 Task: Find connections with filter location Natitingou with filter topic #Healthcarewith filter profile language French with filter current company Marine Insight with filter school Kallam Harinatha Reddy Institute of Technology with filter industry Semiconductor Manufacturing with filter service category Video Animation with filter keywords title Office Manager
Action: Mouse moved to (275, 324)
Screenshot: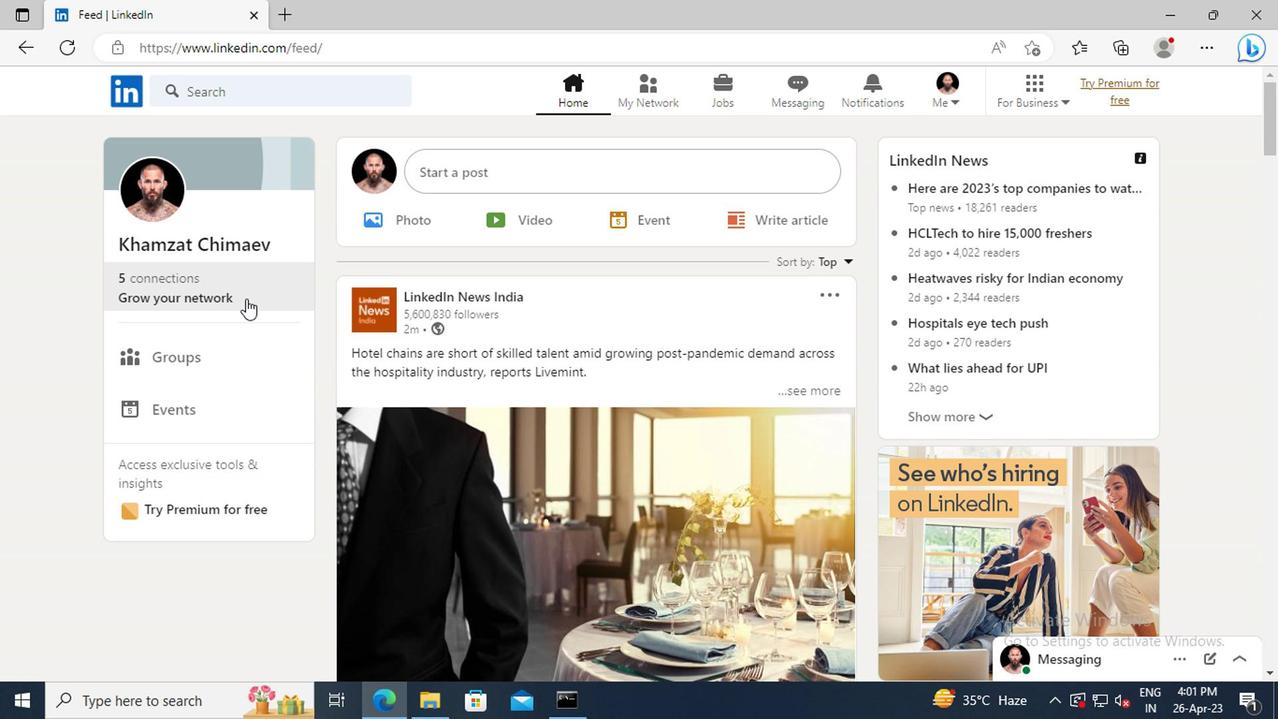 
Action: Mouse pressed left at (275, 324)
Screenshot: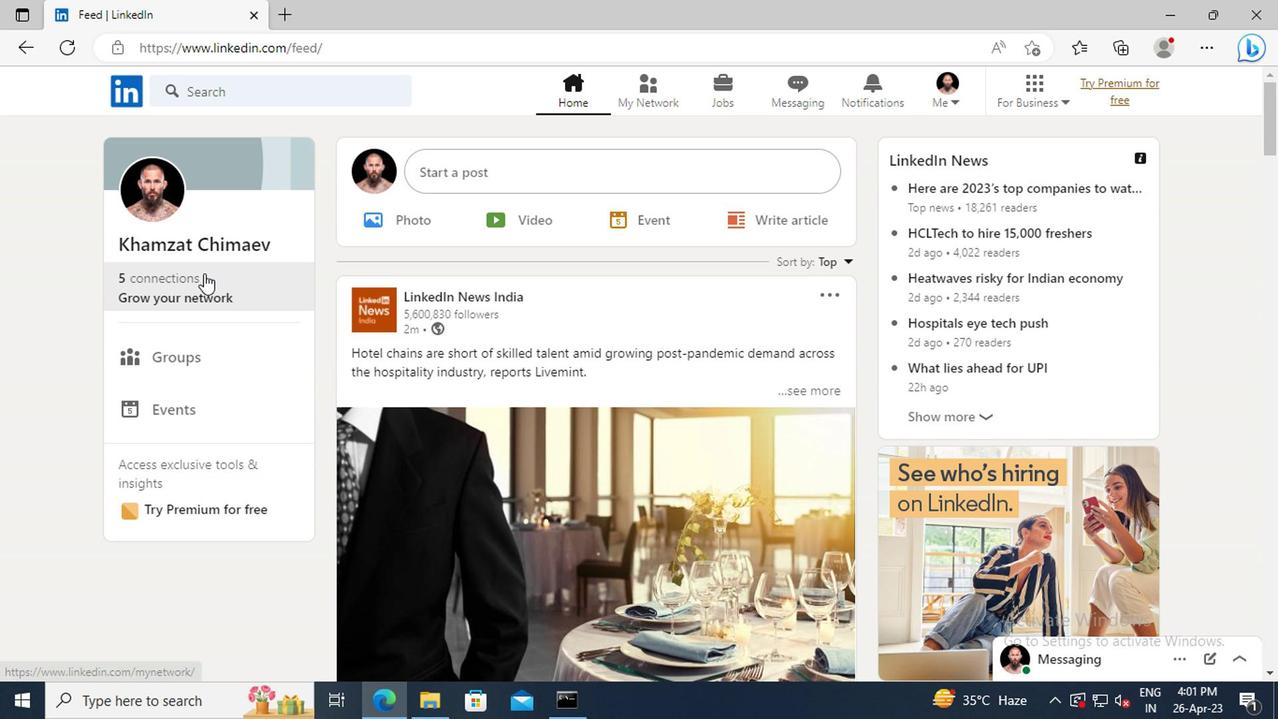
Action: Mouse moved to (283, 267)
Screenshot: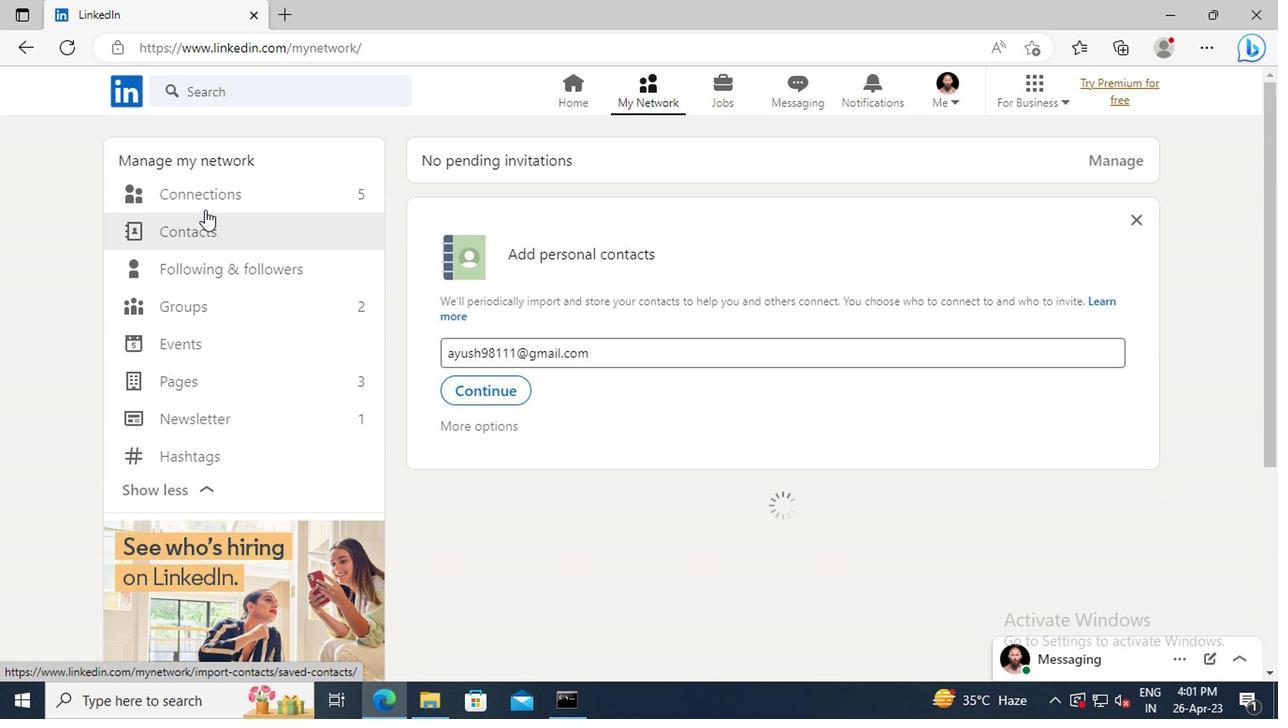 
Action: Mouse pressed left at (283, 267)
Screenshot: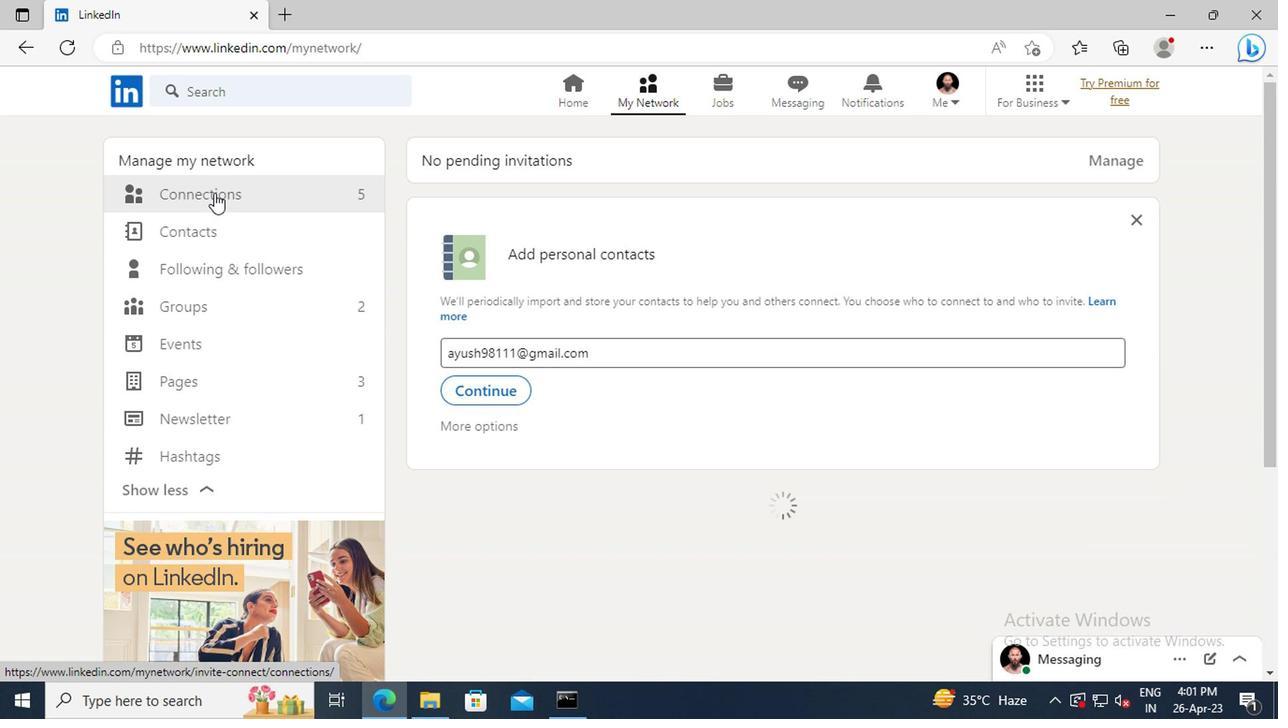 
Action: Mouse moved to (691, 267)
Screenshot: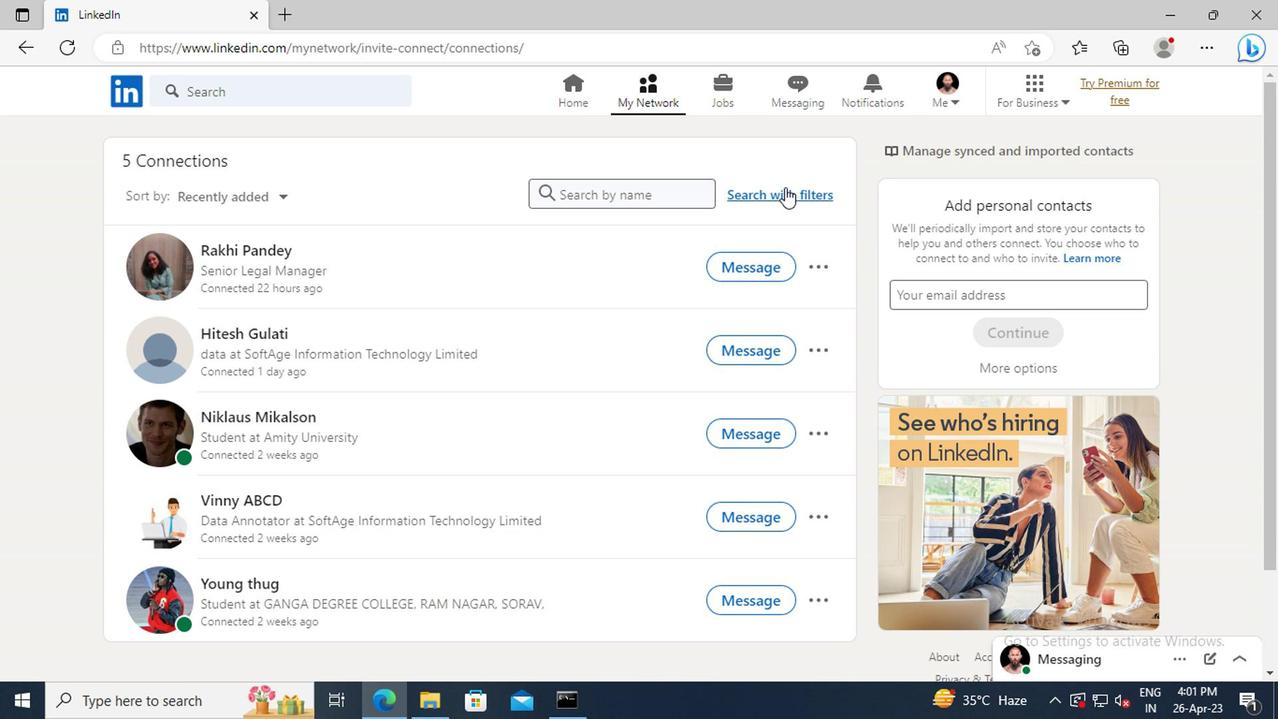 
Action: Mouse pressed left at (691, 267)
Screenshot: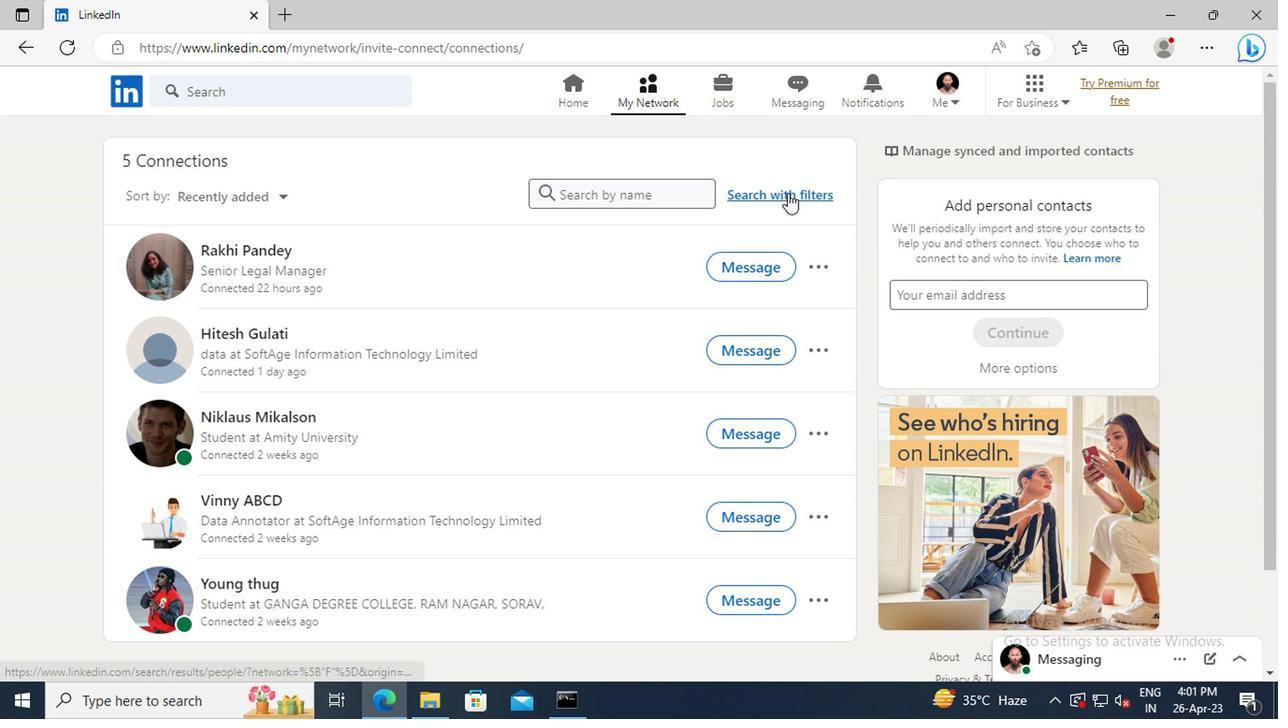 
Action: Mouse moved to (635, 231)
Screenshot: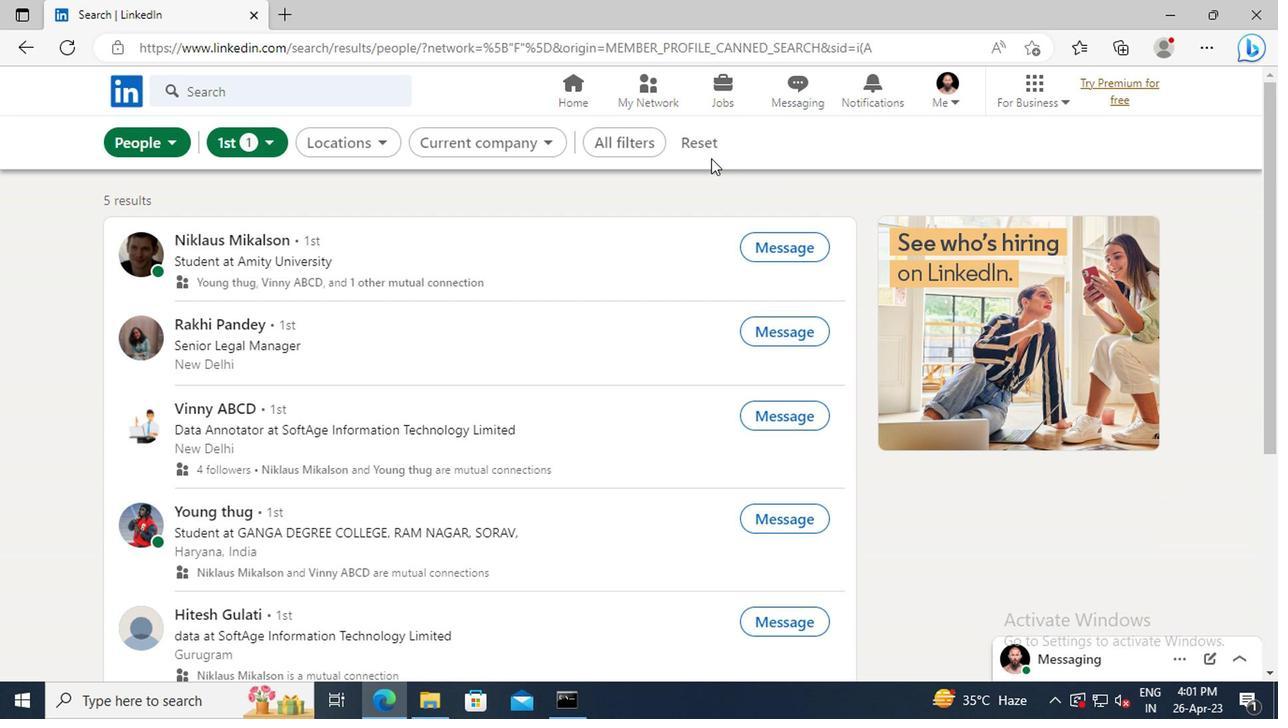 
Action: Mouse pressed left at (635, 231)
Screenshot: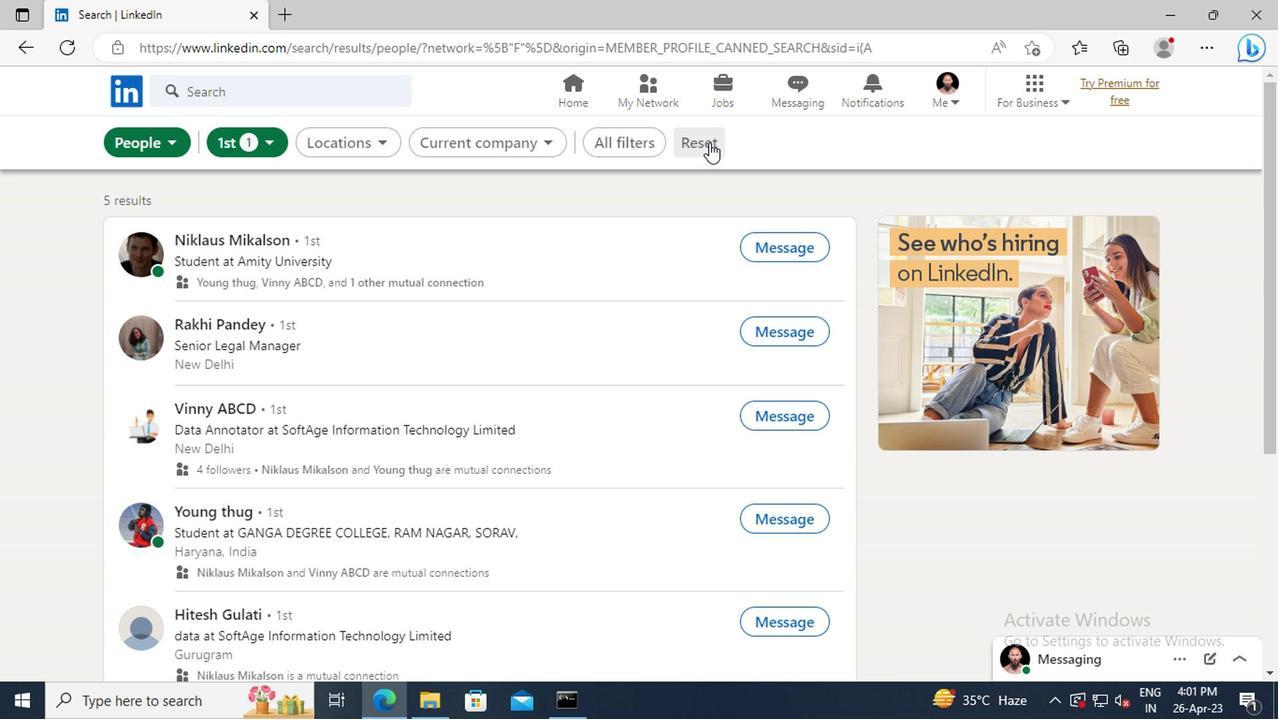 
Action: Mouse moved to (604, 233)
Screenshot: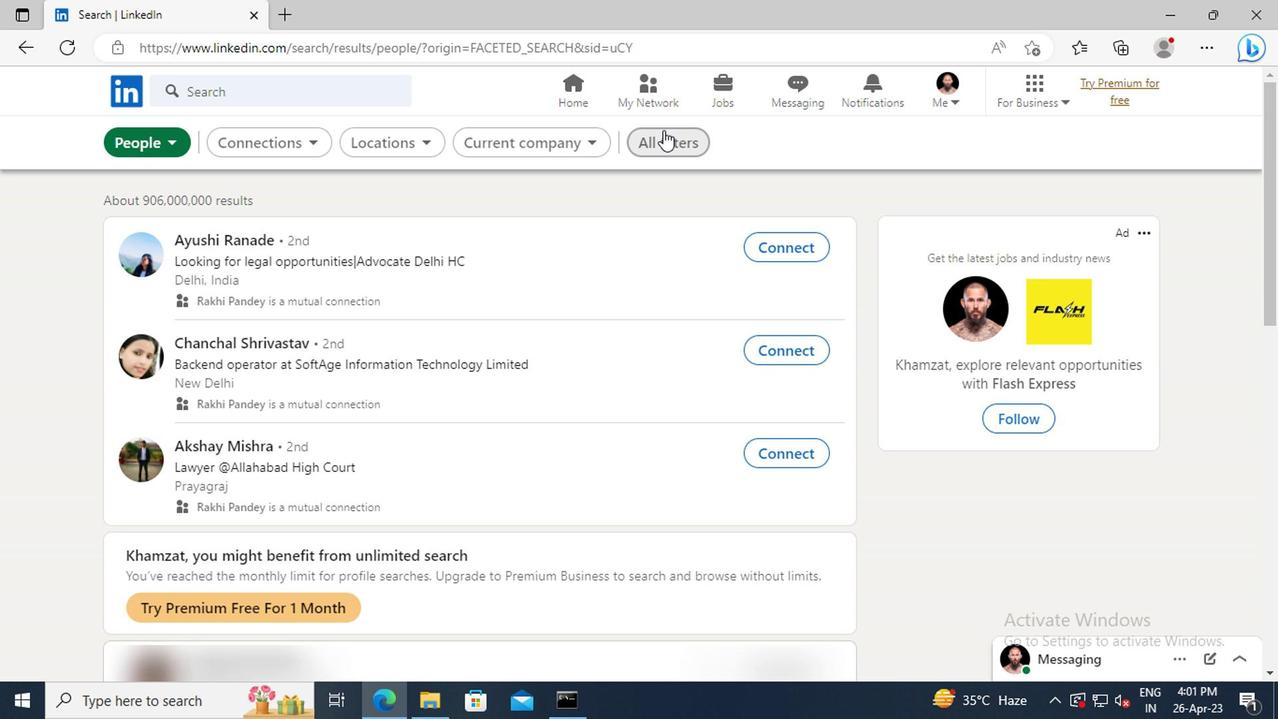 
Action: Mouse pressed left at (604, 233)
Screenshot: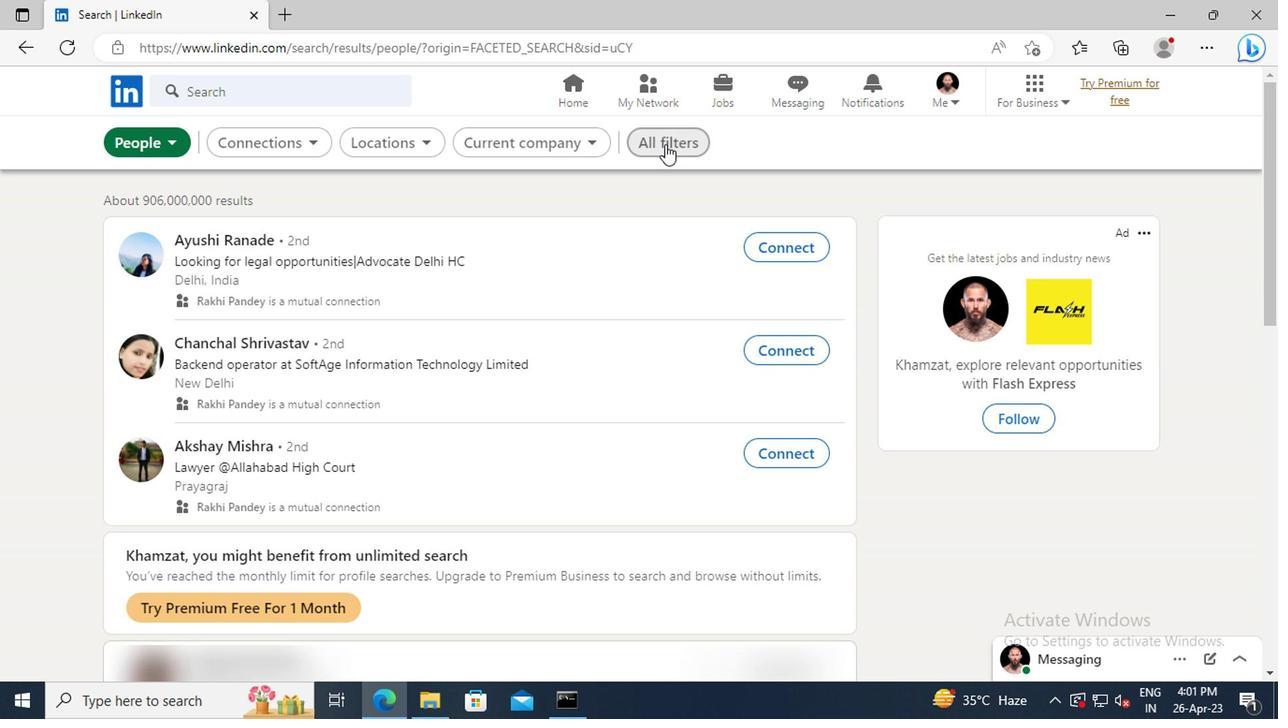 
Action: Mouse moved to (849, 372)
Screenshot: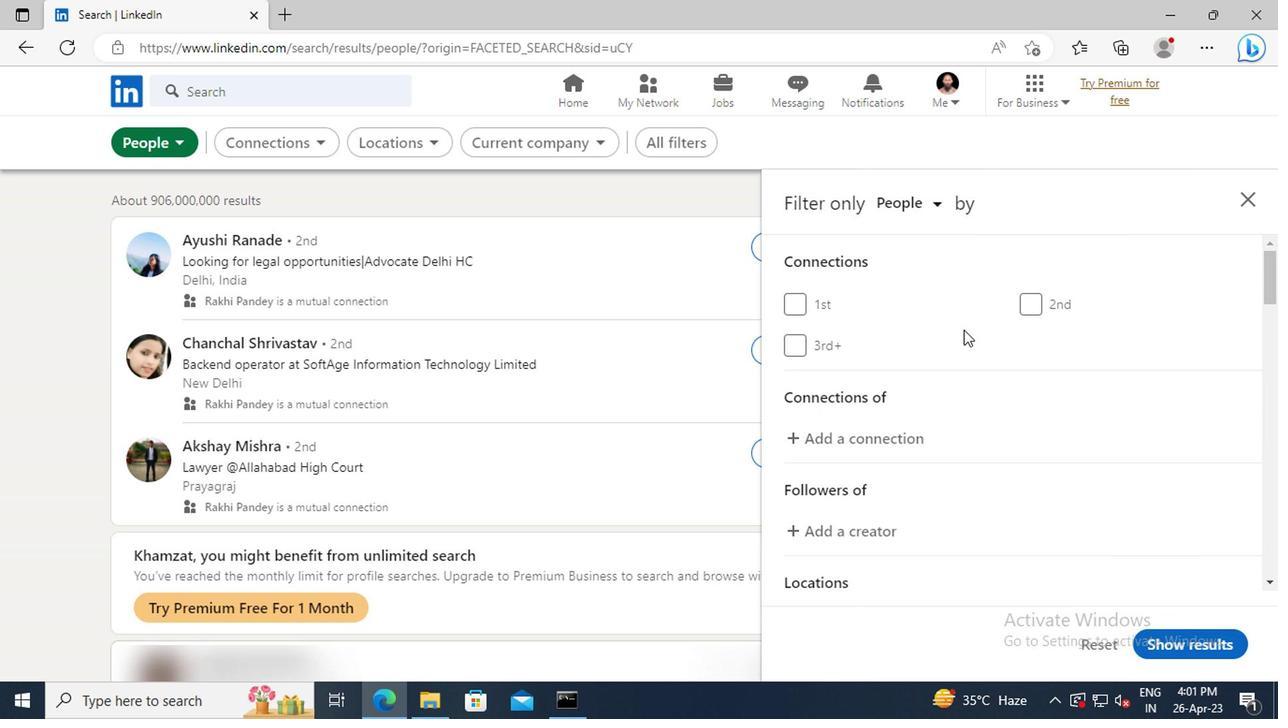 
Action: Mouse scrolled (849, 372) with delta (0, 0)
Screenshot: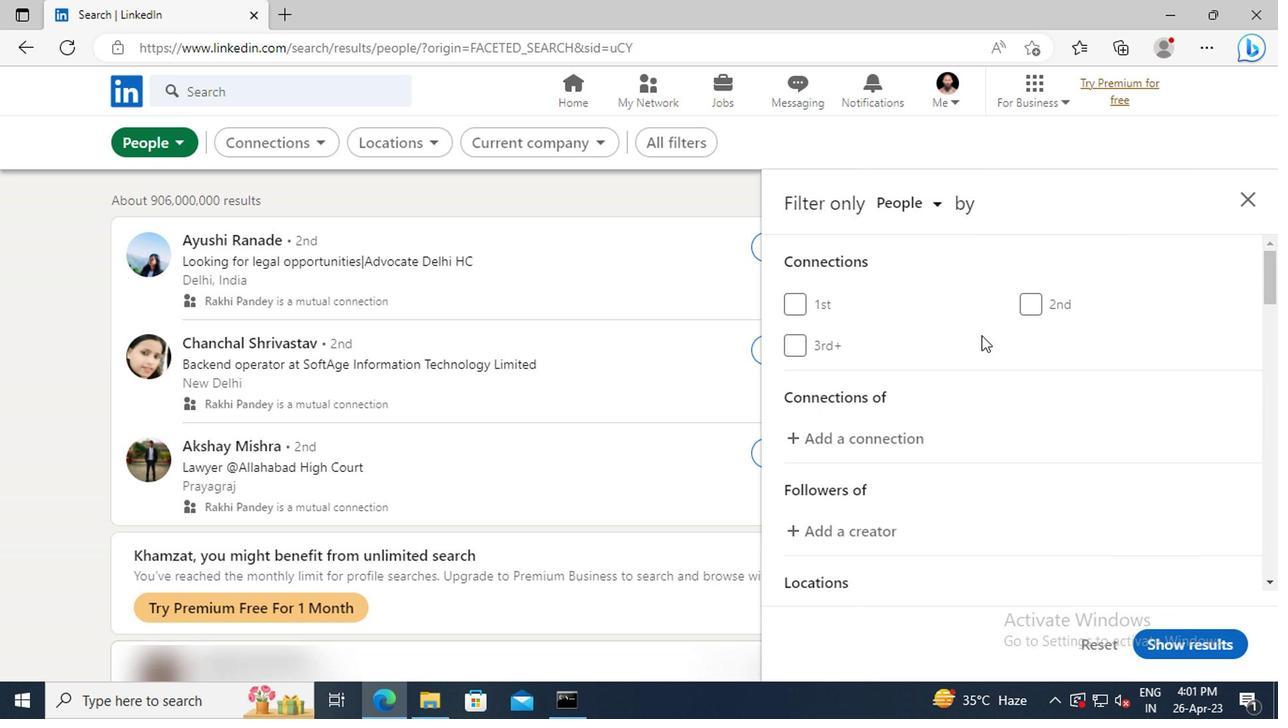 
Action: Mouse scrolled (849, 372) with delta (0, 0)
Screenshot: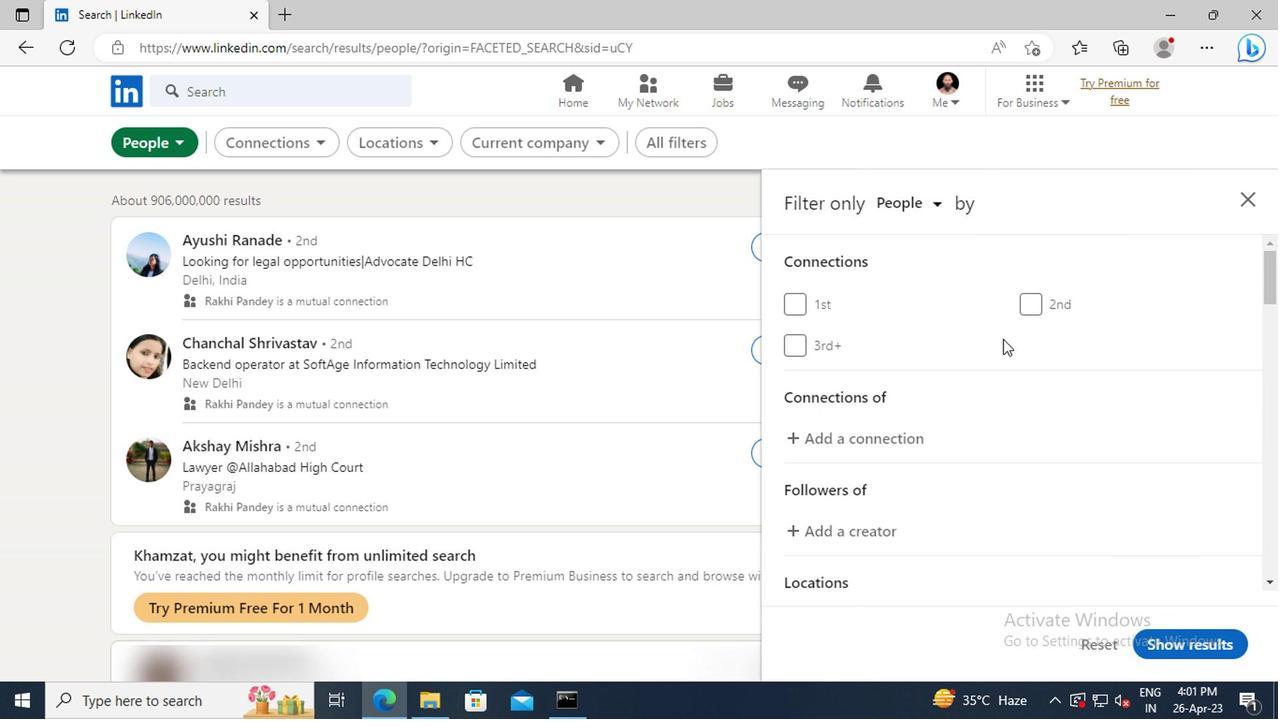 
Action: Mouse scrolled (849, 372) with delta (0, 0)
Screenshot: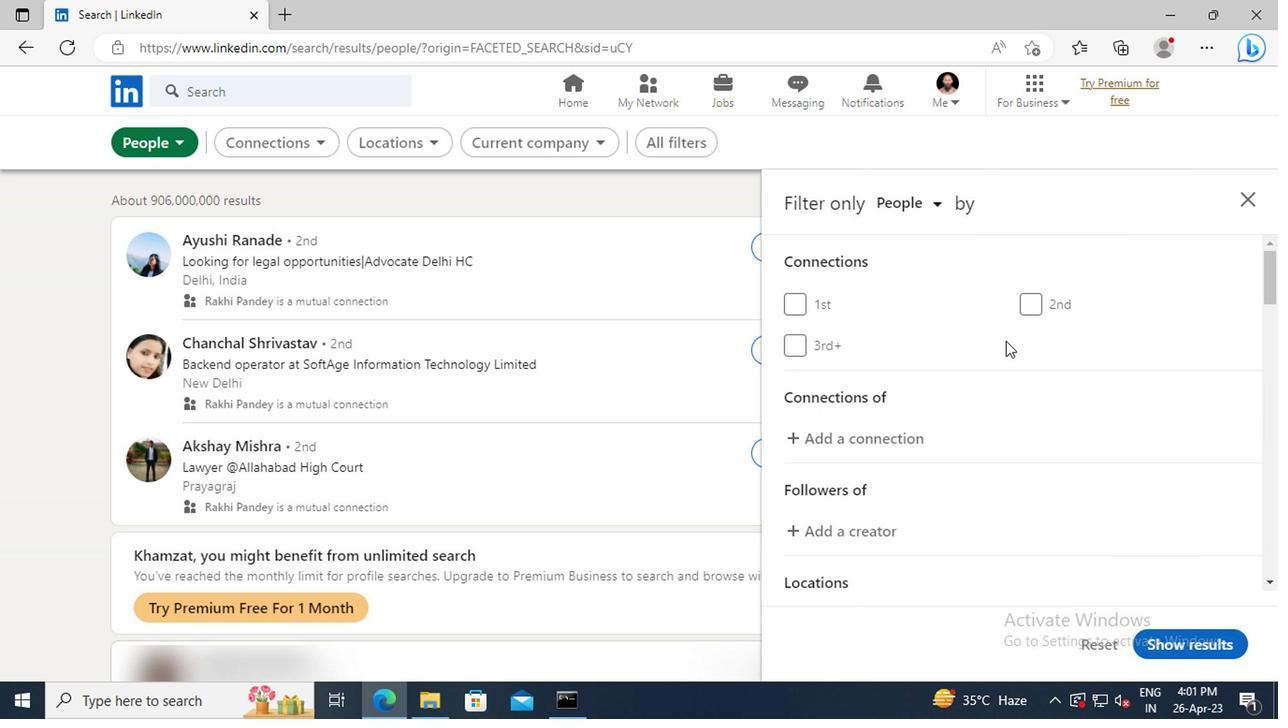 
Action: Mouse scrolled (849, 372) with delta (0, 0)
Screenshot: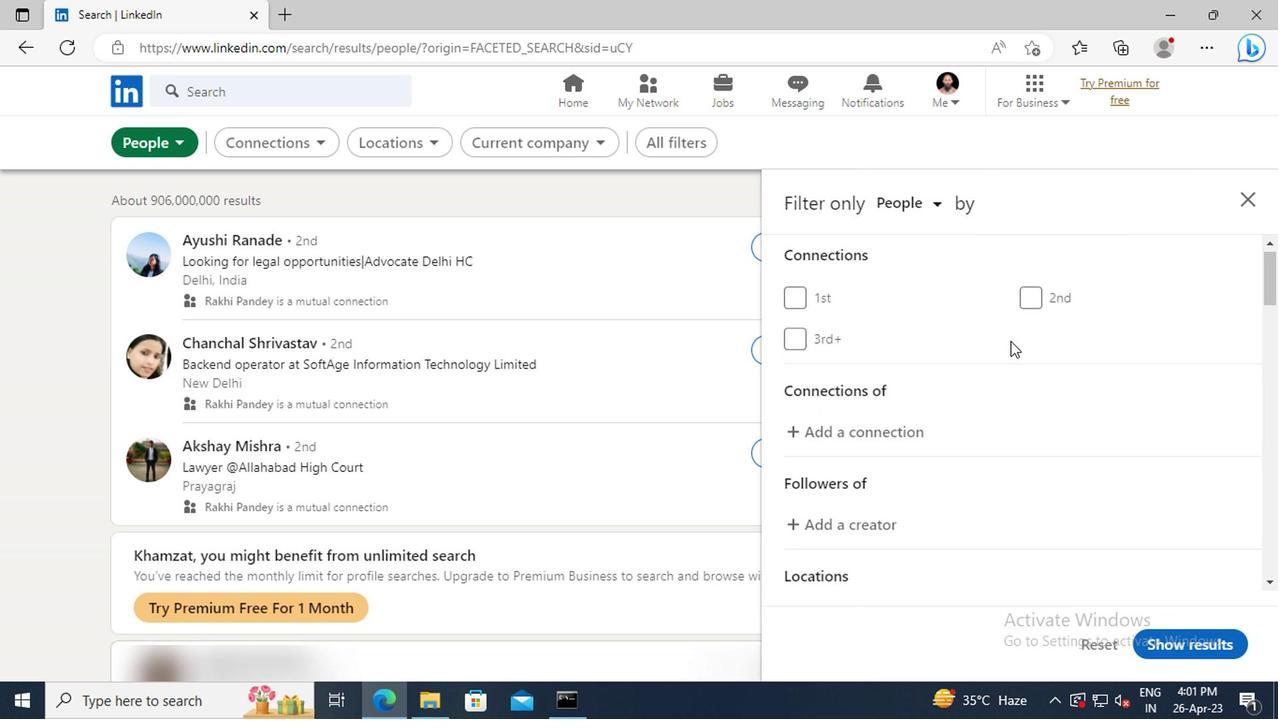 
Action: Mouse moved to (850, 373)
Screenshot: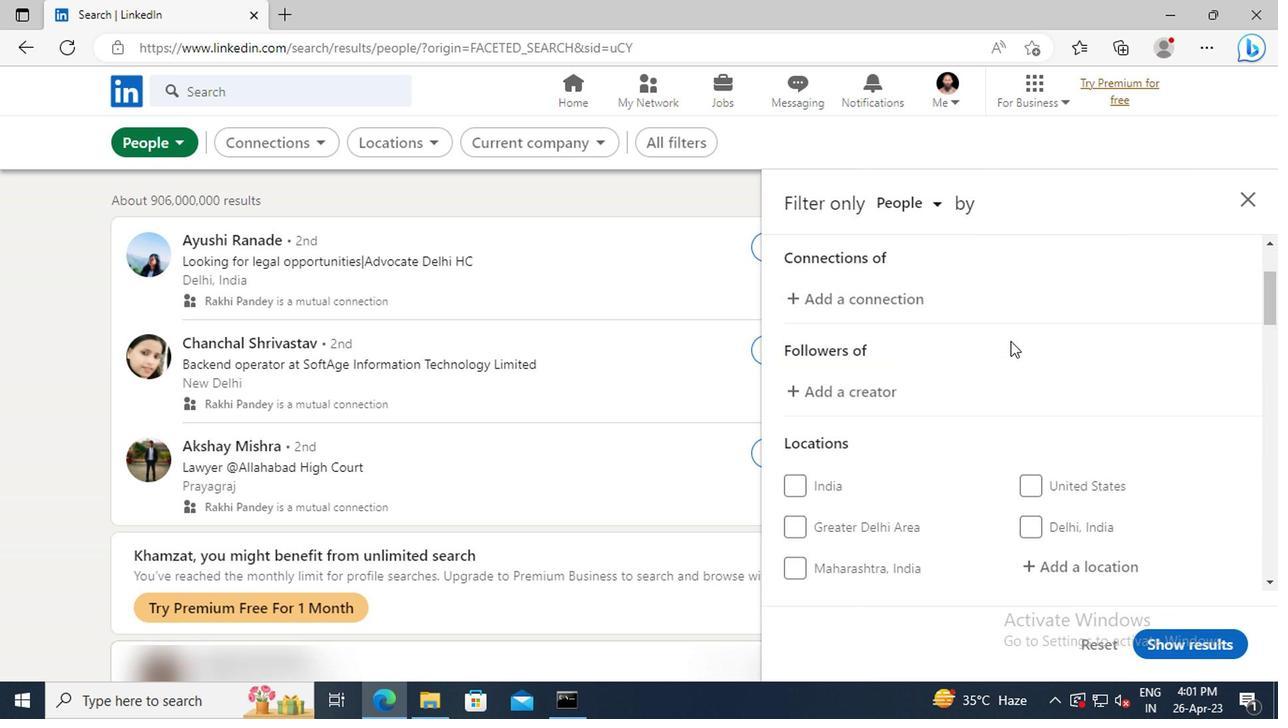 
Action: Mouse scrolled (850, 372) with delta (0, 0)
Screenshot: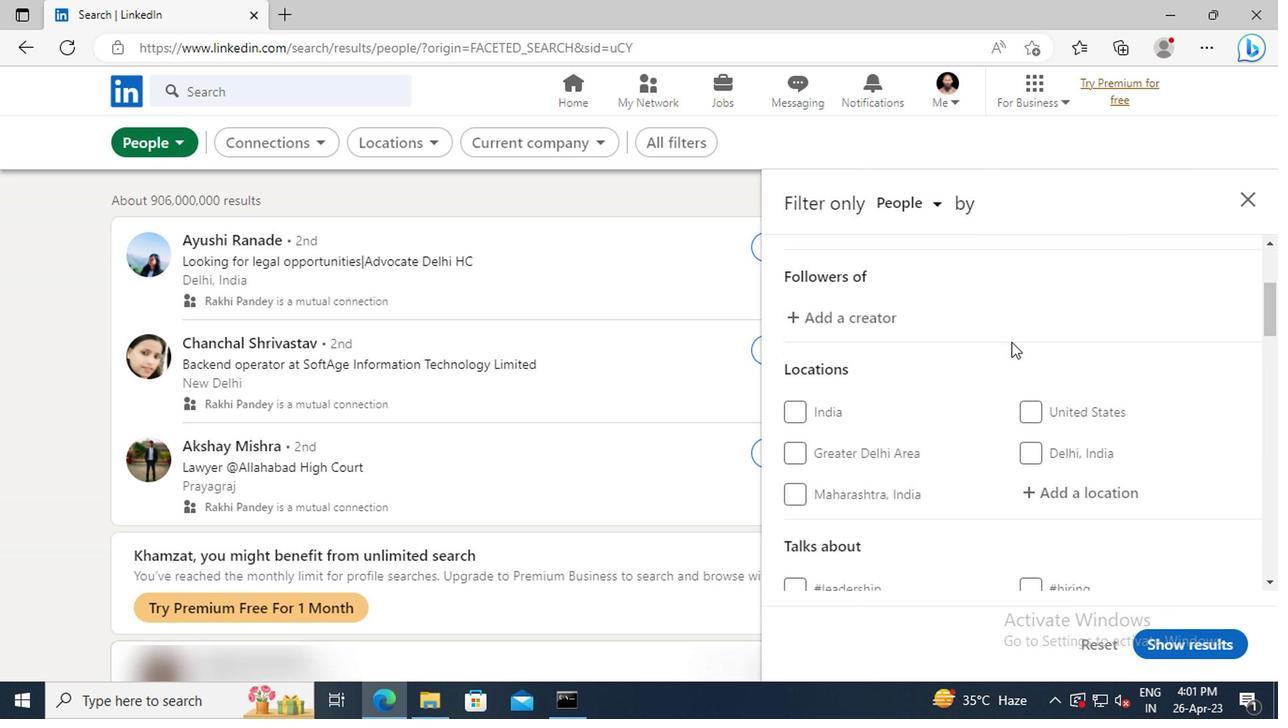 
Action: Mouse moved to (883, 437)
Screenshot: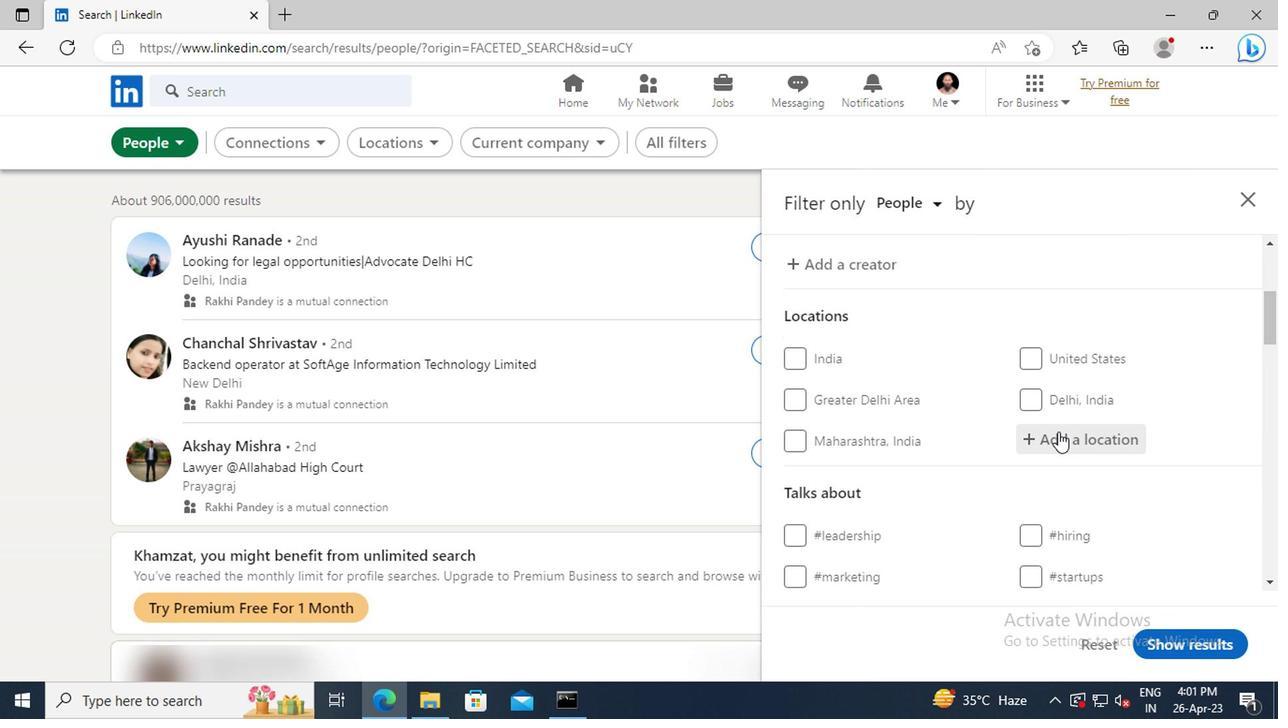 
Action: Mouse pressed left at (883, 437)
Screenshot: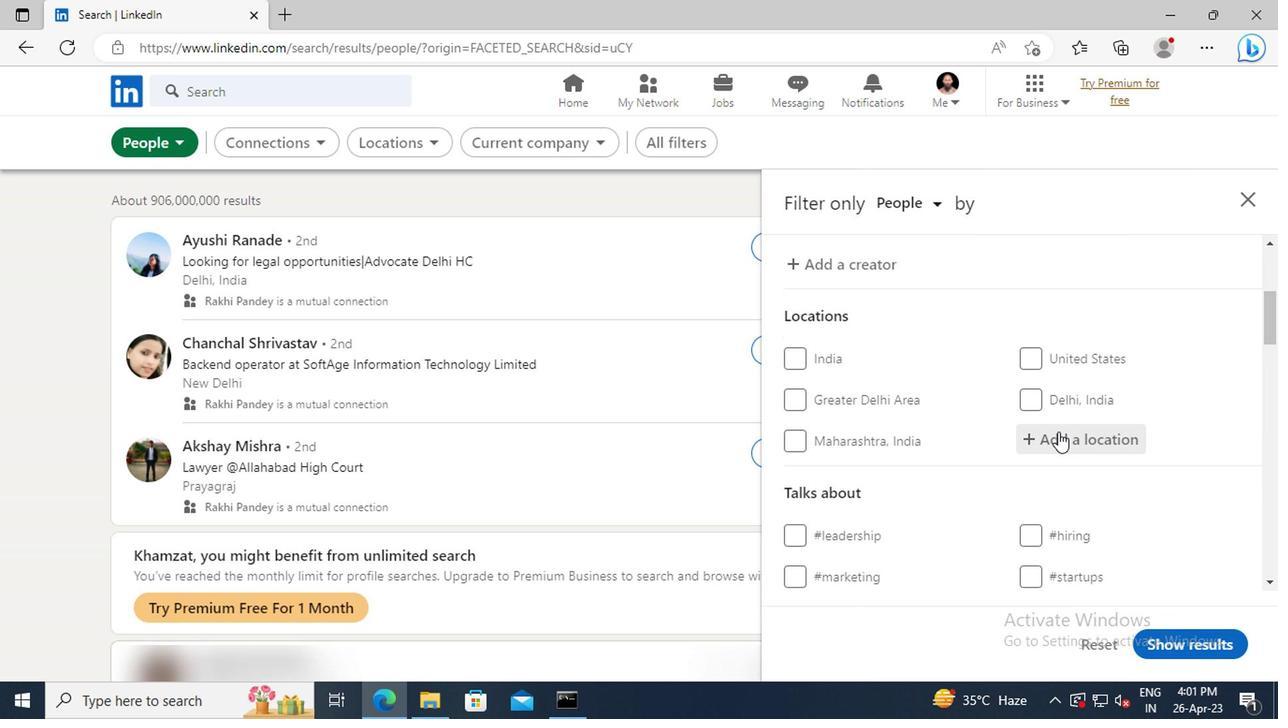 
Action: Key pressed <Key.shift>NATITINGOU<Key.enter>
Screenshot: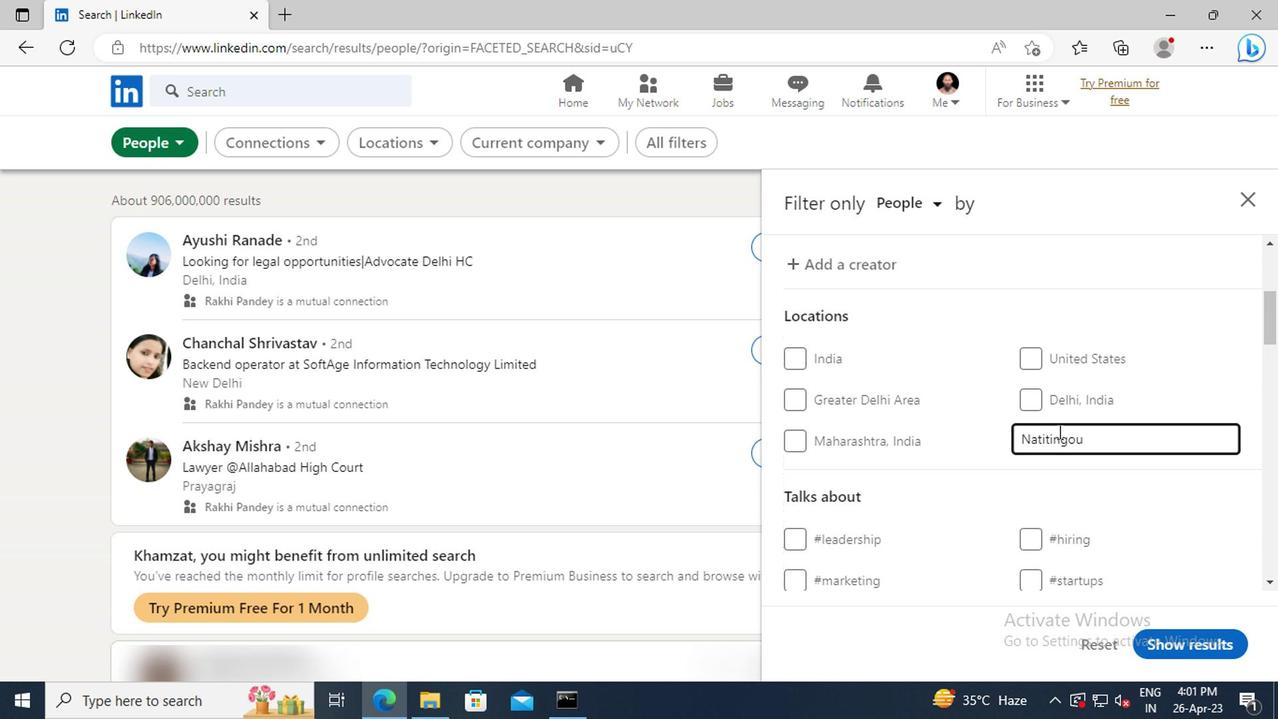 
Action: Mouse scrolled (883, 436) with delta (0, 0)
Screenshot: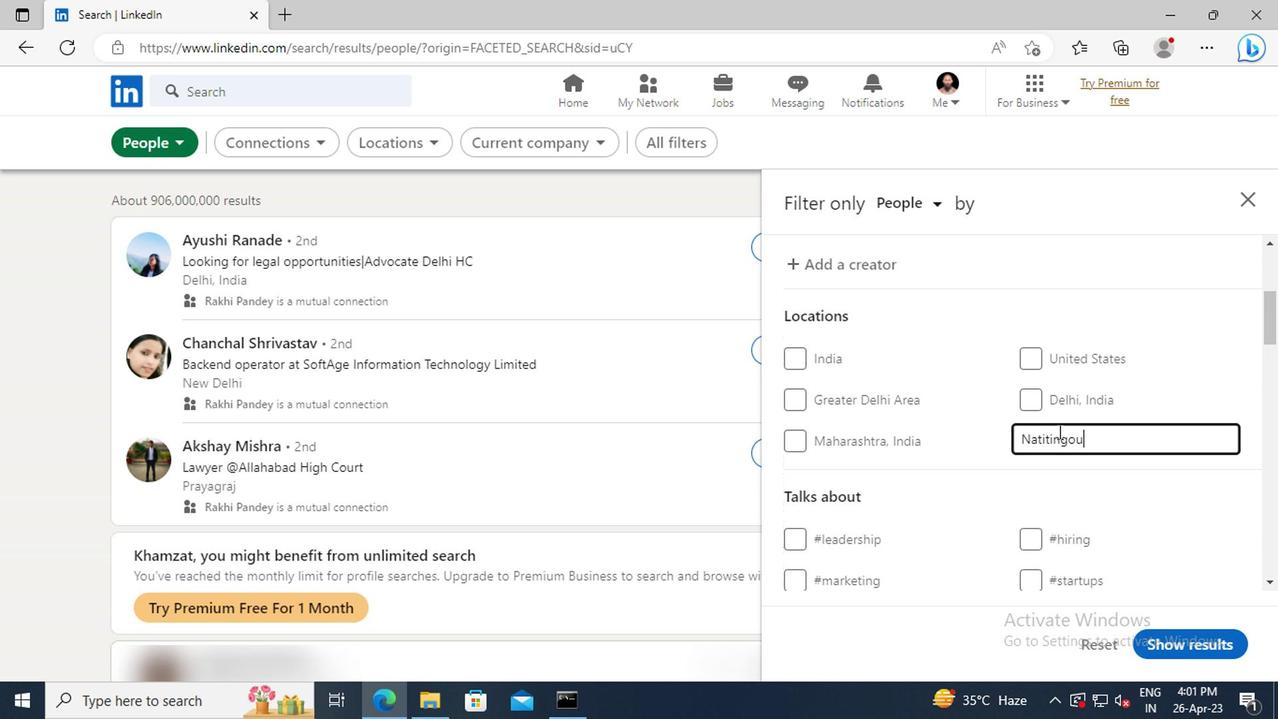 
Action: Mouse scrolled (883, 436) with delta (0, 0)
Screenshot: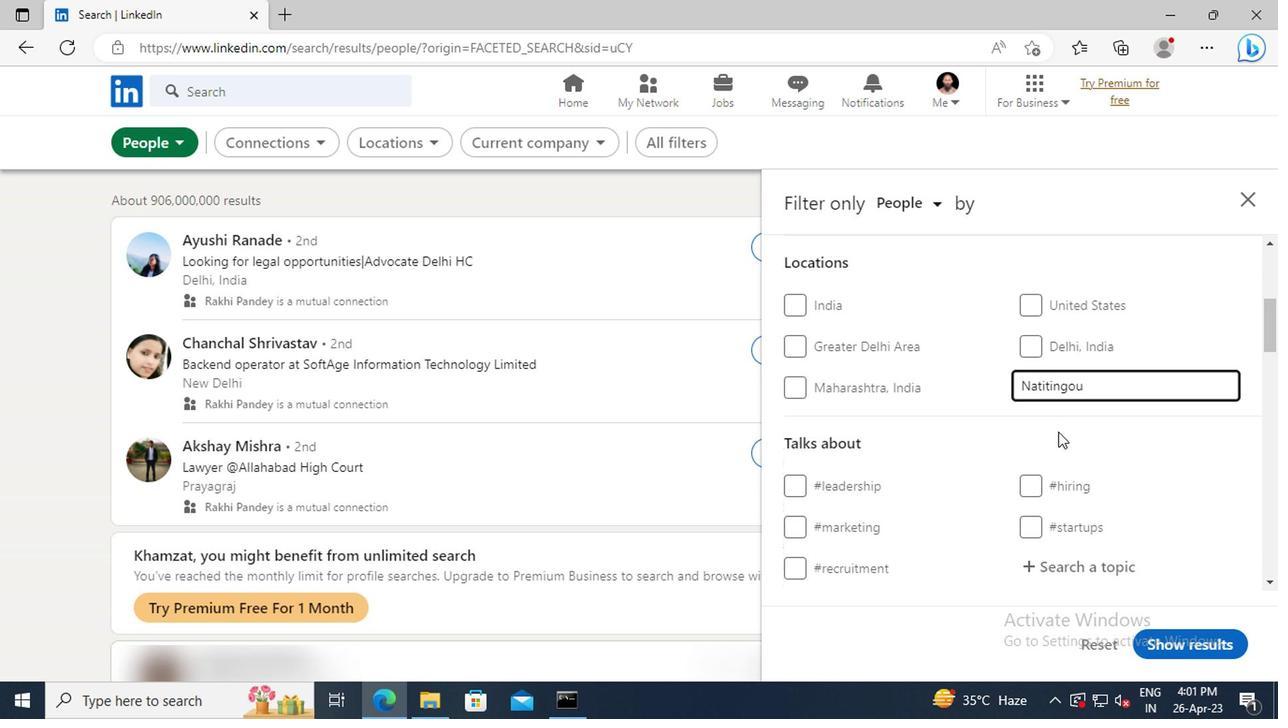 
Action: Mouse scrolled (883, 436) with delta (0, 0)
Screenshot: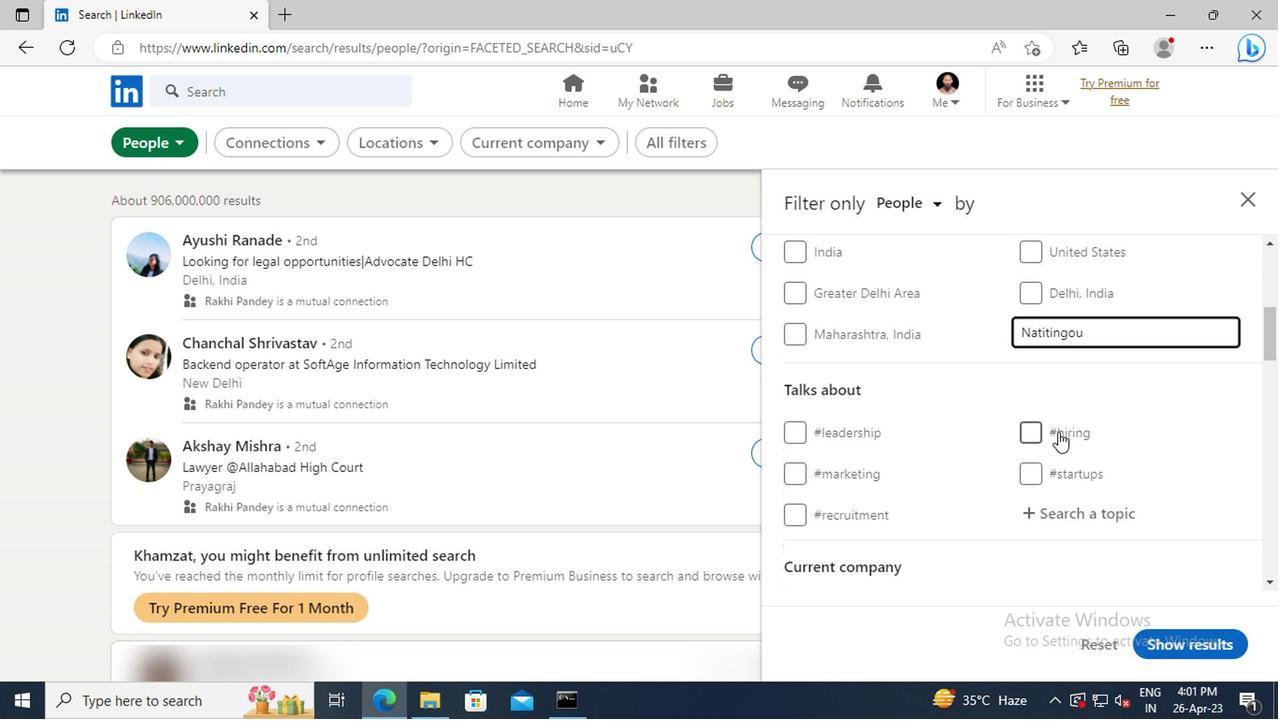 
Action: Mouse moved to (889, 455)
Screenshot: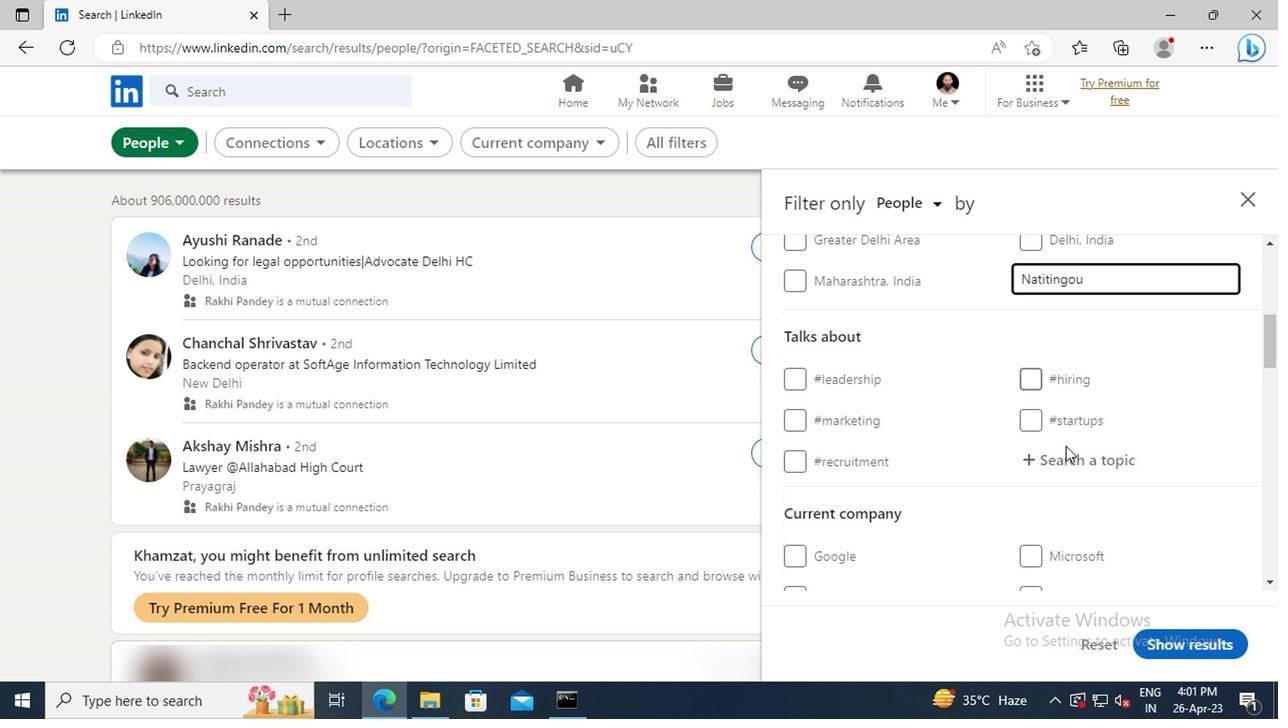 
Action: Mouse pressed left at (889, 455)
Screenshot: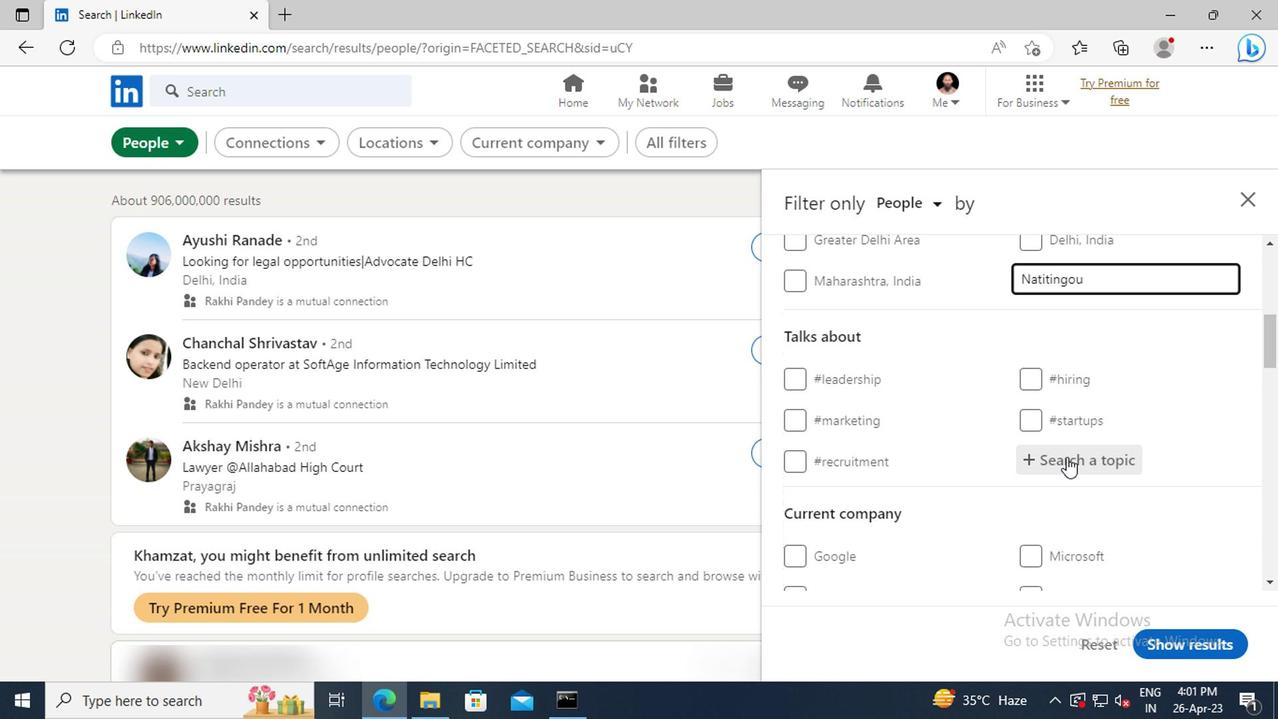 
Action: Key pressed <Key.shift>#HEALTHCAREWITH<Key.enter>
Screenshot: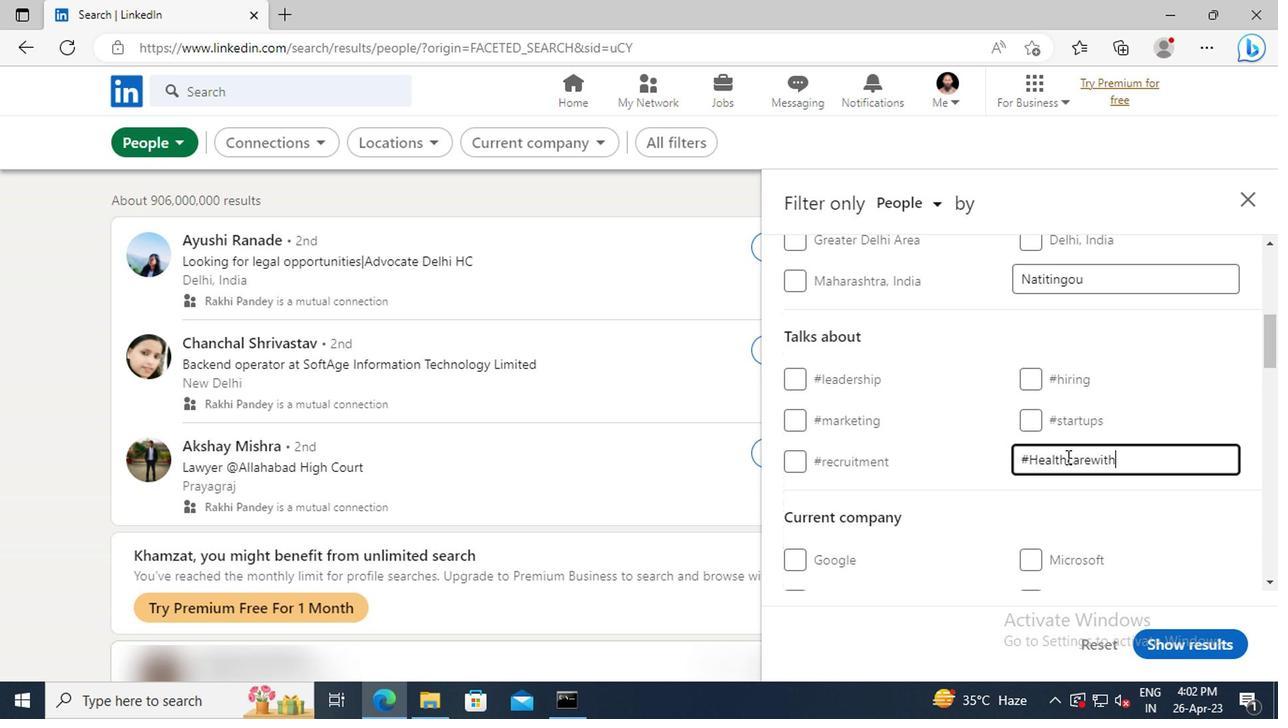 
Action: Mouse moved to (855, 445)
Screenshot: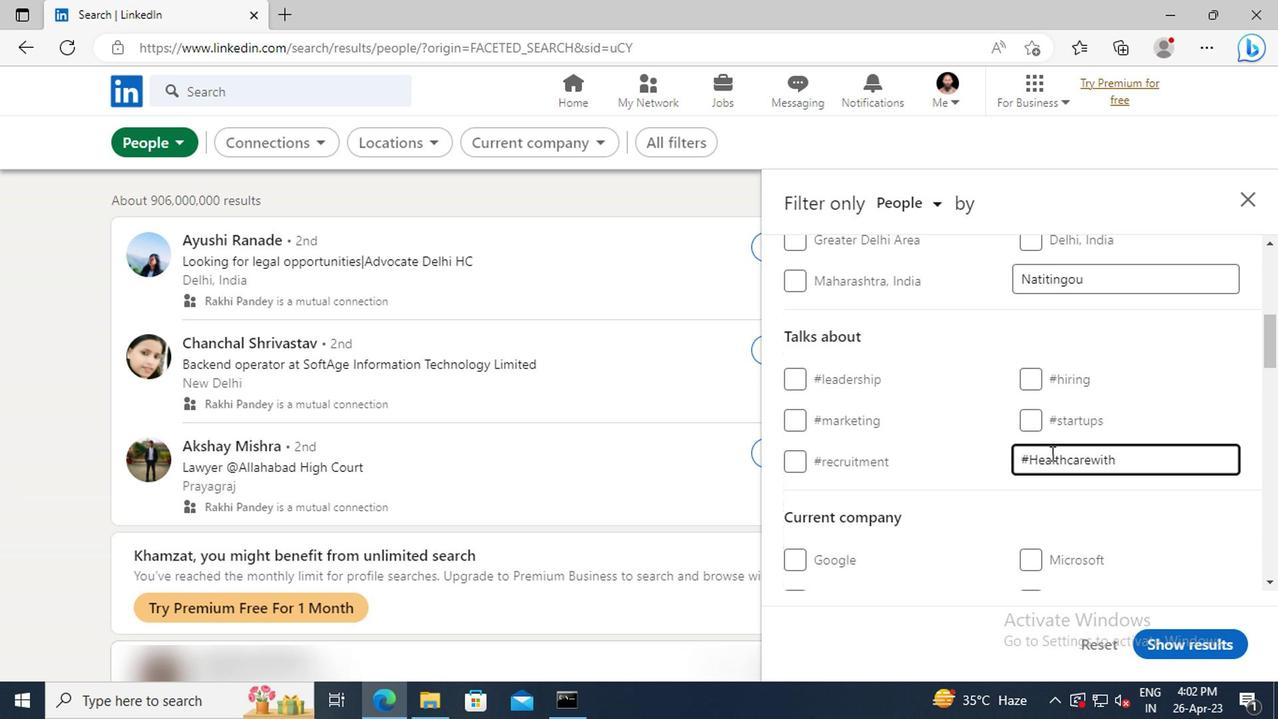 
Action: Mouse scrolled (855, 444) with delta (0, 0)
Screenshot: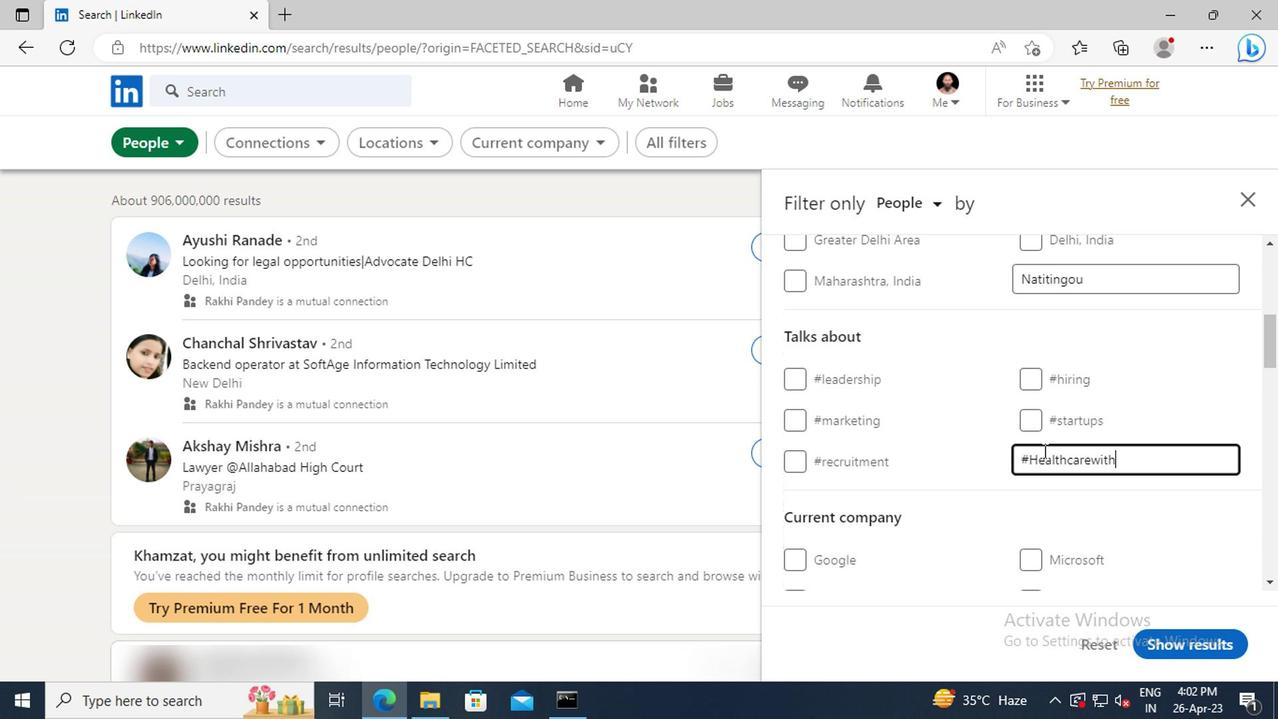 
Action: Mouse scrolled (855, 444) with delta (0, 0)
Screenshot: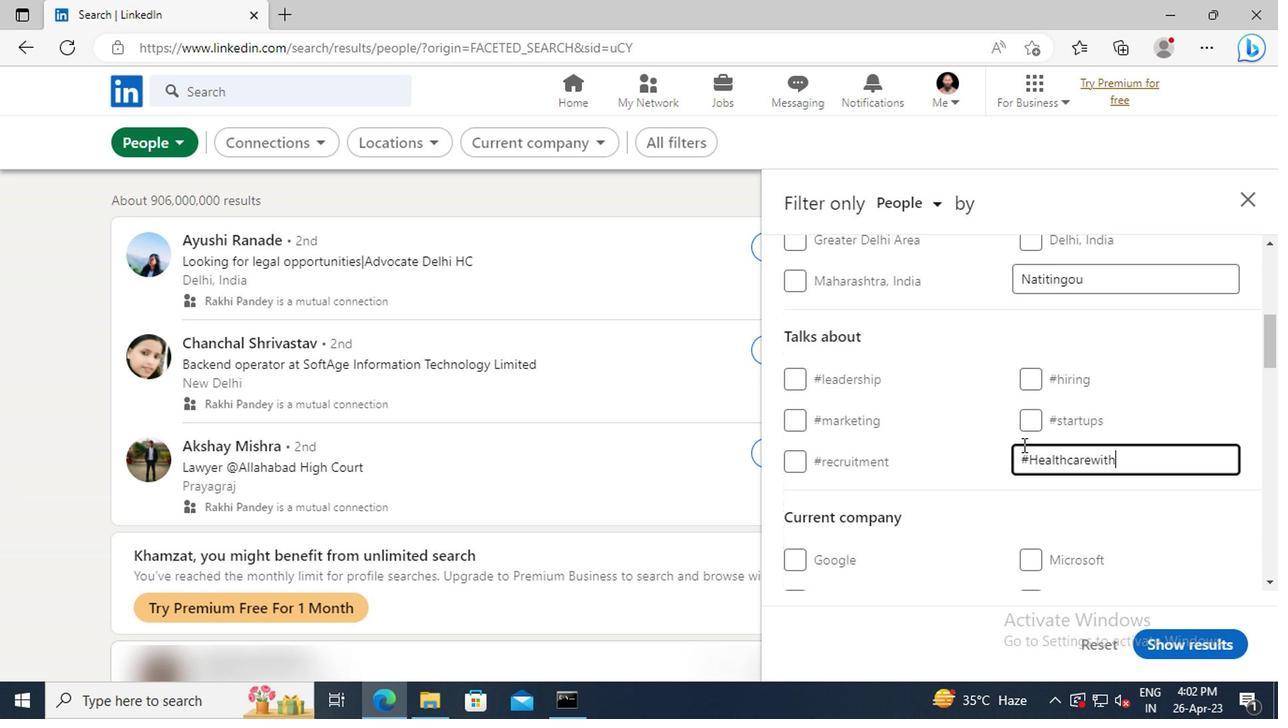 
Action: Mouse scrolled (855, 444) with delta (0, 0)
Screenshot: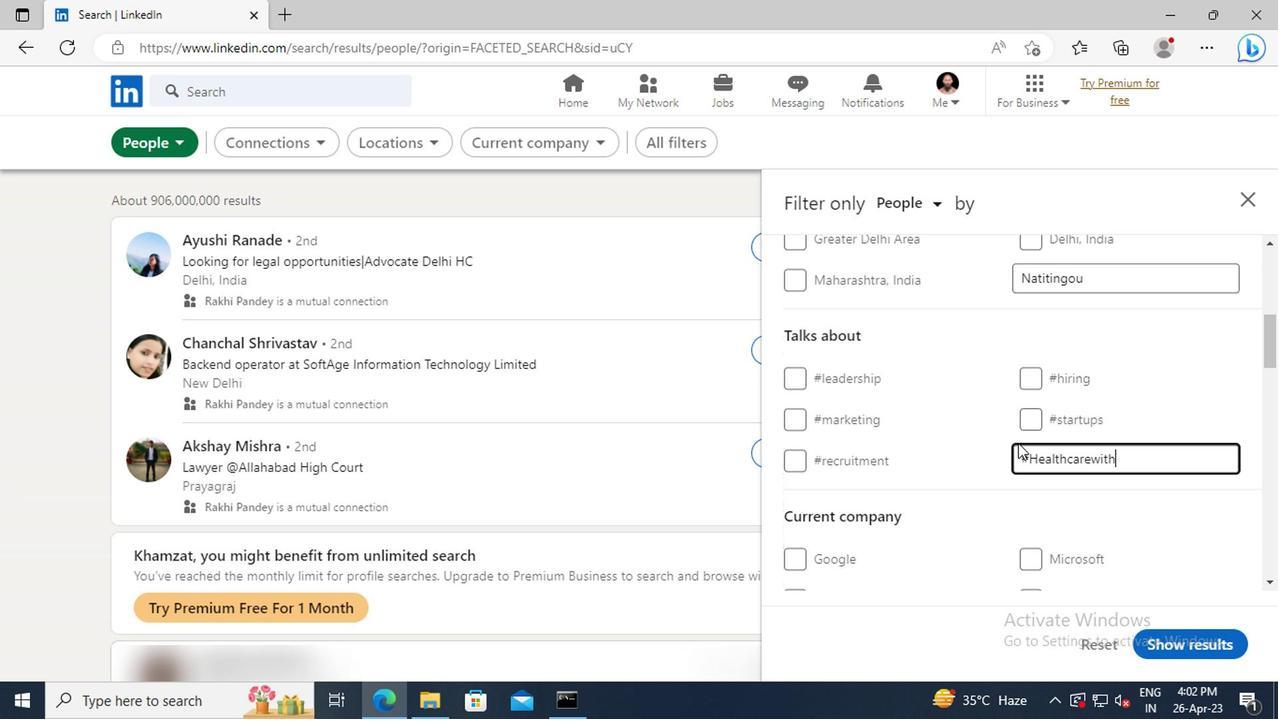 
Action: Mouse scrolled (855, 444) with delta (0, 0)
Screenshot: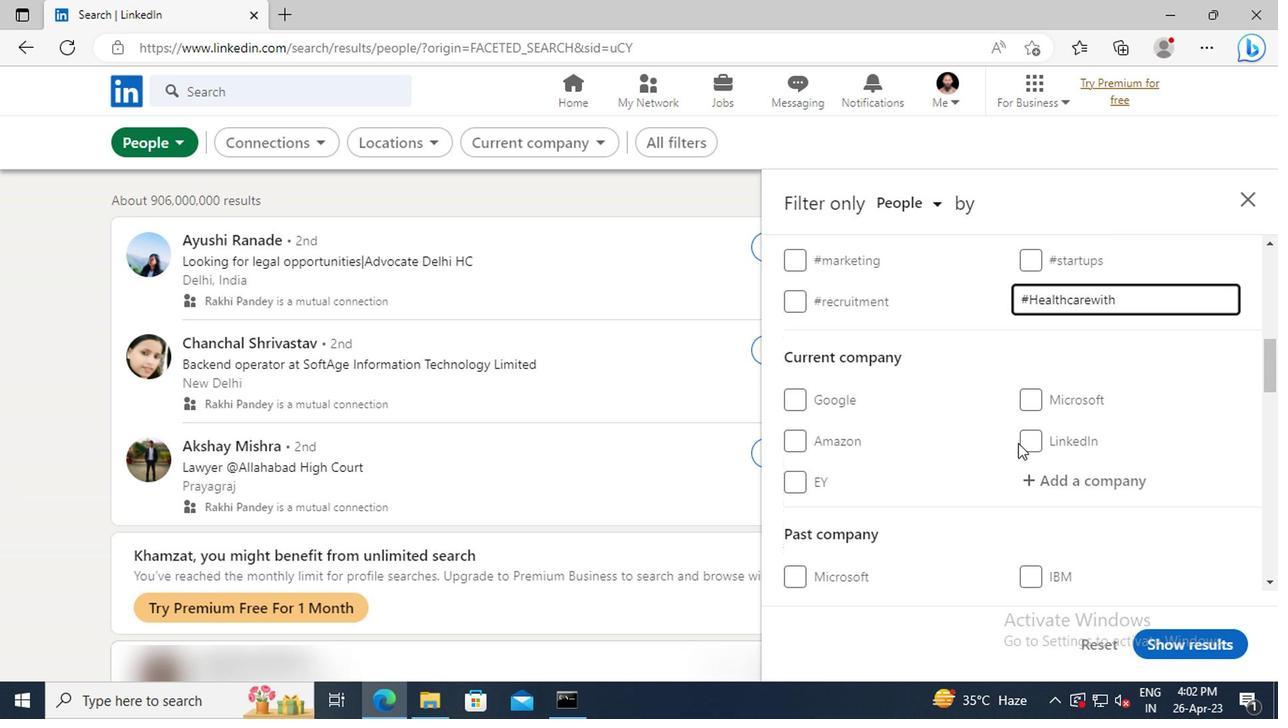 
Action: Mouse scrolled (855, 444) with delta (0, 0)
Screenshot: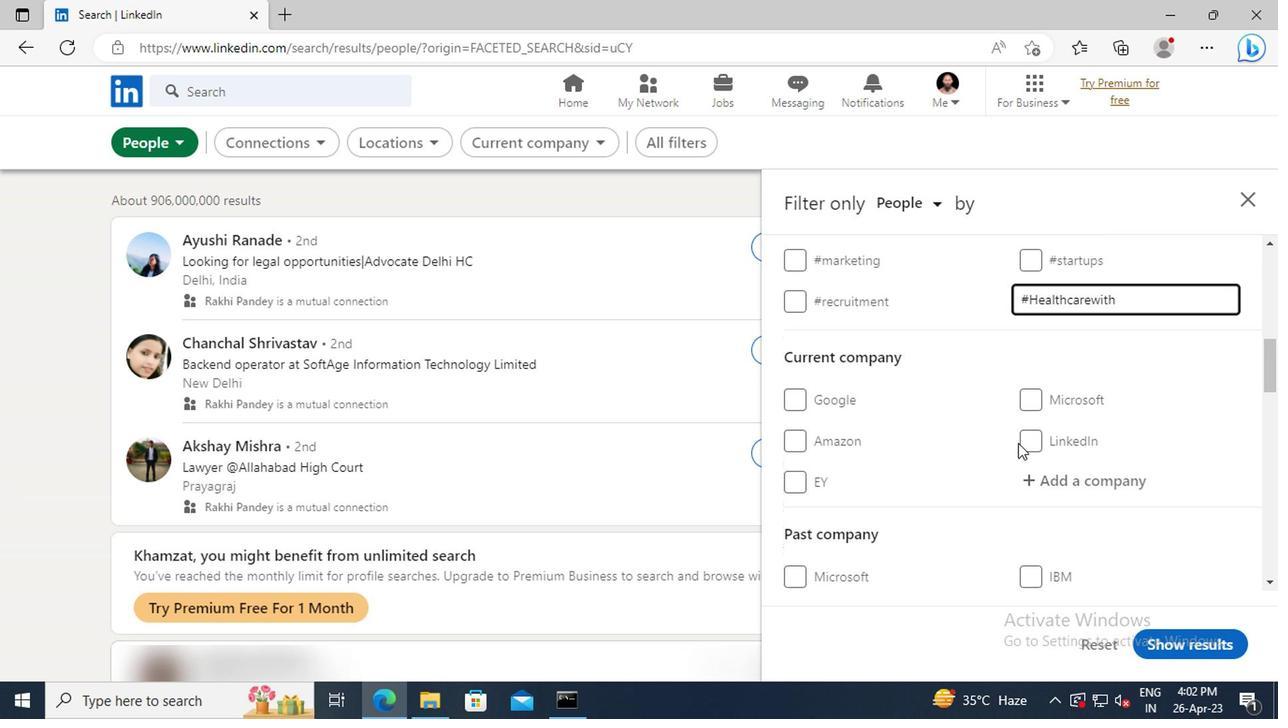 
Action: Mouse scrolled (855, 444) with delta (0, 0)
Screenshot: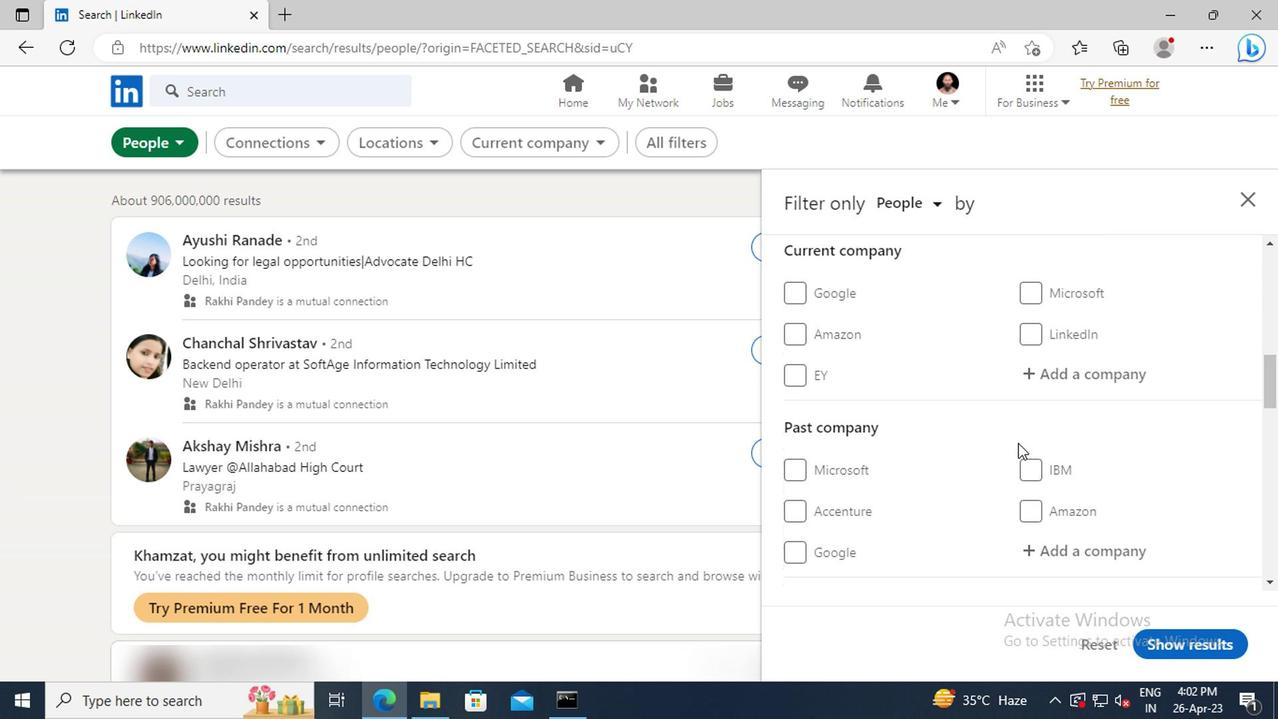 
Action: Mouse scrolled (855, 444) with delta (0, 0)
Screenshot: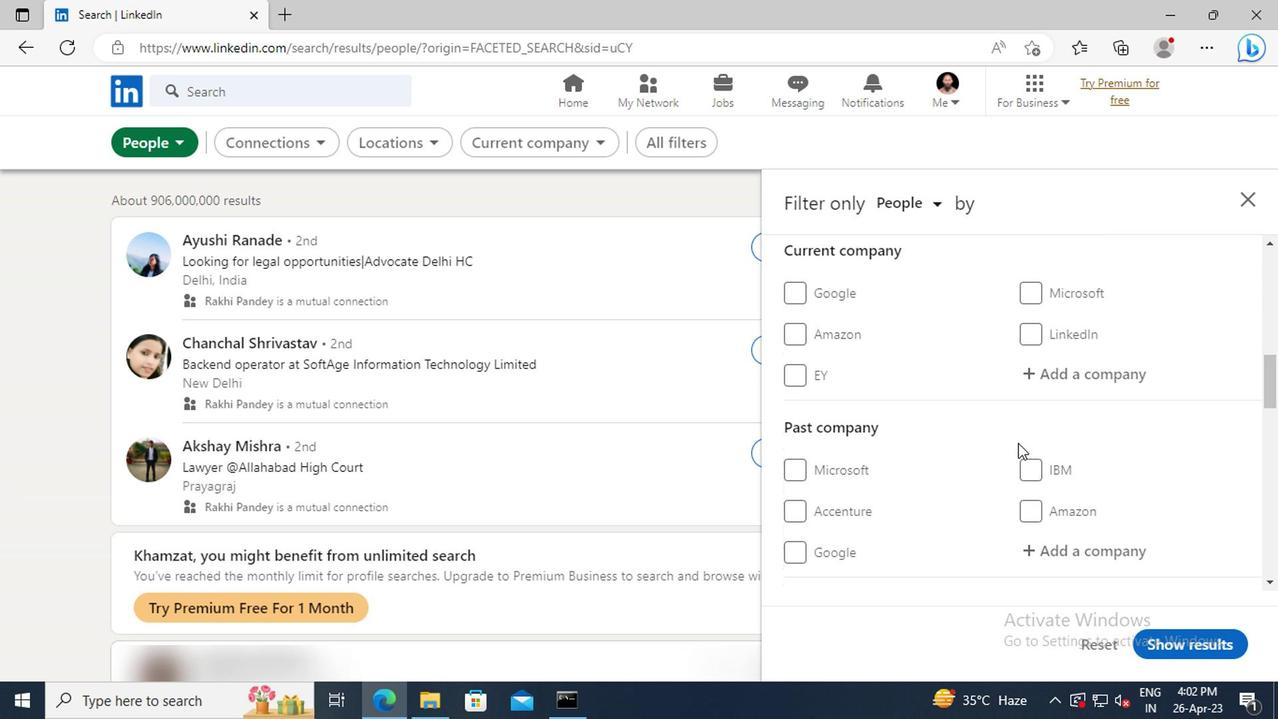
Action: Mouse scrolled (855, 444) with delta (0, 0)
Screenshot: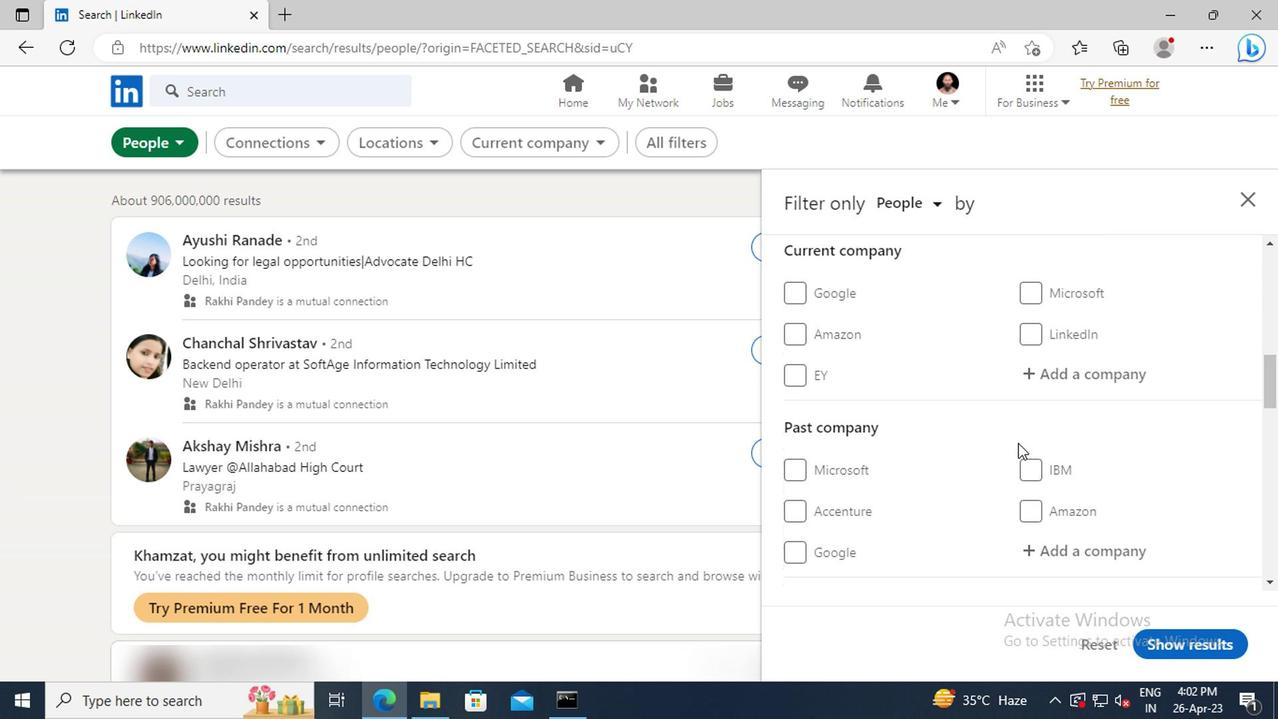 
Action: Mouse scrolled (855, 444) with delta (0, 0)
Screenshot: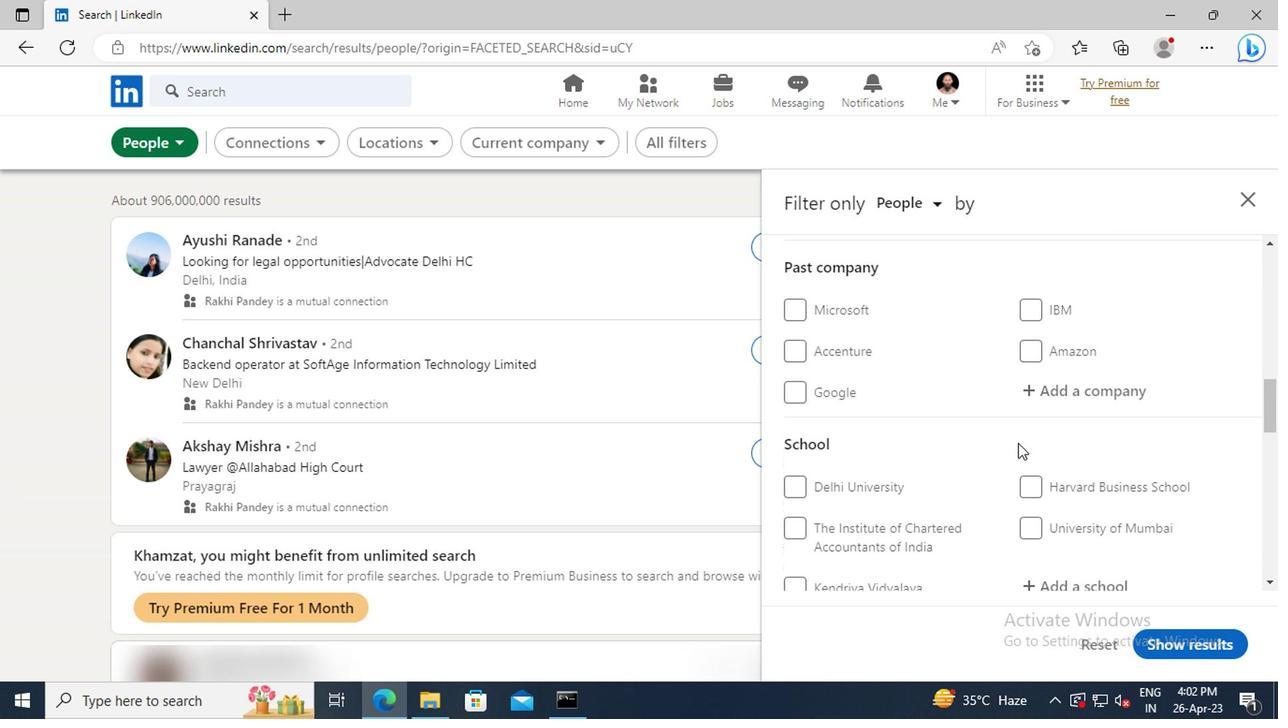 
Action: Mouse scrolled (855, 444) with delta (0, 0)
Screenshot: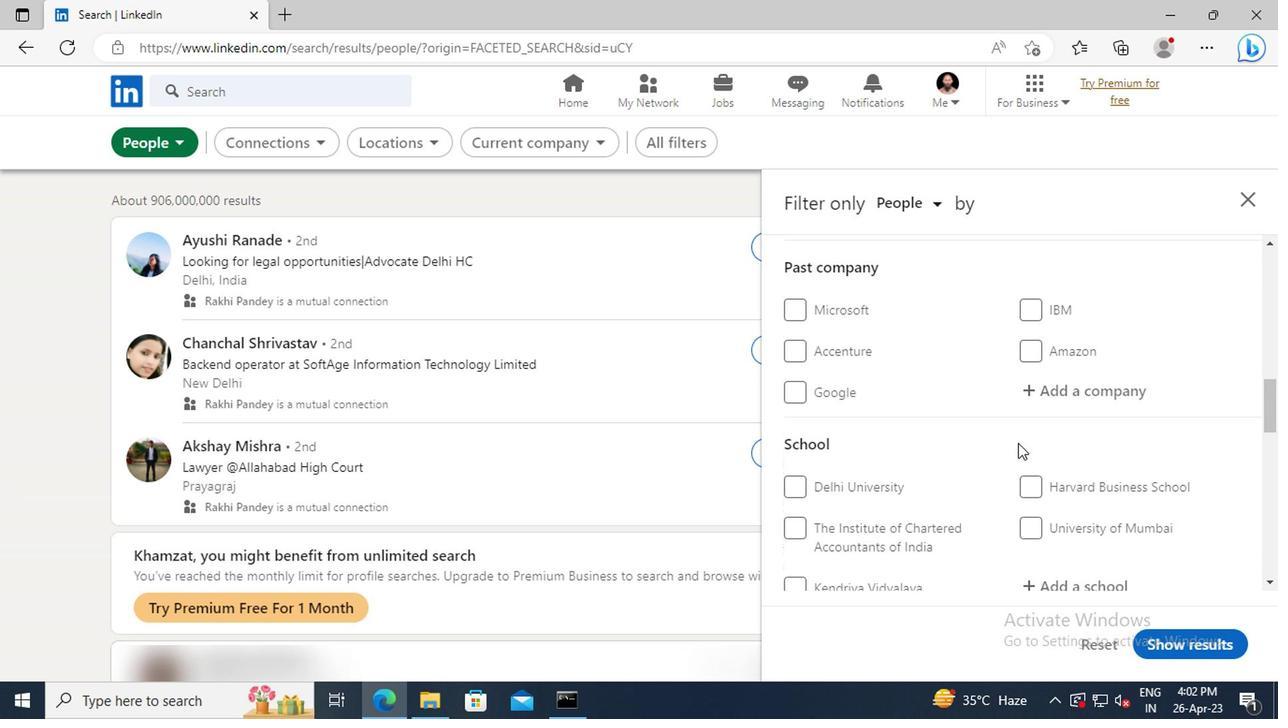 
Action: Mouse scrolled (855, 444) with delta (0, 0)
Screenshot: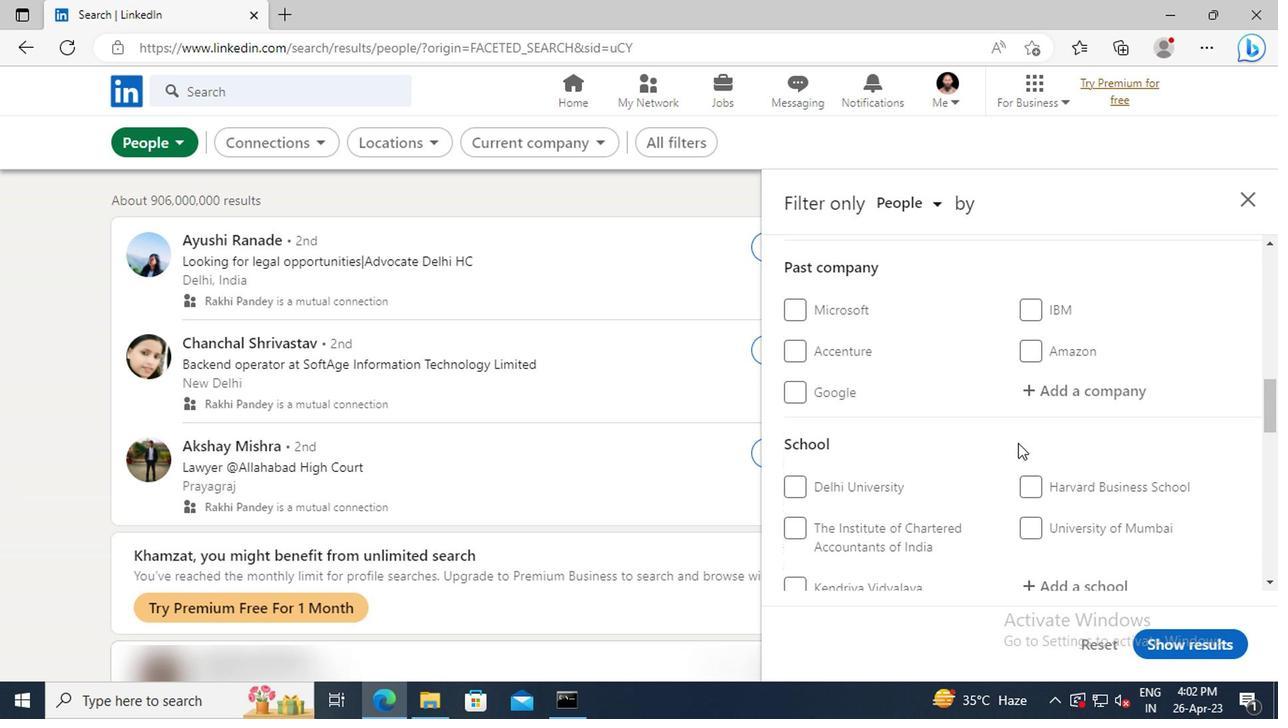 
Action: Mouse scrolled (855, 444) with delta (0, 0)
Screenshot: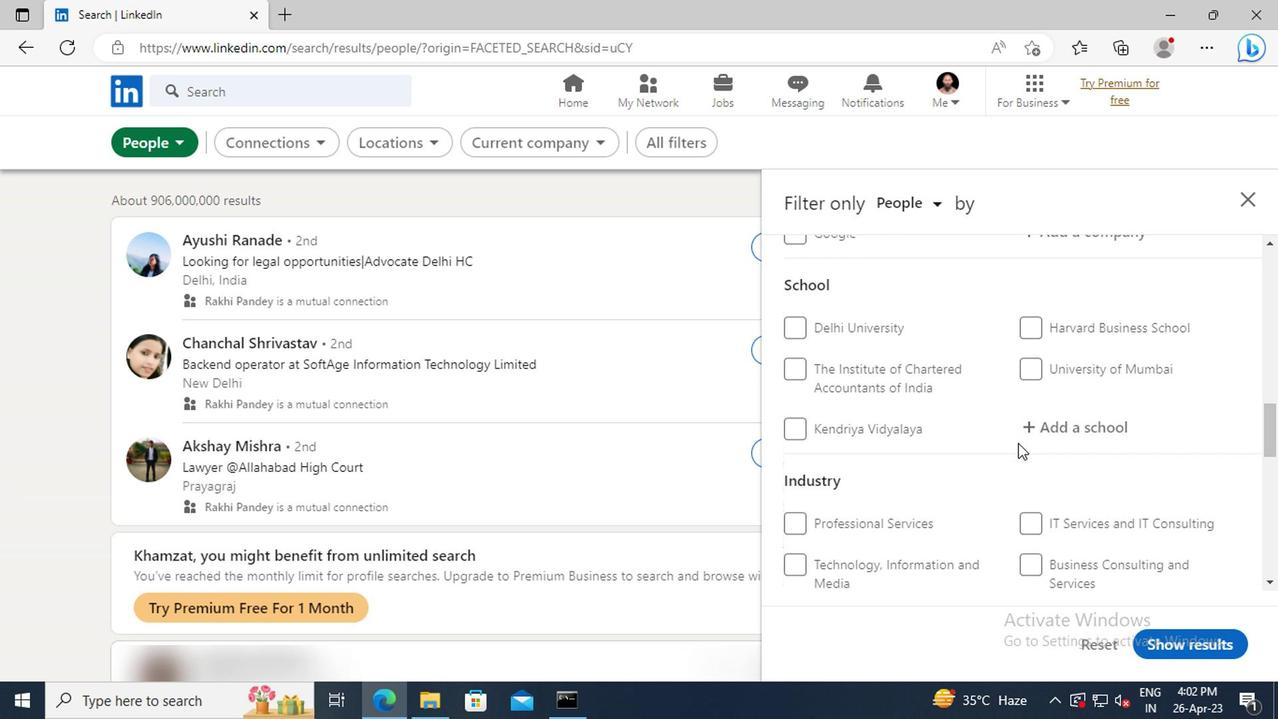 
Action: Mouse scrolled (855, 444) with delta (0, 0)
Screenshot: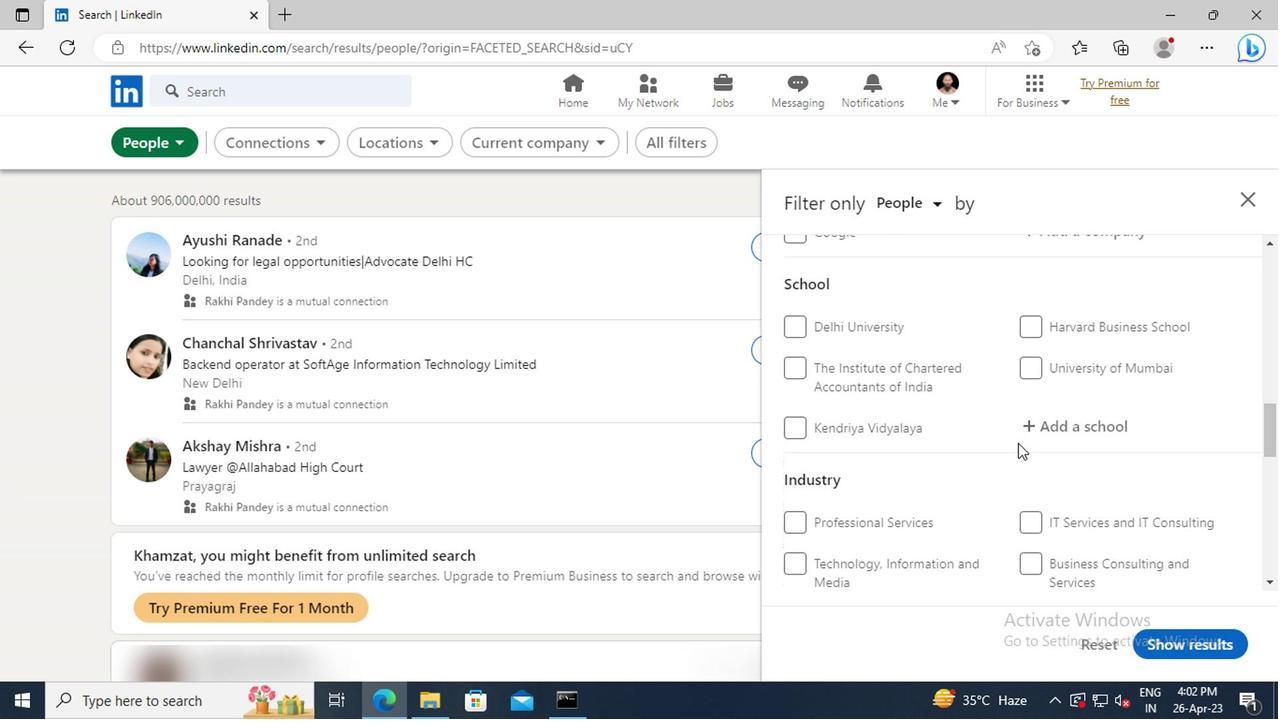 
Action: Mouse scrolled (855, 444) with delta (0, 0)
Screenshot: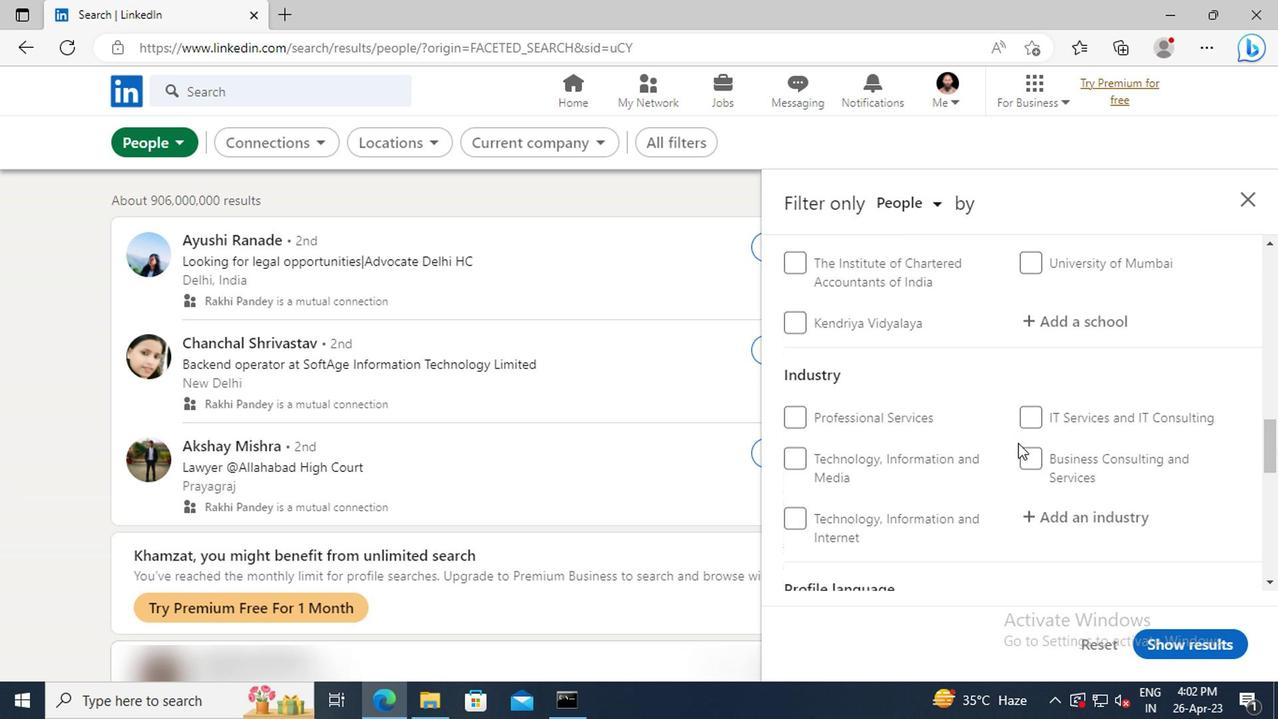 
Action: Mouse scrolled (855, 444) with delta (0, 0)
Screenshot: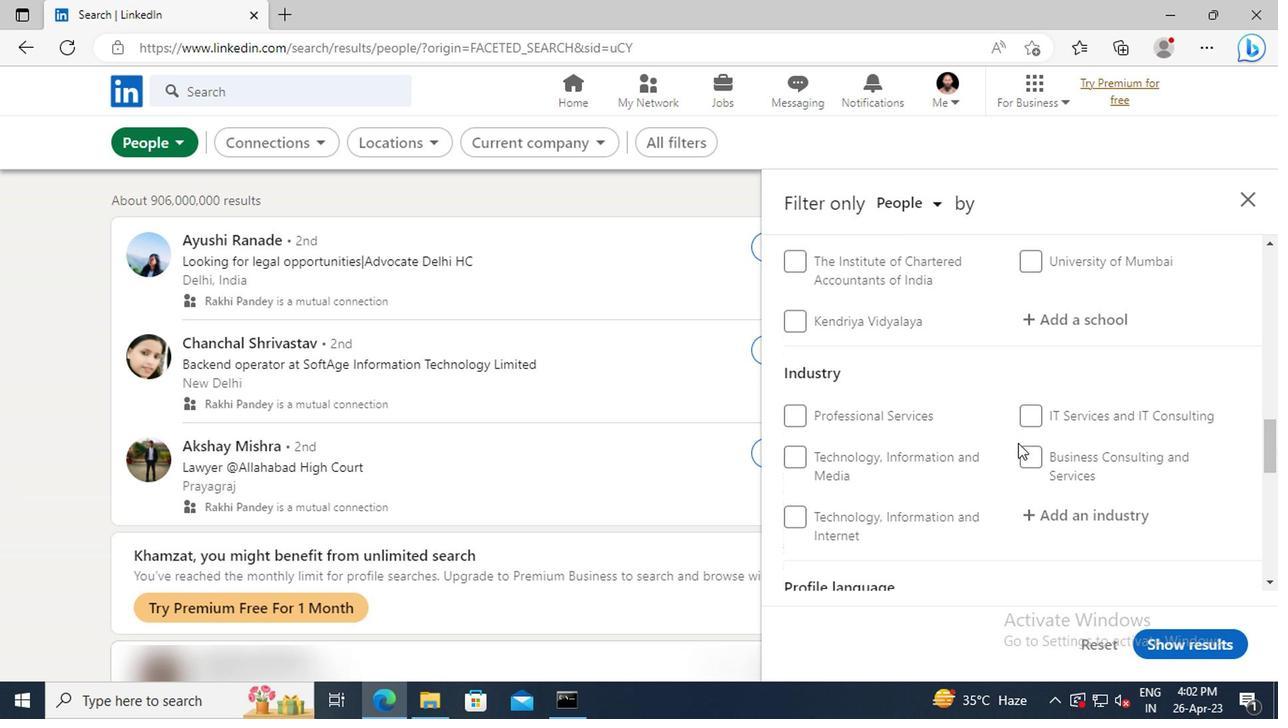 
Action: Mouse scrolled (855, 444) with delta (0, 0)
Screenshot: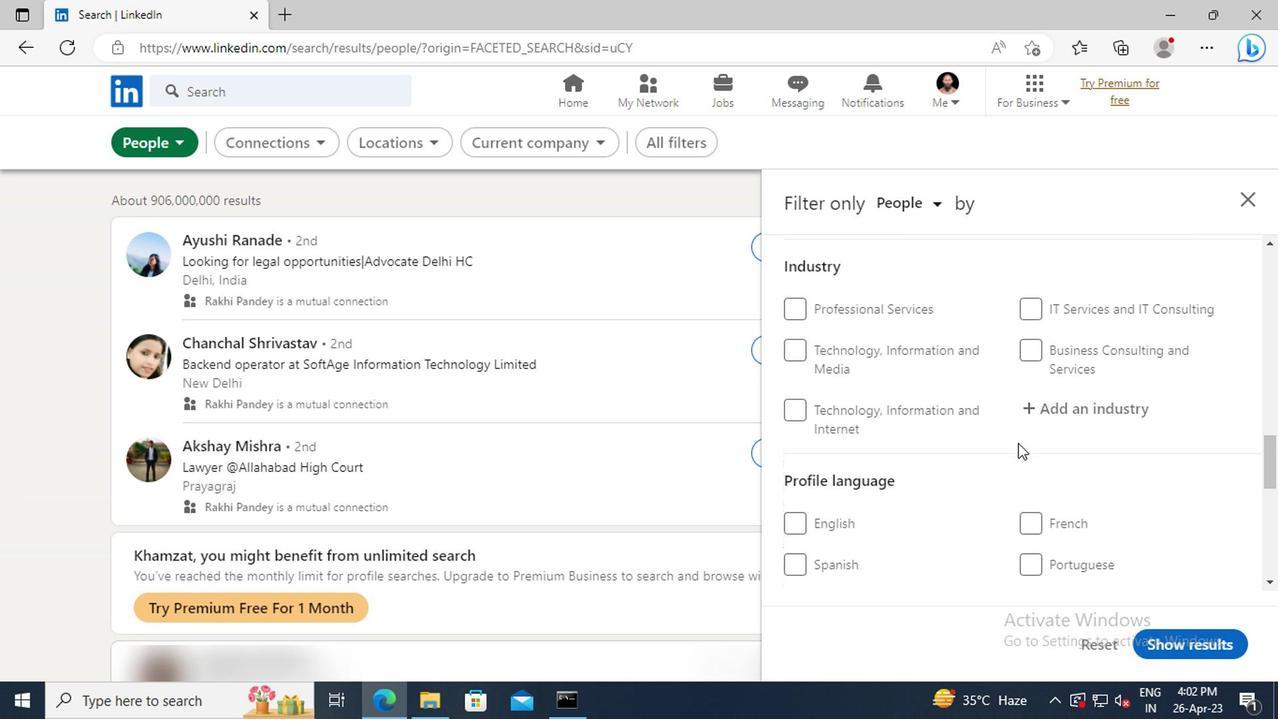 
Action: Mouse moved to (861, 463)
Screenshot: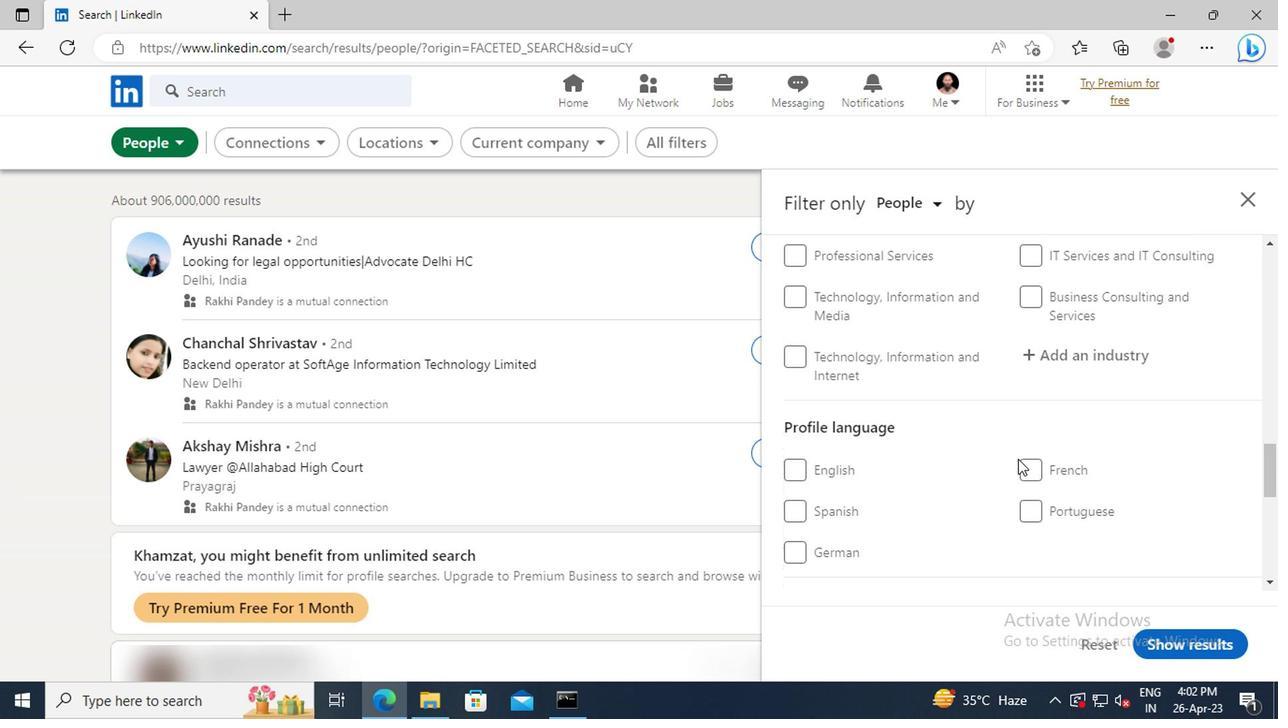 
Action: Mouse pressed left at (861, 463)
Screenshot: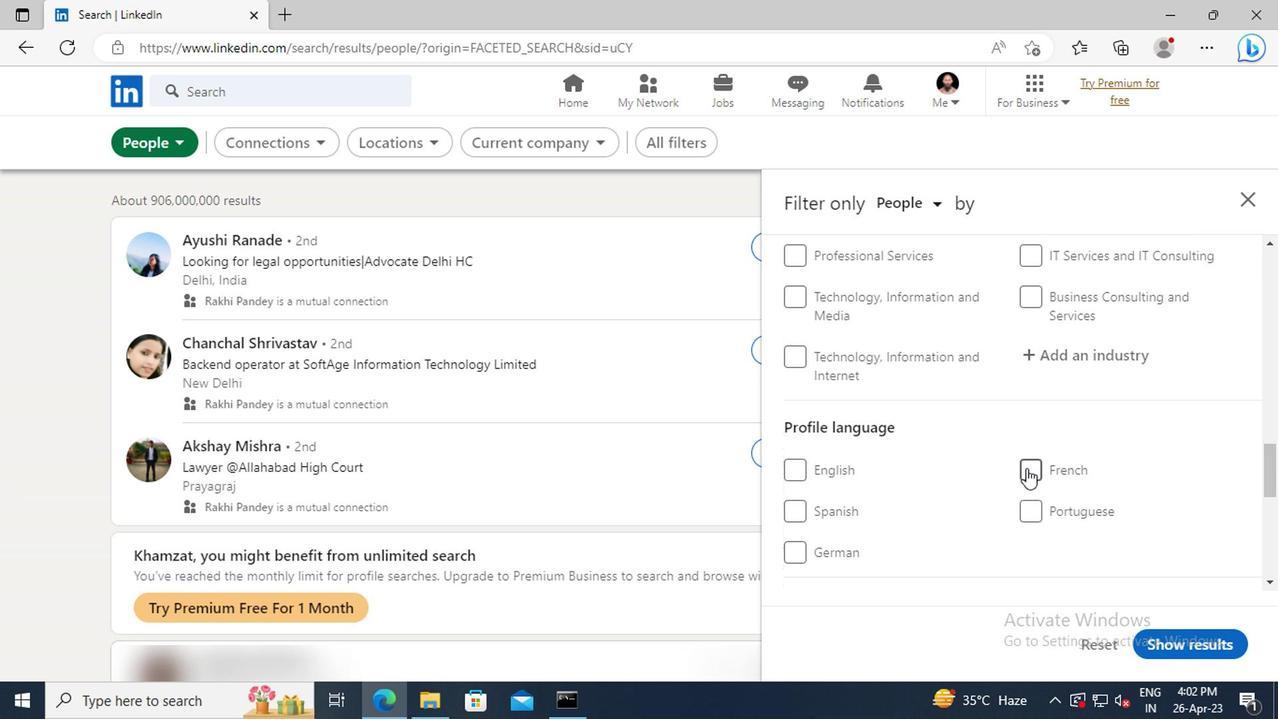 
Action: Mouse moved to (867, 460)
Screenshot: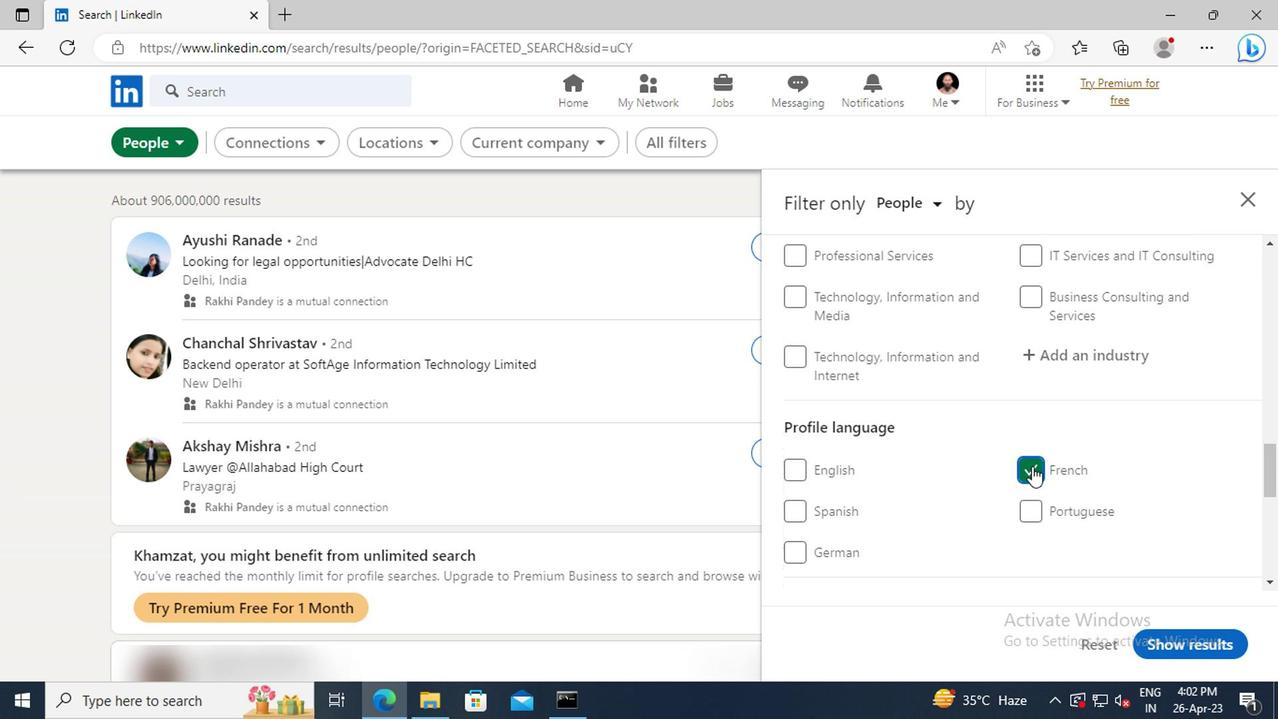 
Action: Mouse scrolled (867, 461) with delta (0, 0)
Screenshot: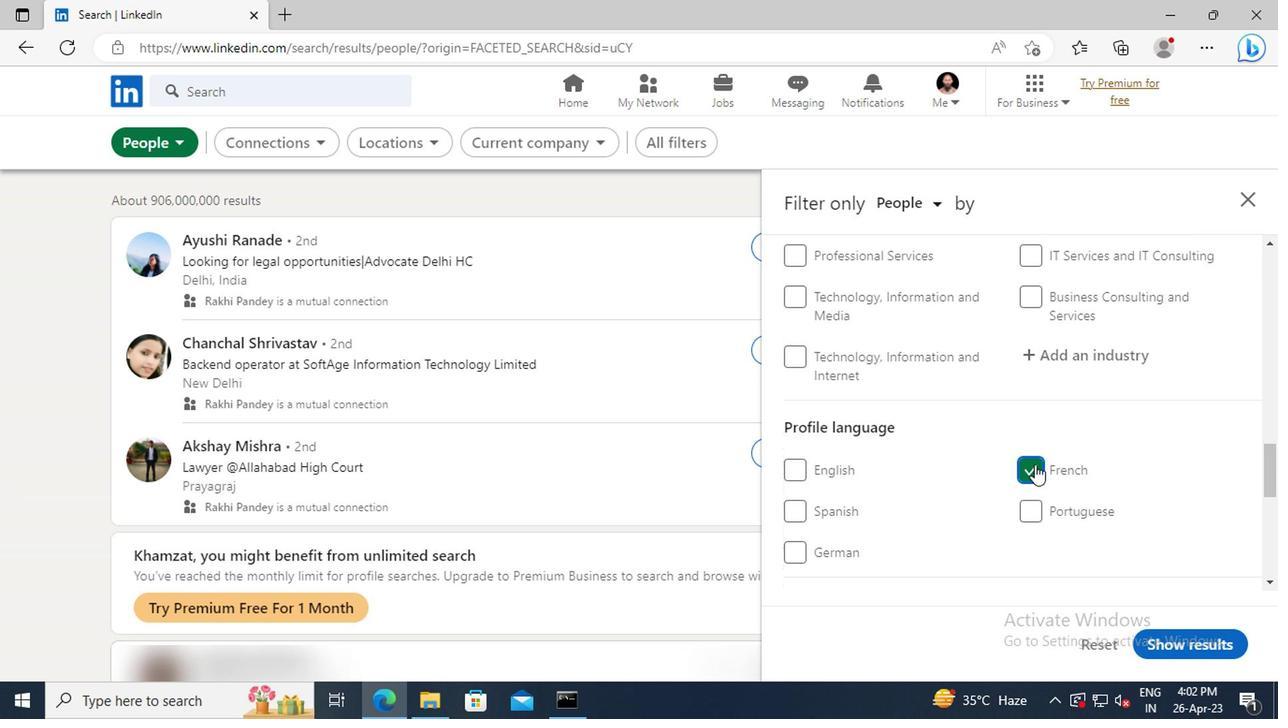 
Action: Mouse scrolled (867, 461) with delta (0, 0)
Screenshot: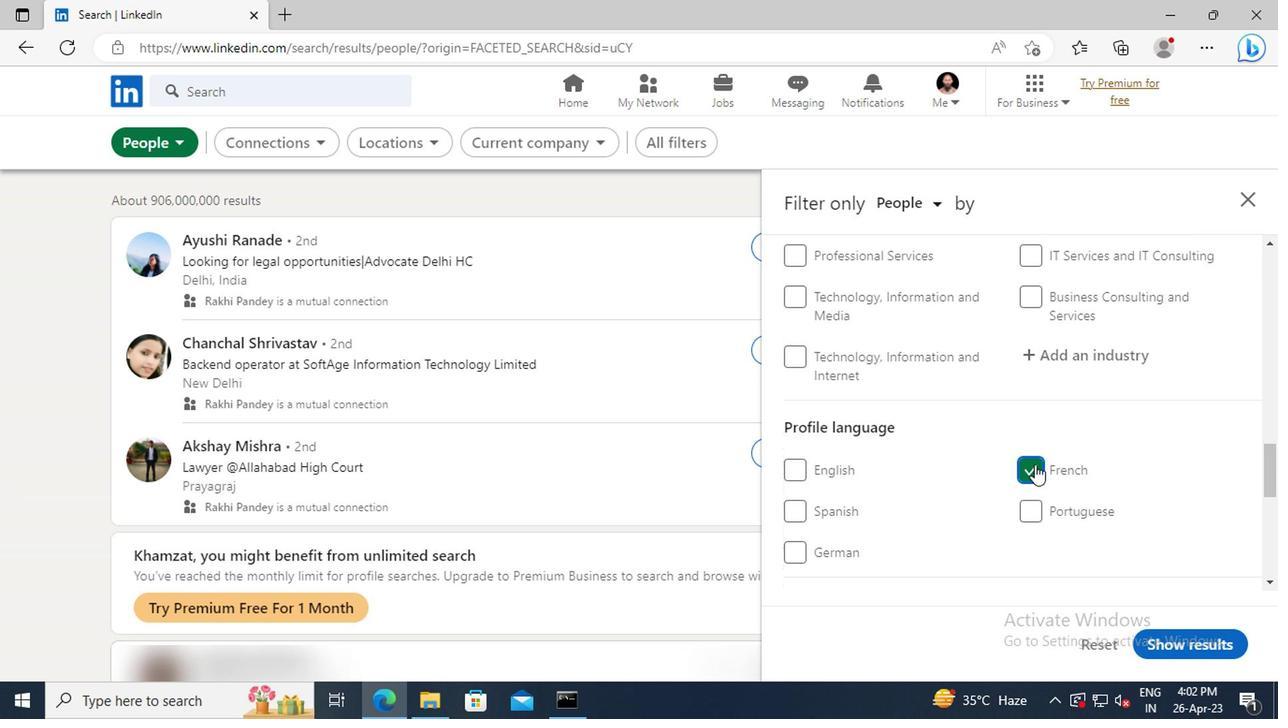 
Action: Mouse moved to (867, 460)
Screenshot: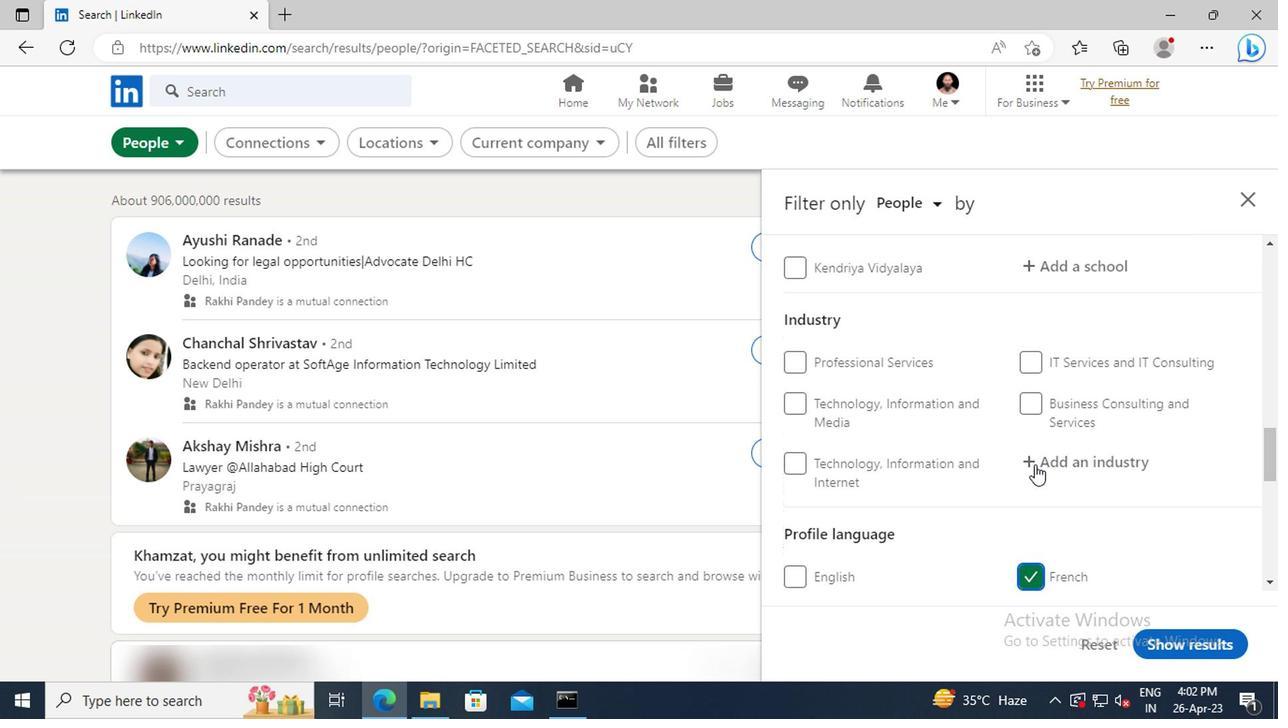 
Action: Mouse scrolled (867, 460) with delta (0, 0)
Screenshot: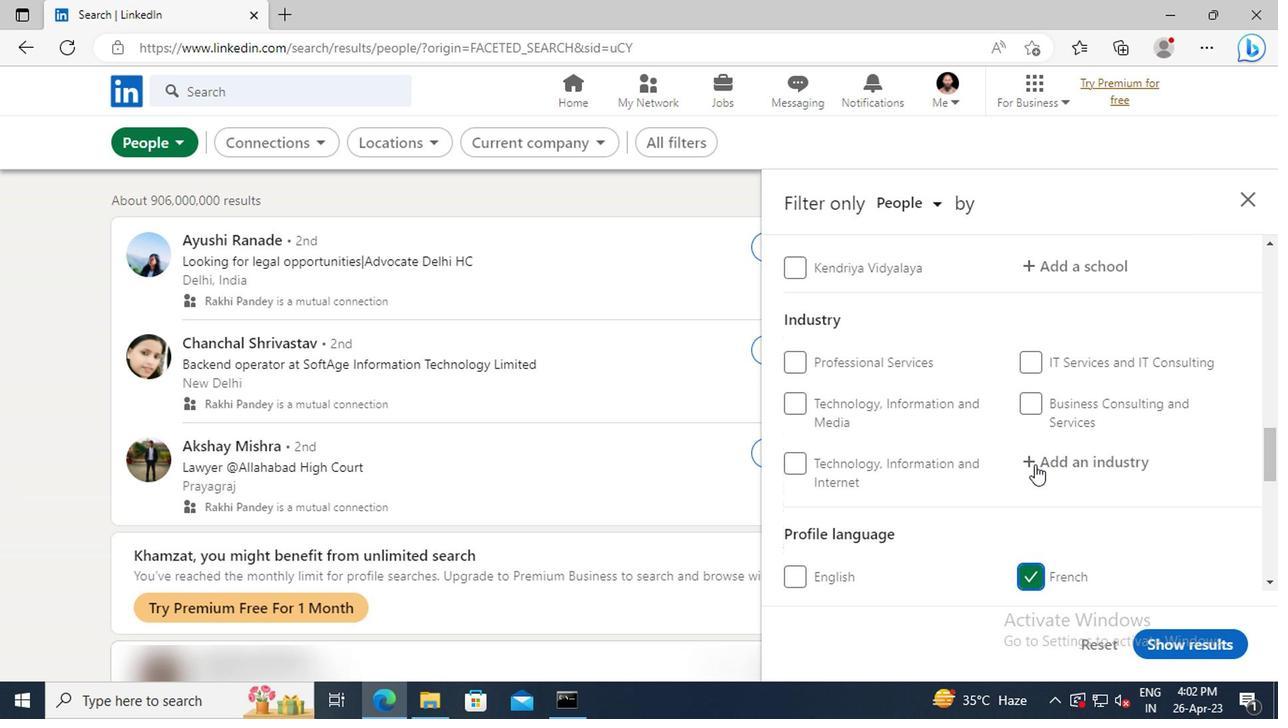 
Action: Mouse scrolled (867, 460) with delta (0, 0)
Screenshot: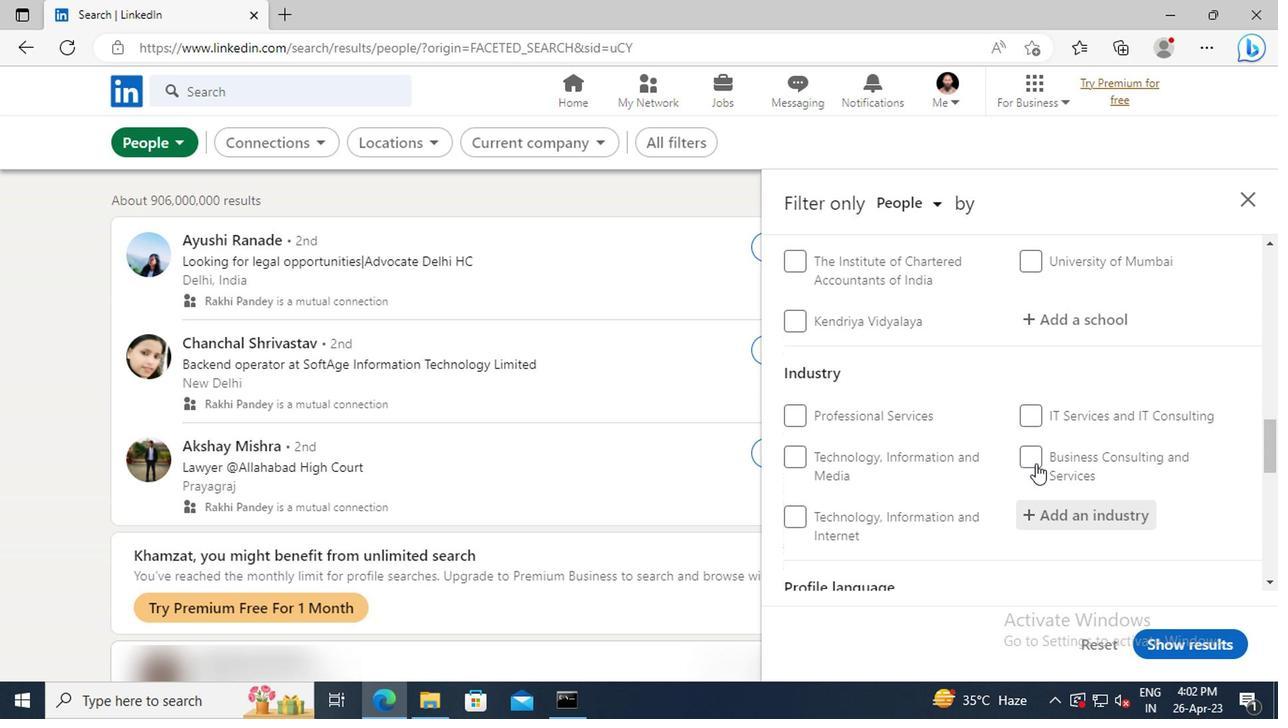 
Action: Mouse scrolled (867, 460) with delta (0, 0)
Screenshot: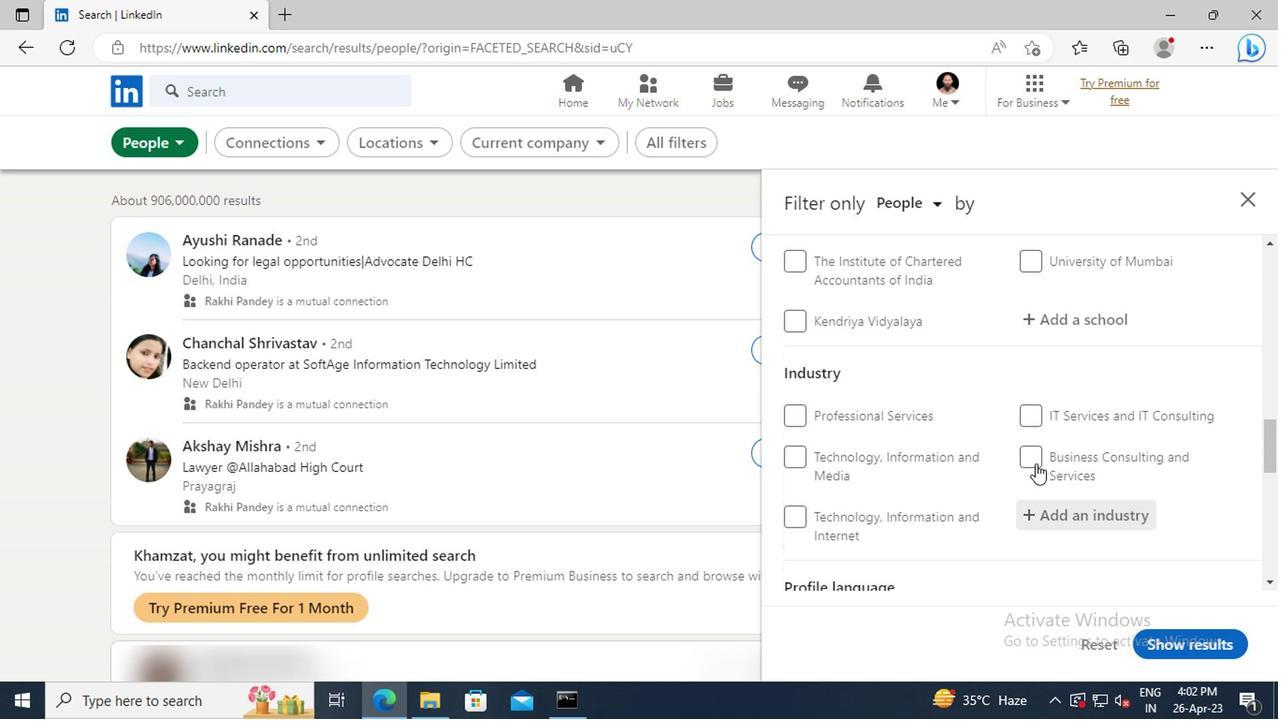 
Action: Mouse scrolled (867, 460) with delta (0, 0)
Screenshot: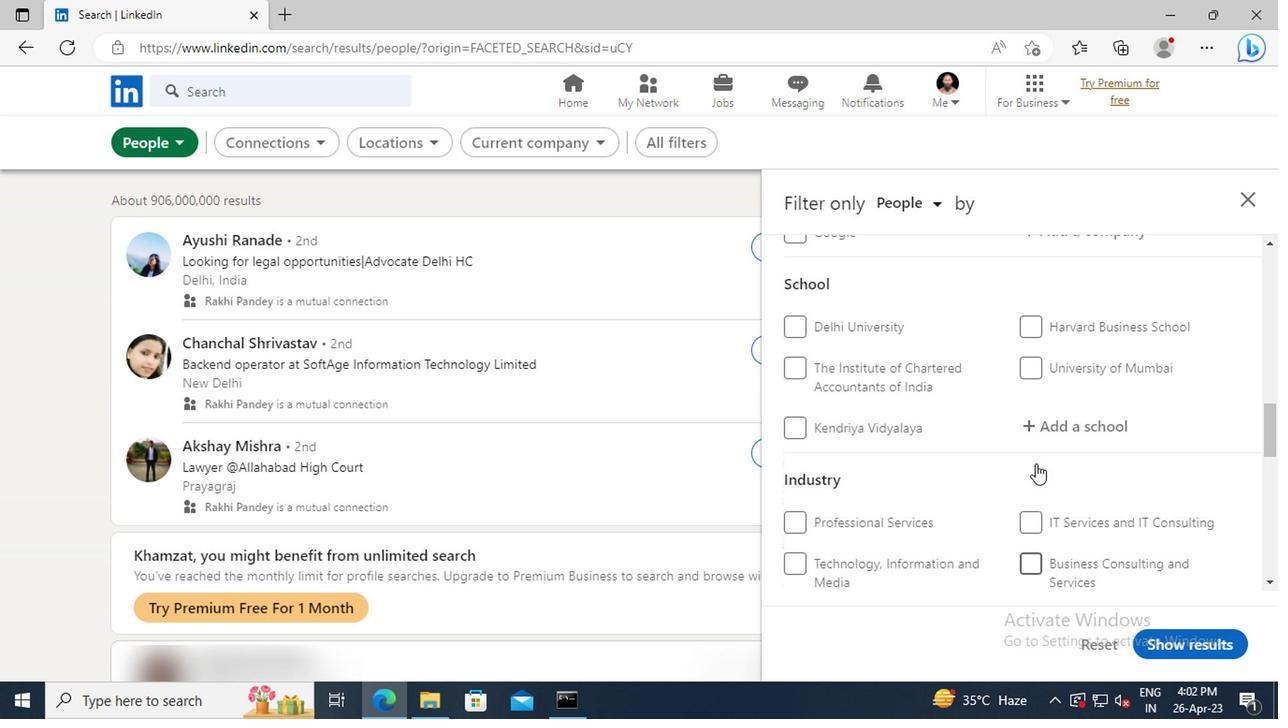 
Action: Mouse scrolled (867, 460) with delta (0, 0)
Screenshot: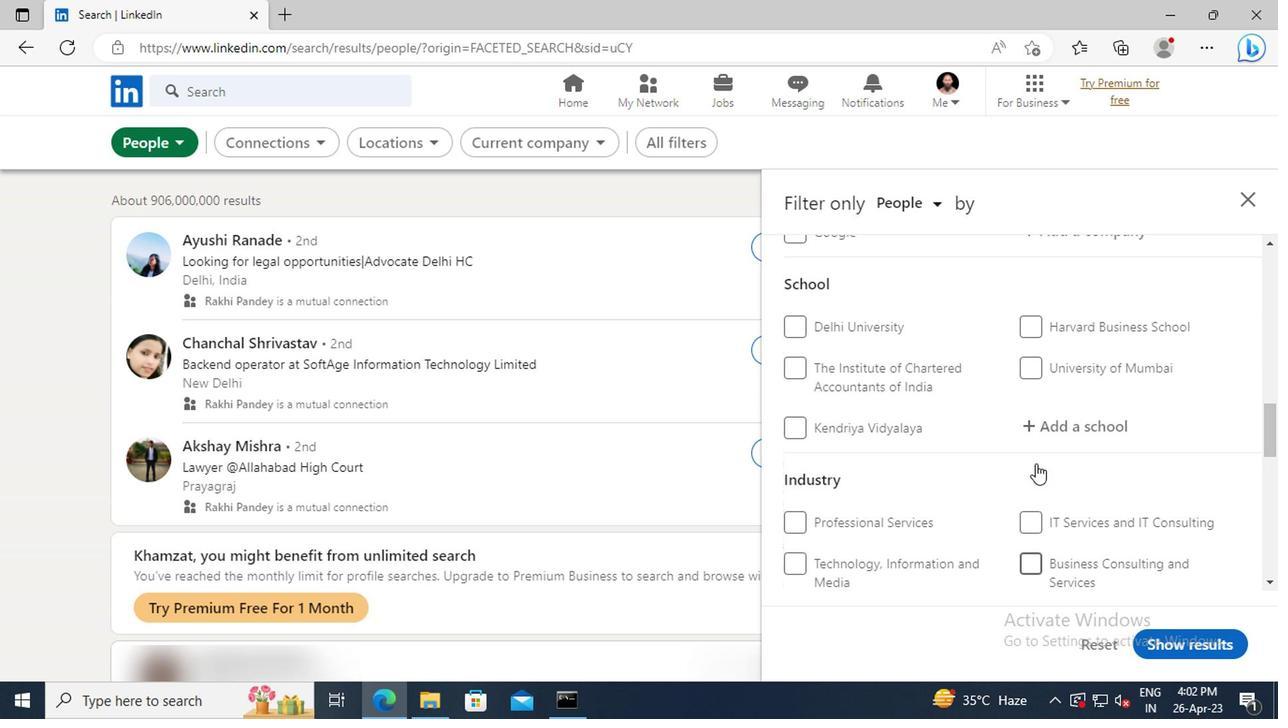 
Action: Mouse scrolled (867, 460) with delta (0, 0)
Screenshot: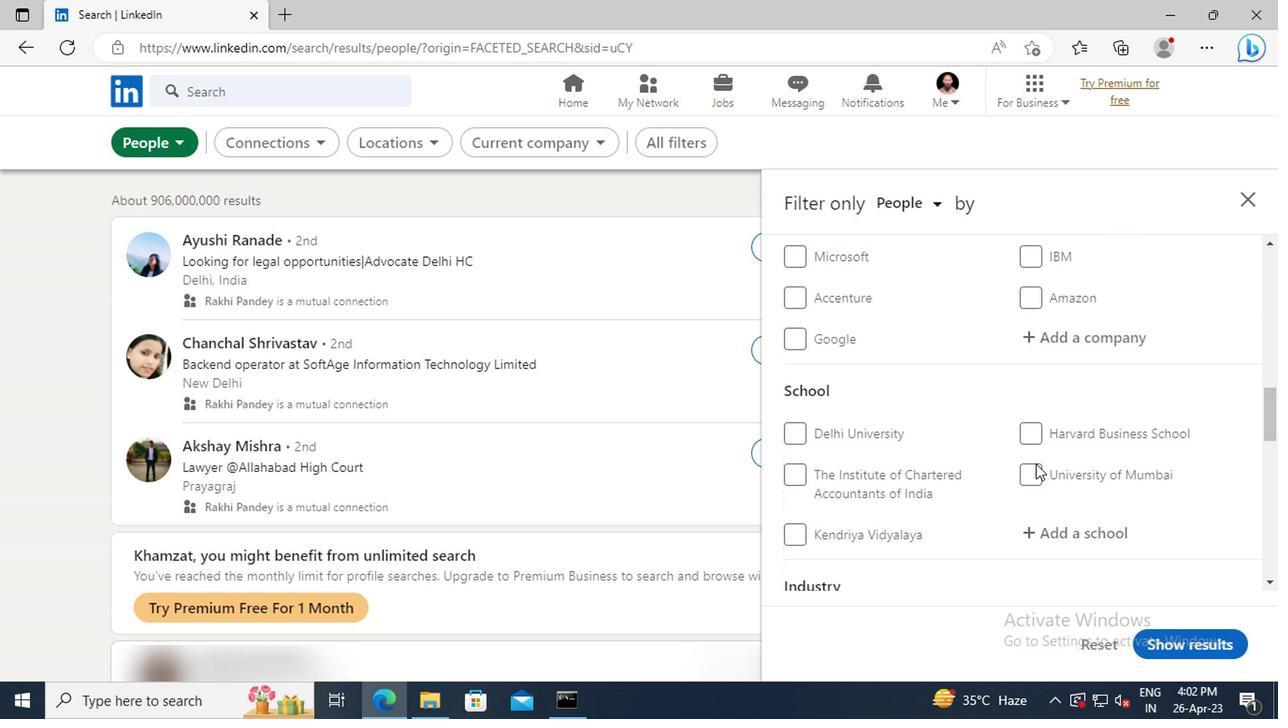 
Action: Mouse scrolled (867, 460) with delta (0, 0)
Screenshot: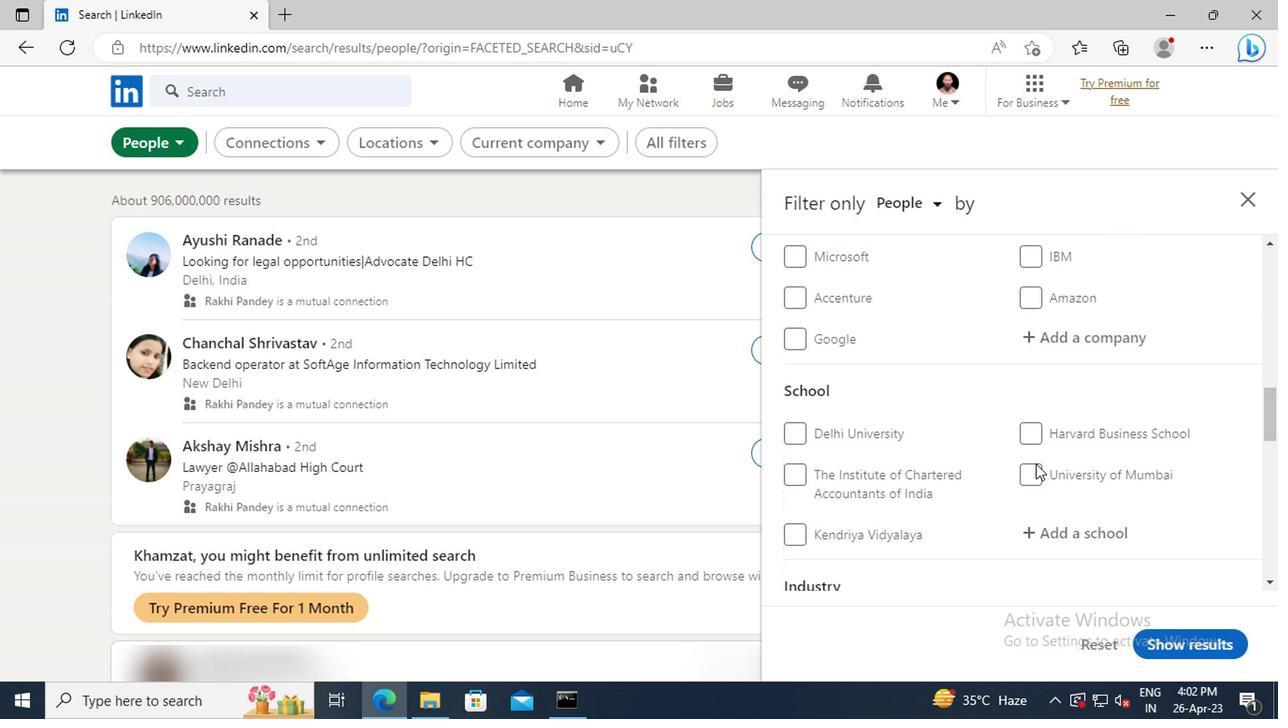 
Action: Mouse scrolled (867, 460) with delta (0, 0)
Screenshot: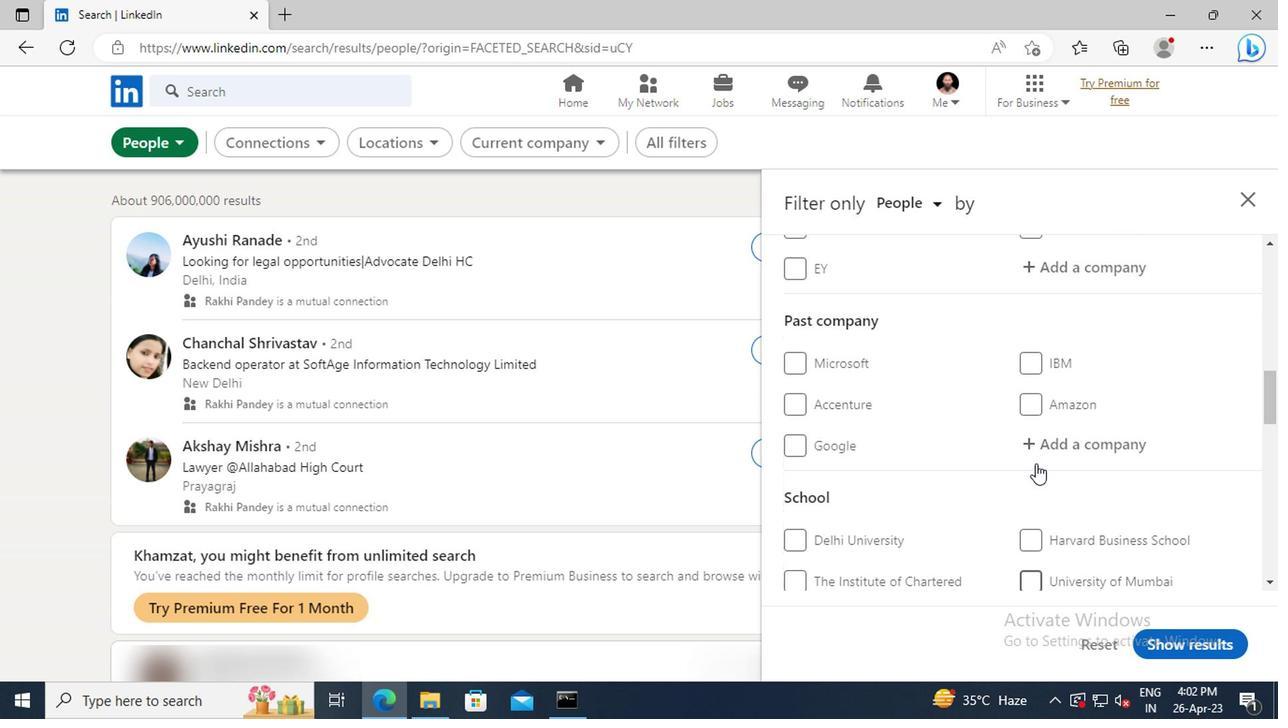 
Action: Mouse scrolled (867, 460) with delta (0, 0)
Screenshot: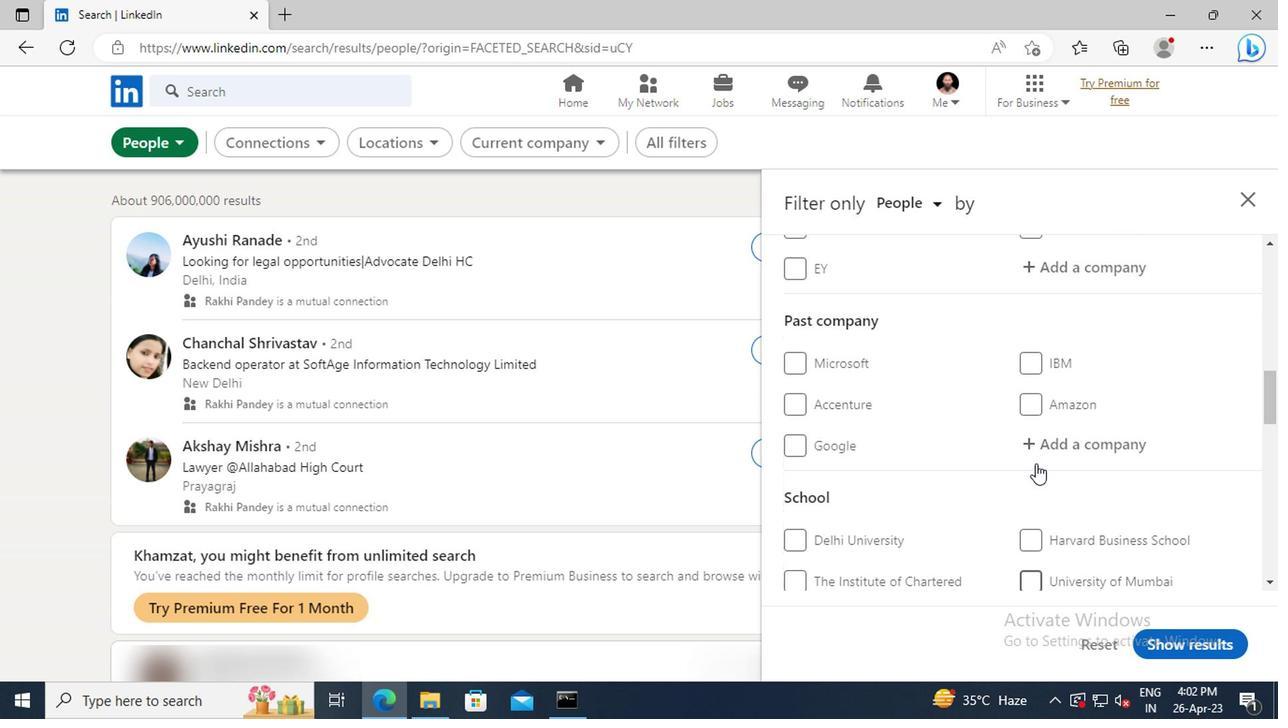 
Action: Mouse scrolled (867, 460) with delta (0, 0)
Screenshot: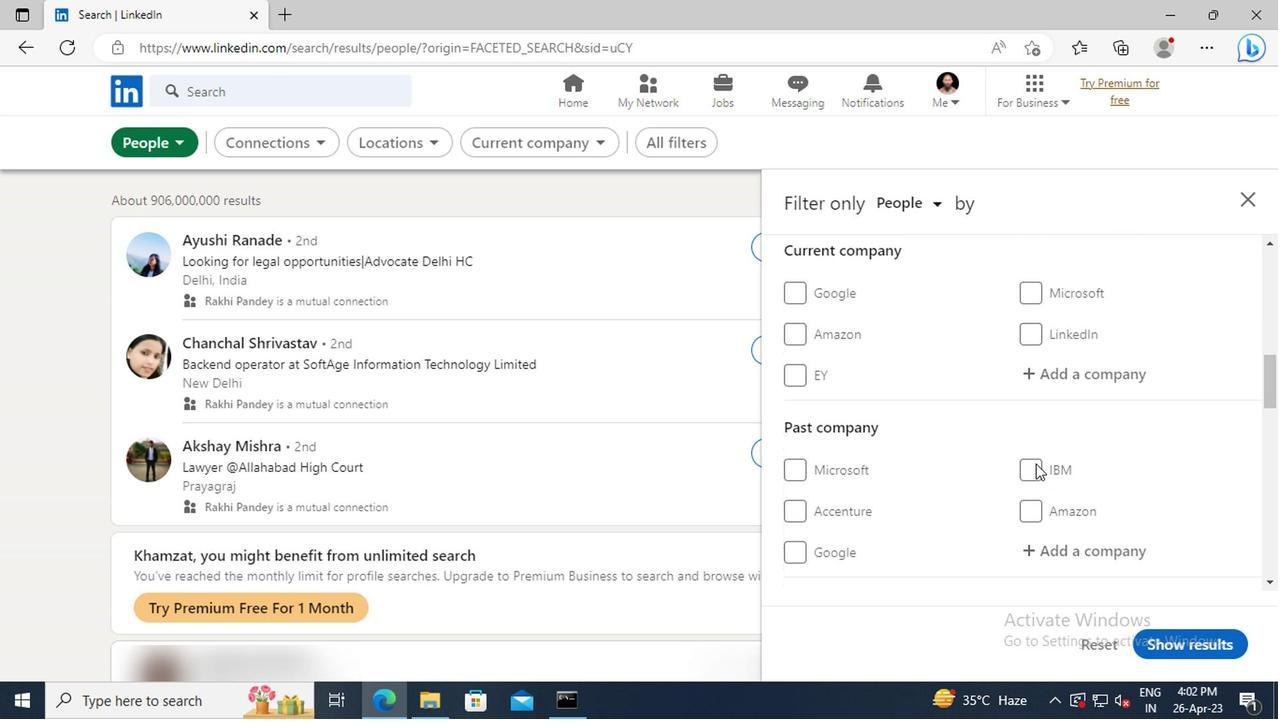 
Action: Mouse scrolled (867, 460) with delta (0, 0)
Screenshot: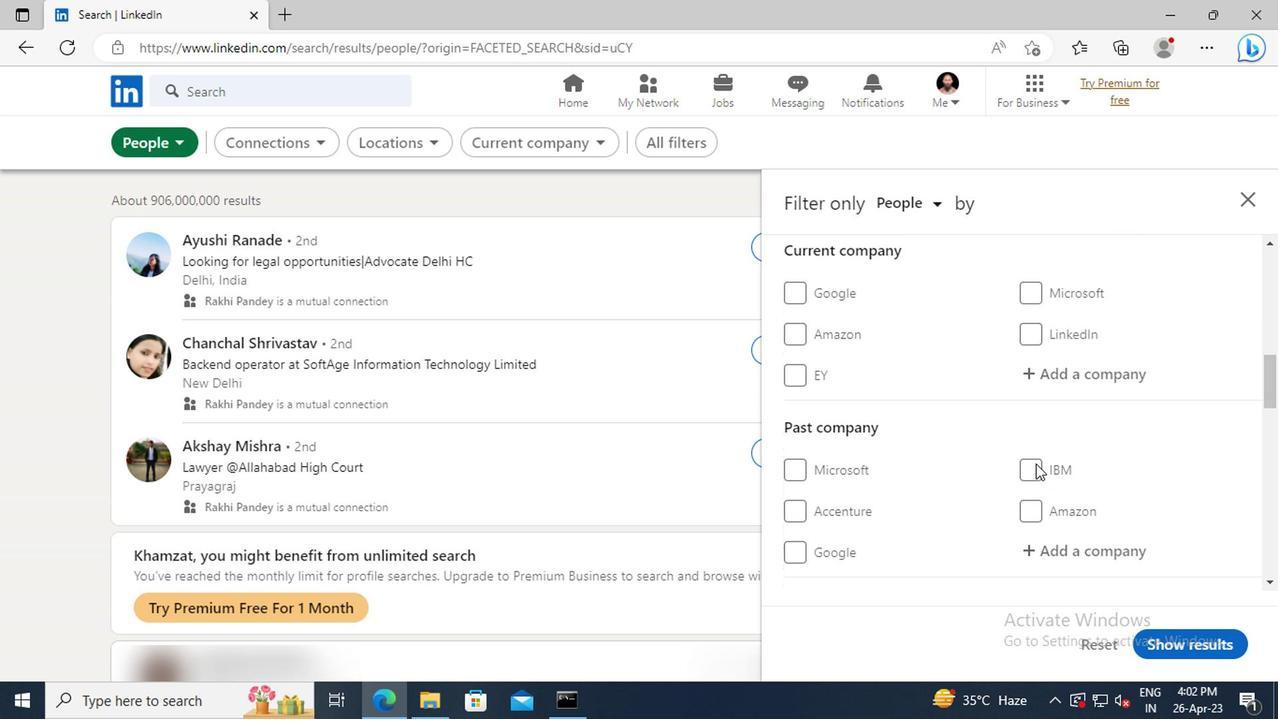 
Action: Mouse moved to (873, 470)
Screenshot: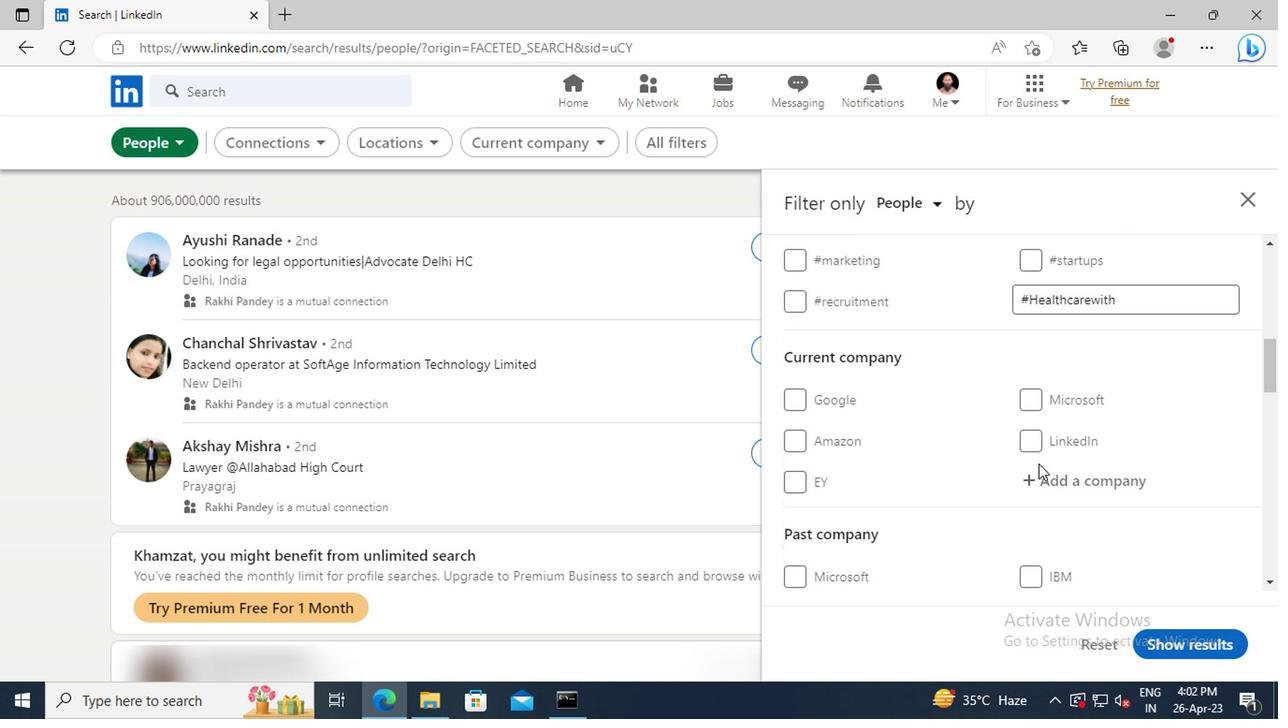 
Action: Mouse pressed left at (873, 470)
Screenshot: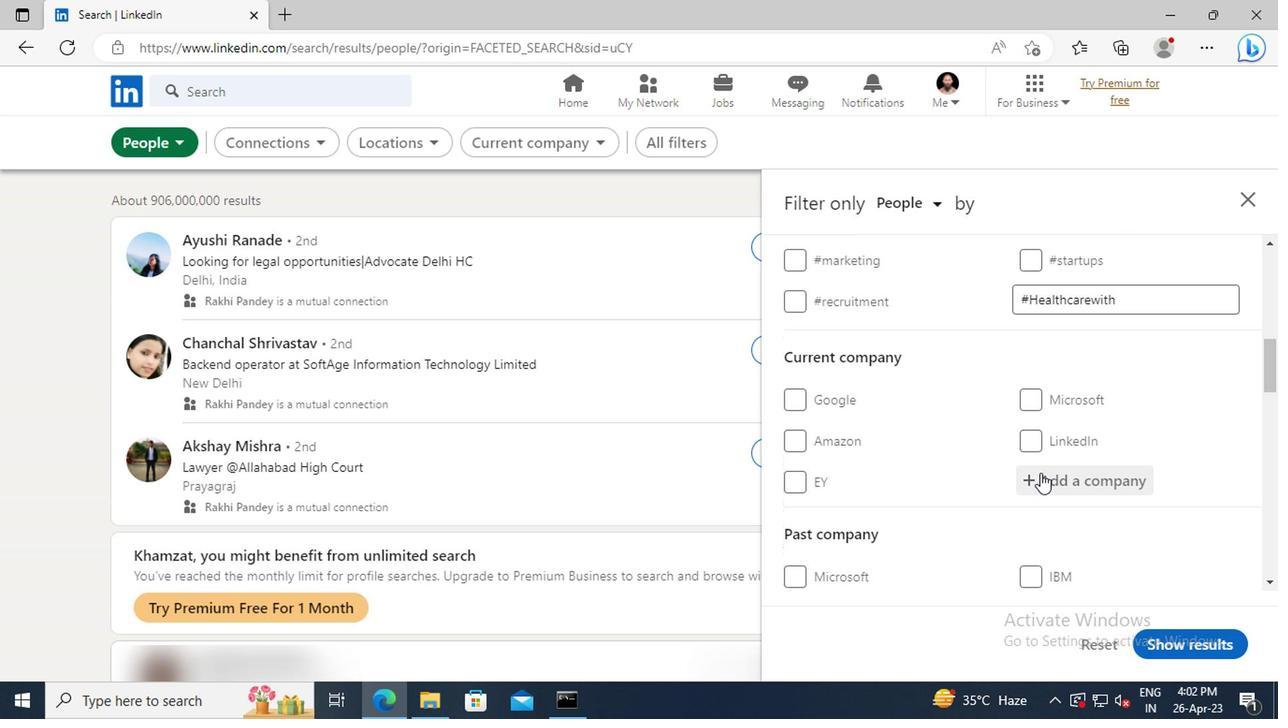 
Action: Mouse moved to (873, 470)
Screenshot: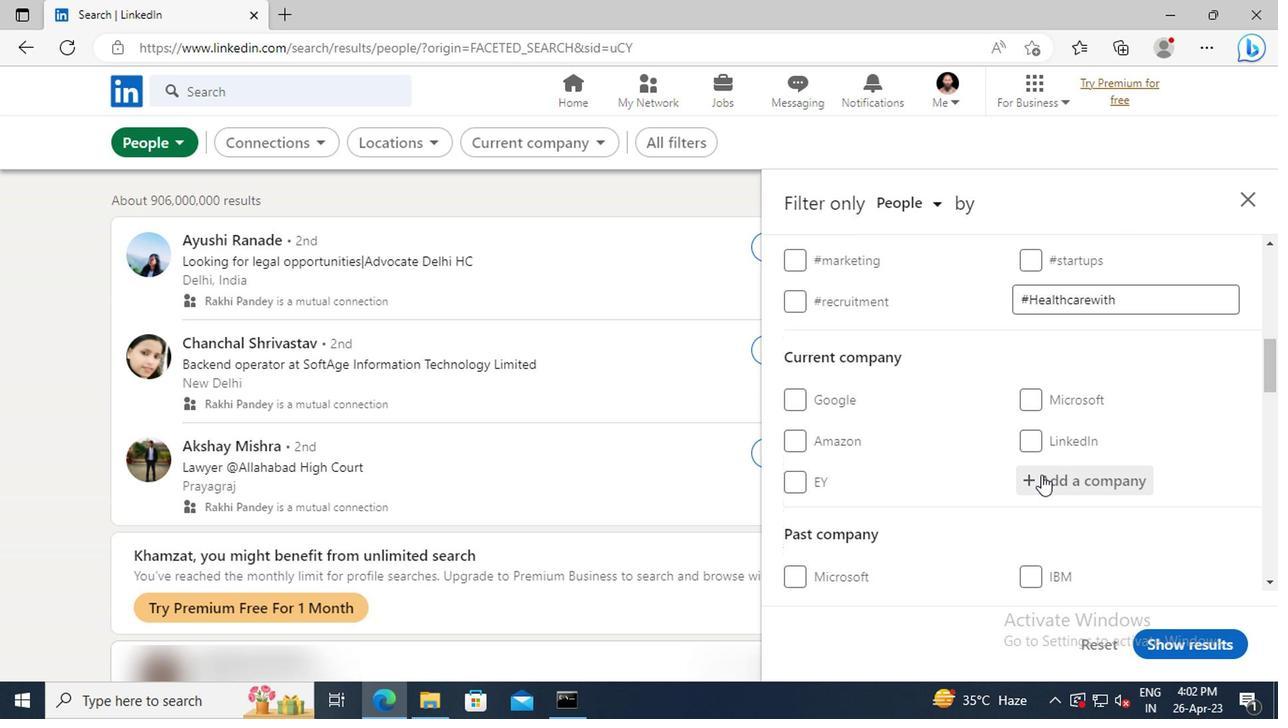 
Action: Key pressed <Key.shift>MARINE<Key.space><Key.shift>INSIGHT
Screenshot: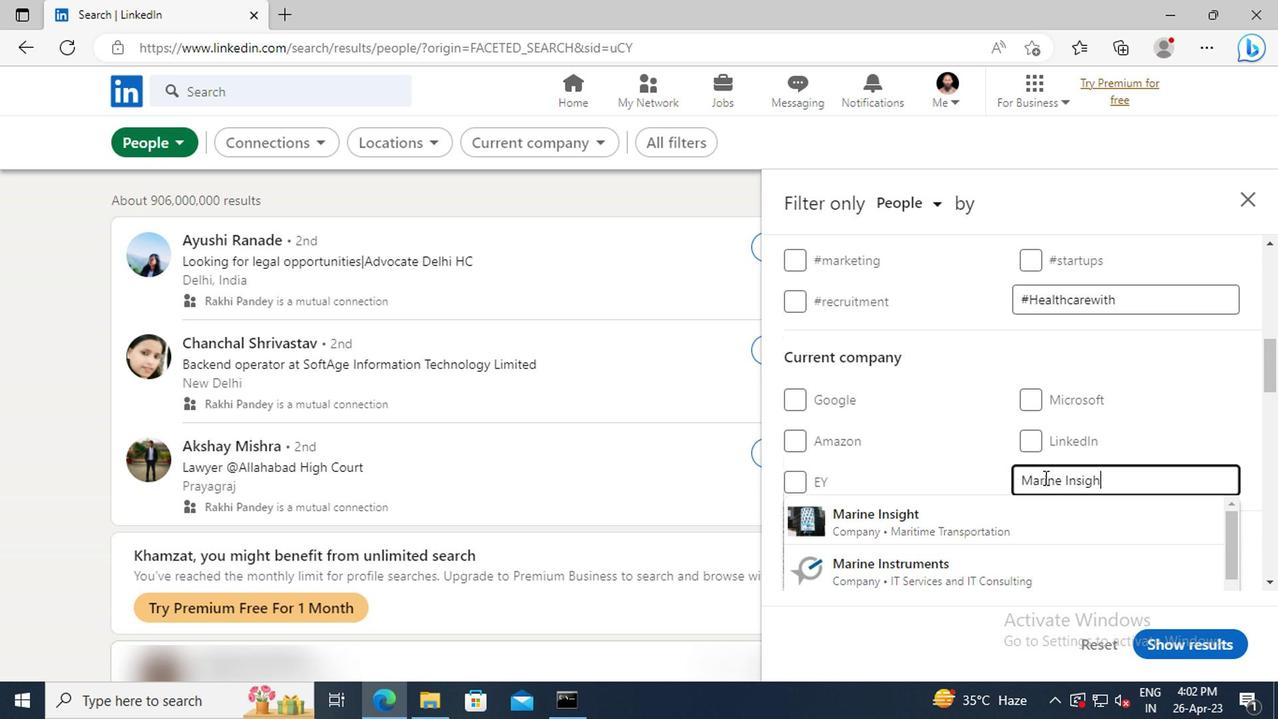 
Action: Mouse moved to (873, 501)
Screenshot: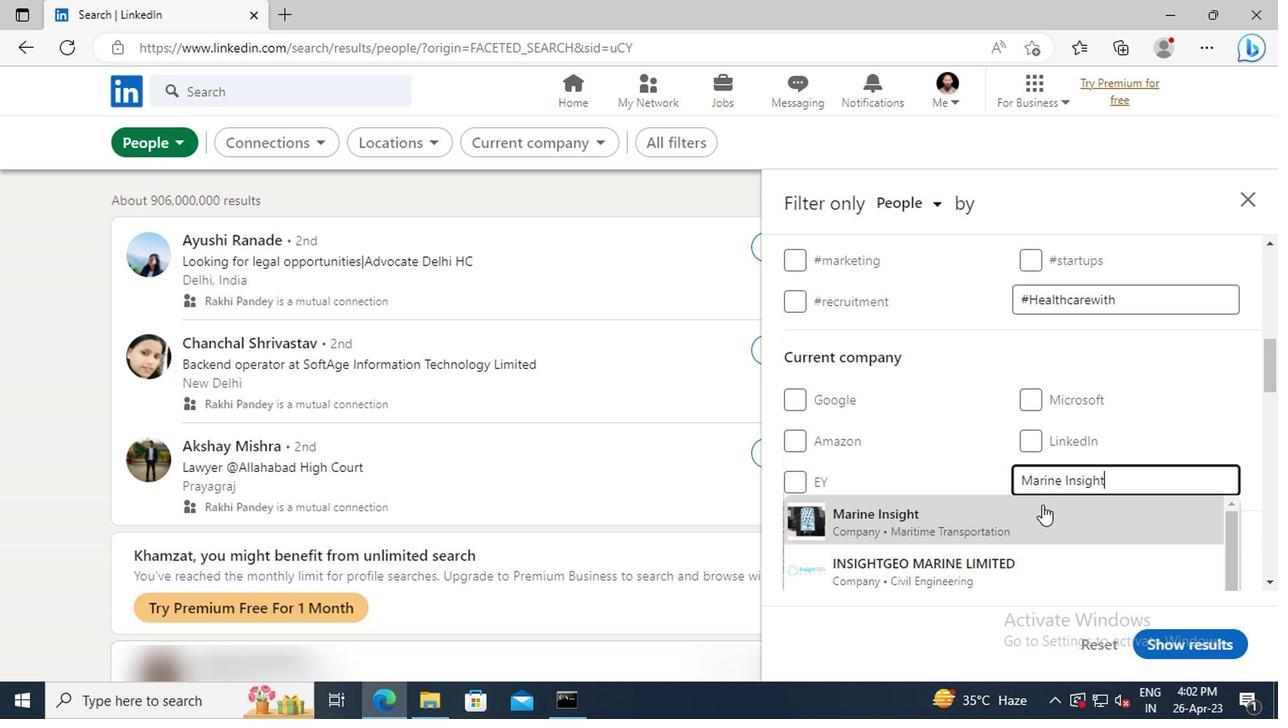 
Action: Mouse pressed left at (873, 501)
Screenshot: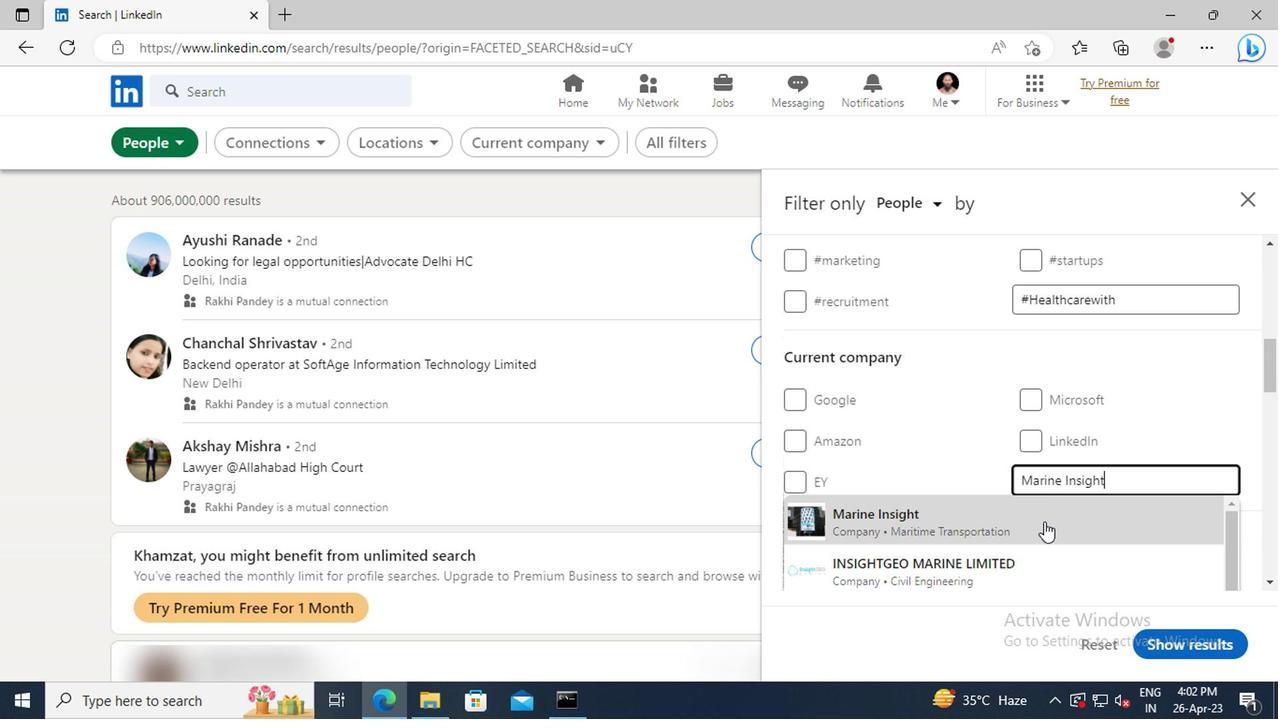 
Action: Mouse moved to (871, 392)
Screenshot: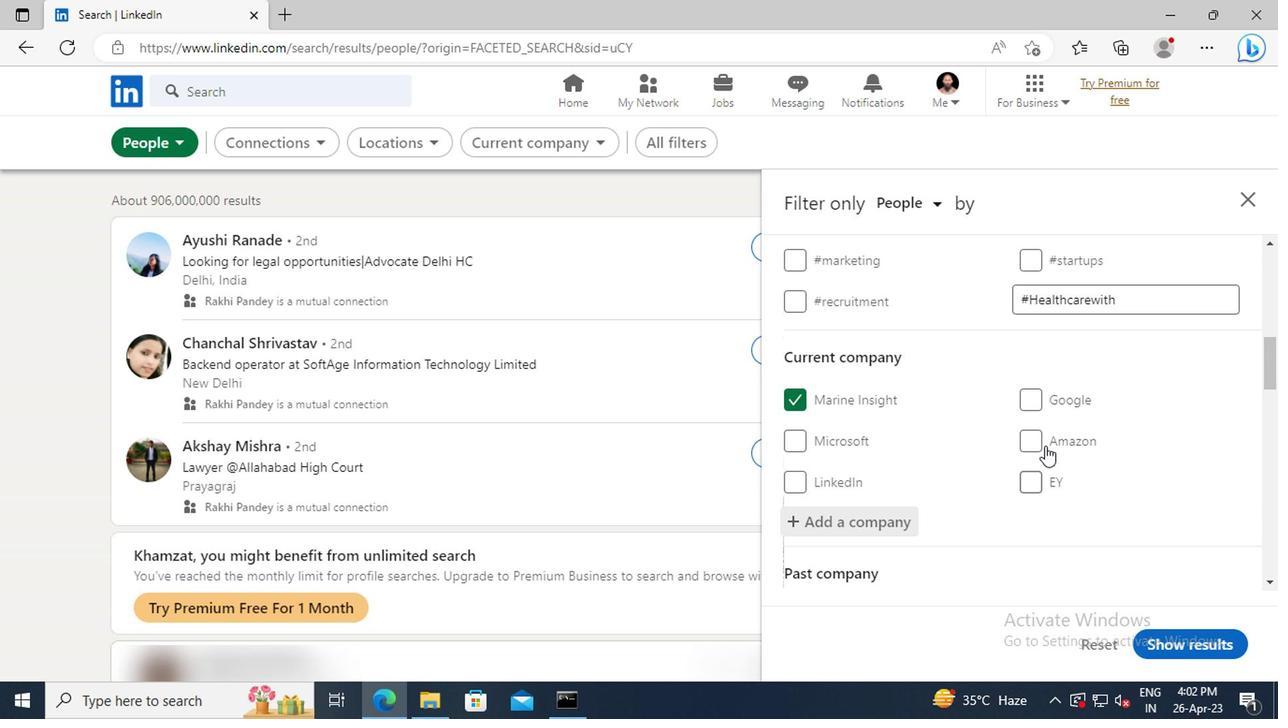 
Action: Mouse scrolled (871, 392) with delta (0, 0)
Screenshot: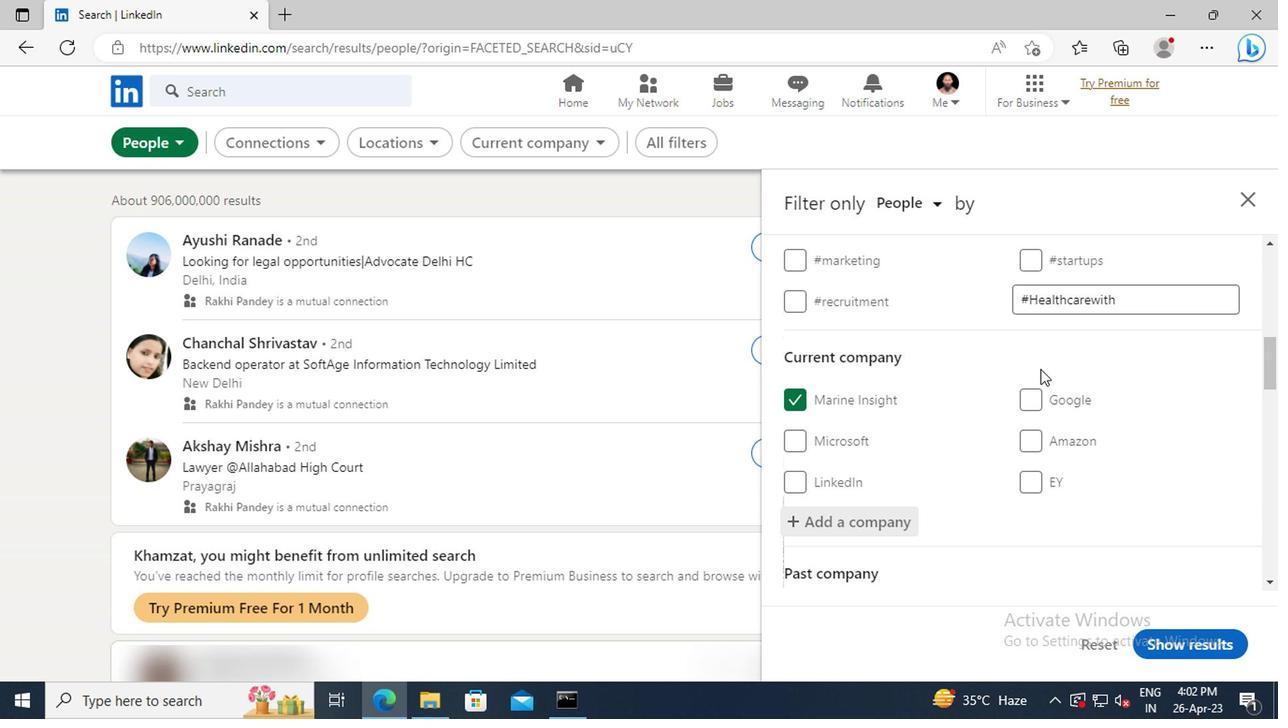 
Action: Mouse scrolled (871, 392) with delta (0, 0)
Screenshot: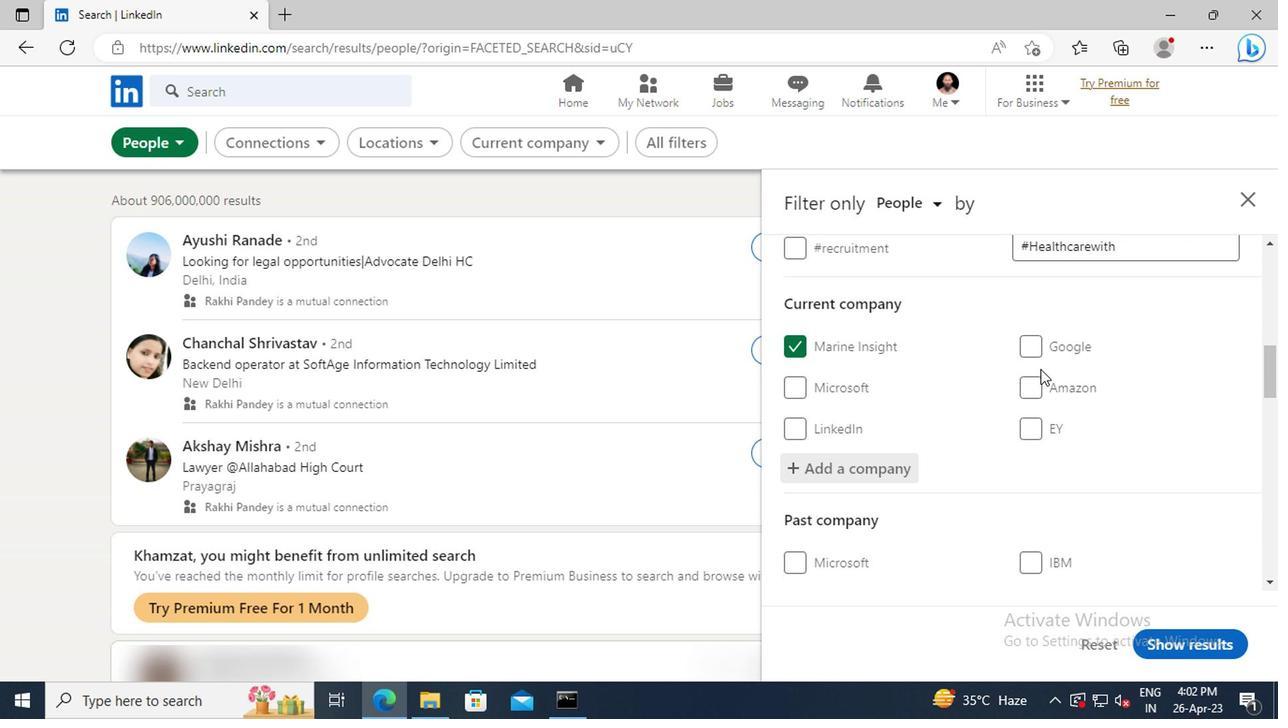 
Action: Mouse scrolled (871, 392) with delta (0, 0)
Screenshot: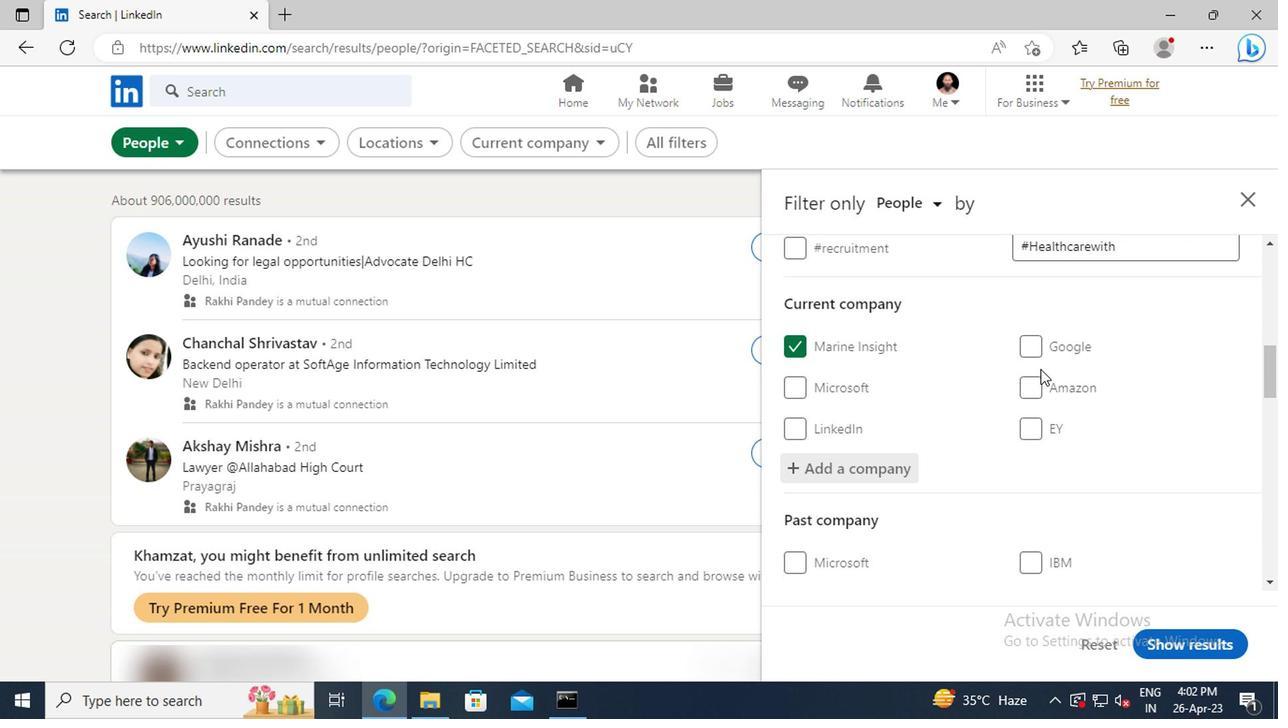 
Action: Mouse scrolled (871, 392) with delta (0, 0)
Screenshot: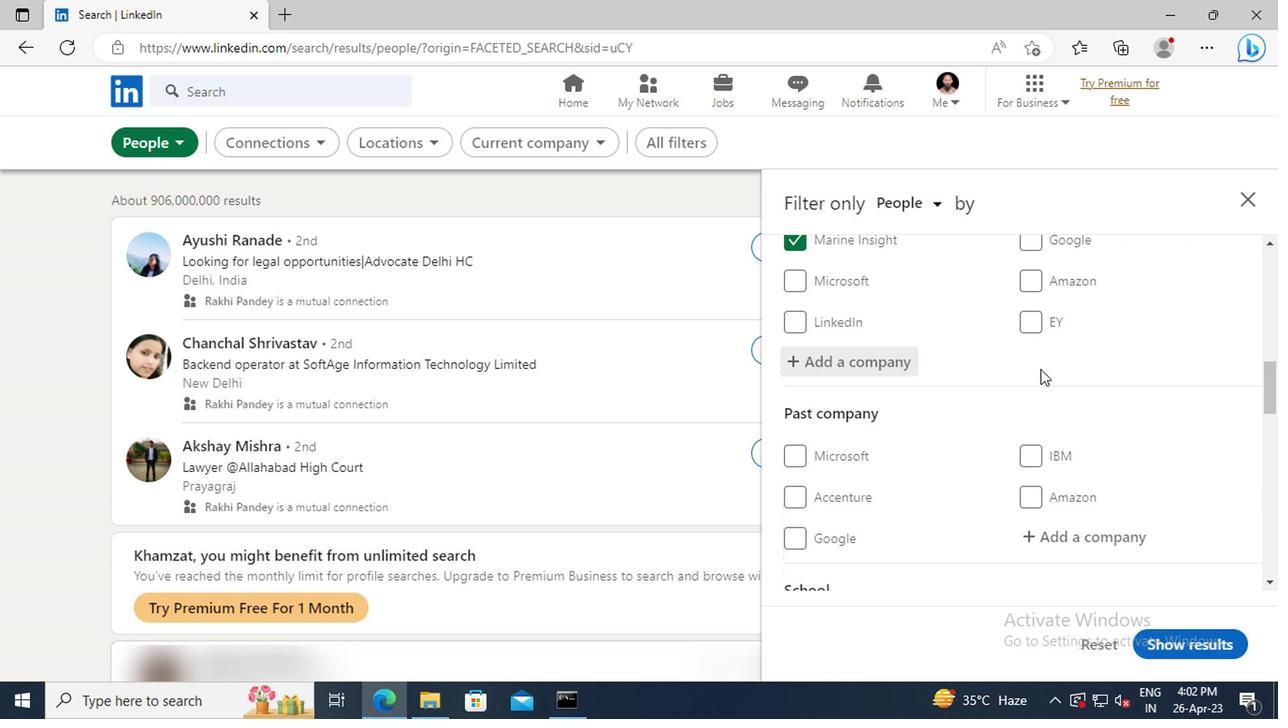 
Action: Mouse scrolled (871, 392) with delta (0, 0)
Screenshot: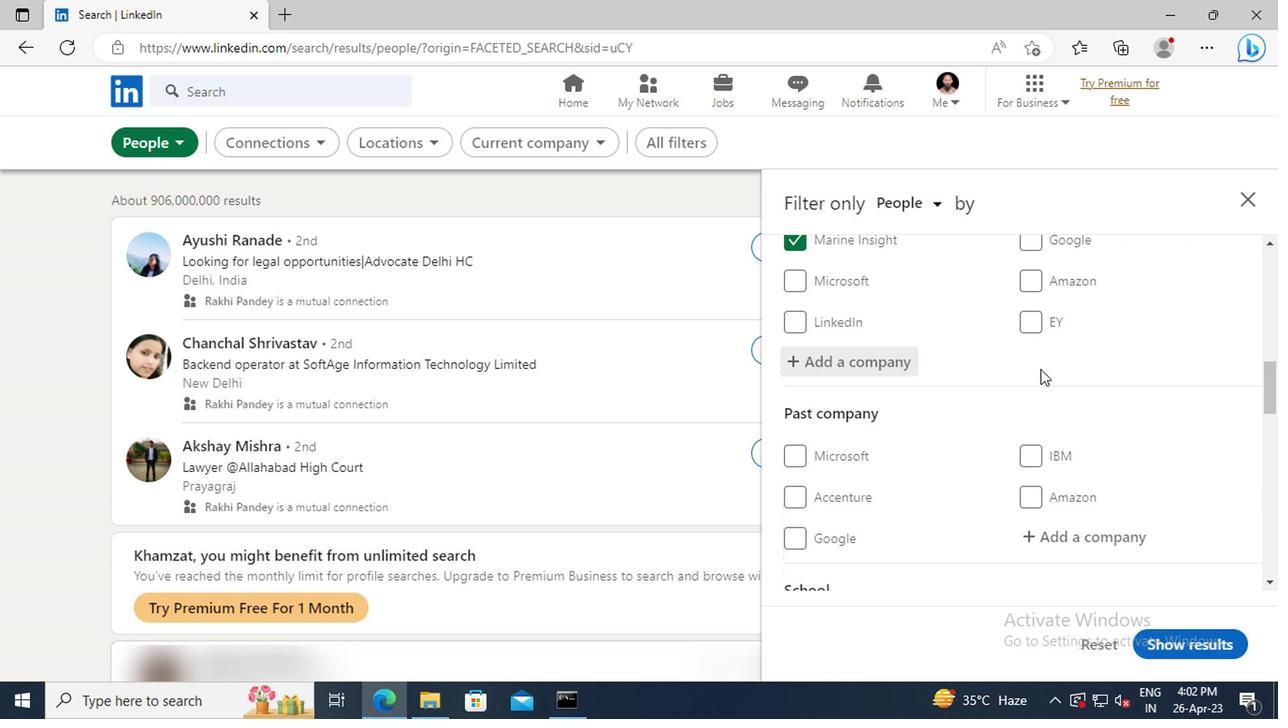 
Action: Mouse scrolled (871, 392) with delta (0, 0)
Screenshot: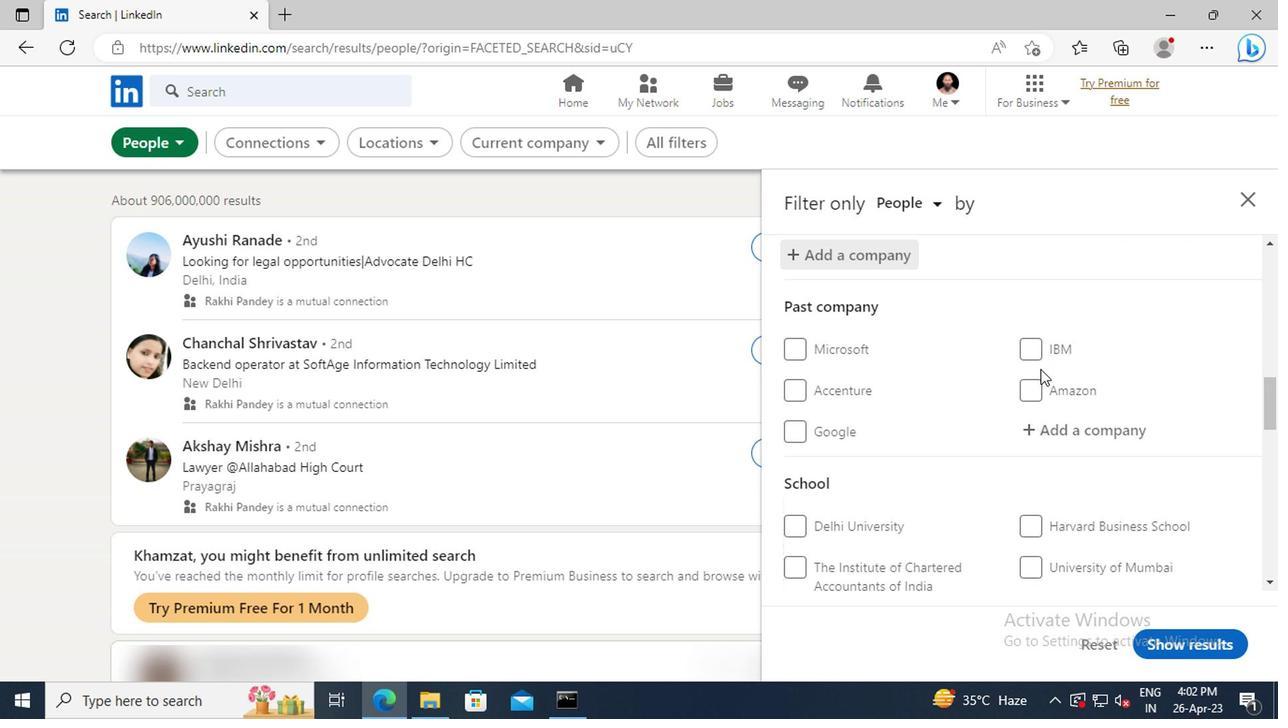 
Action: Mouse scrolled (871, 392) with delta (0, 0)
Screenshot: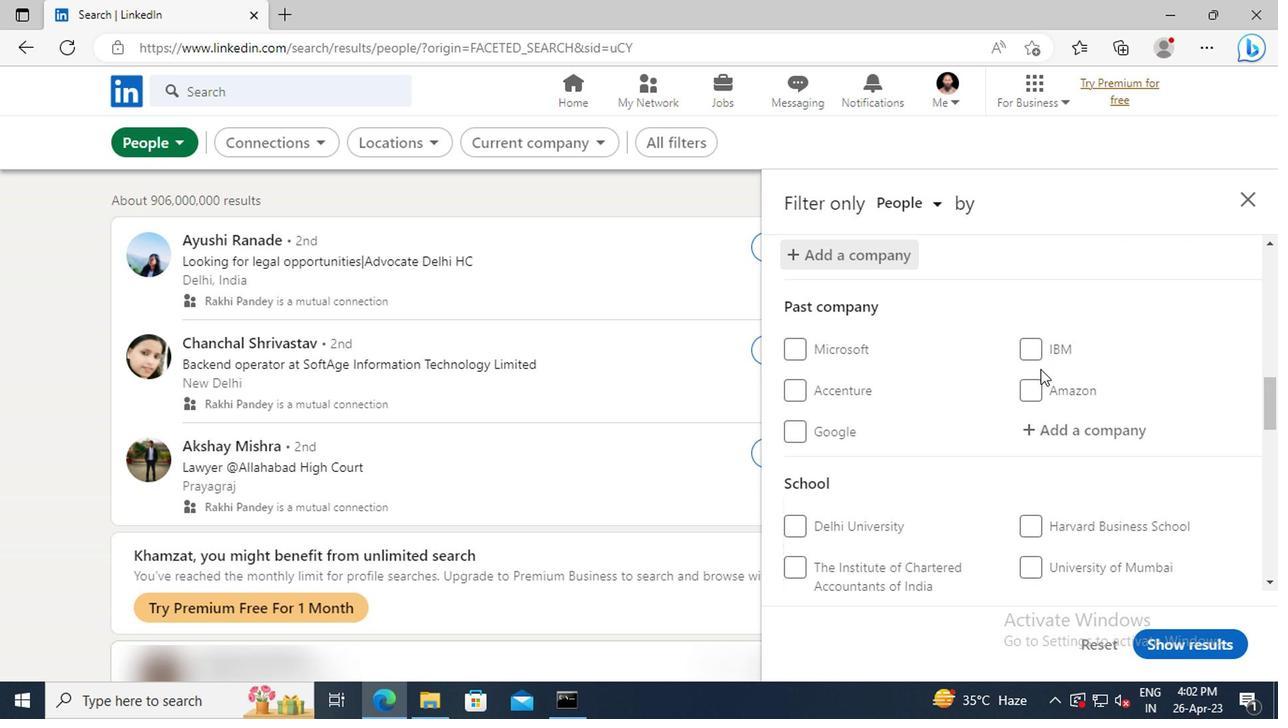 
Action: Mouse scrolled (871, 392) with delta (0, 0)
Screenshot: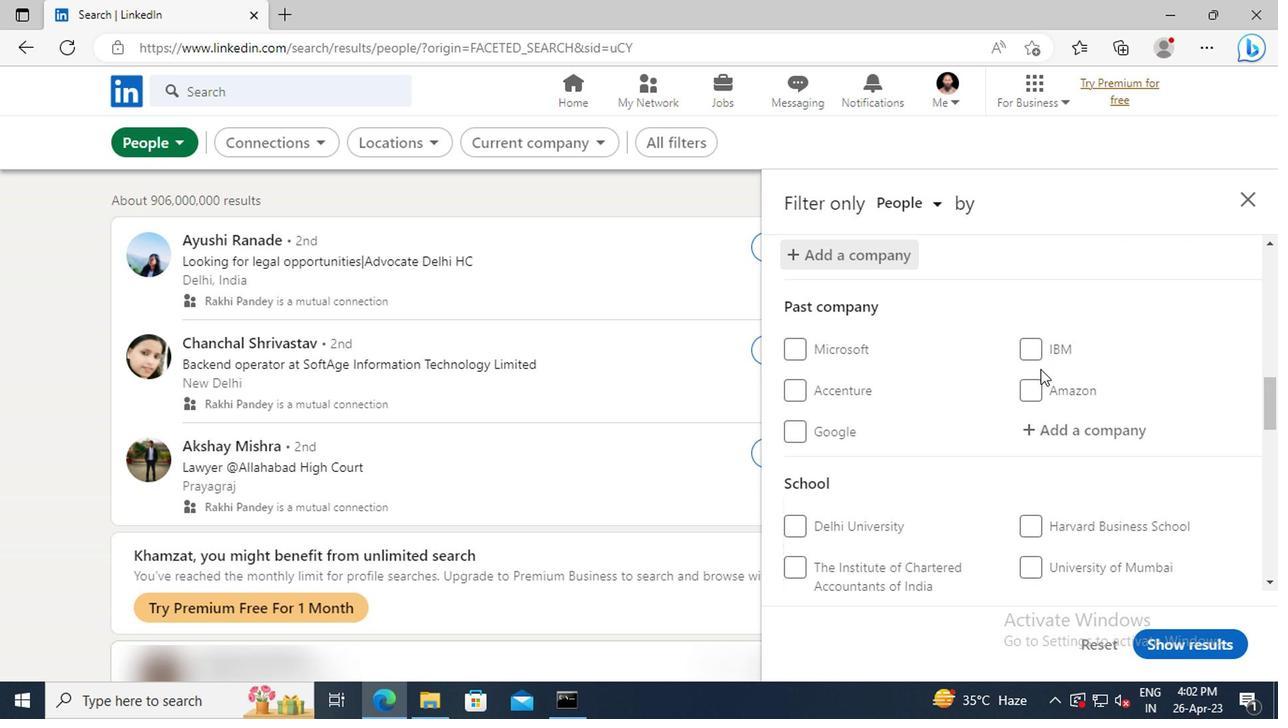 
Action: Mouse scrolled (871, 392) with delta (0, 0)
Screenshot: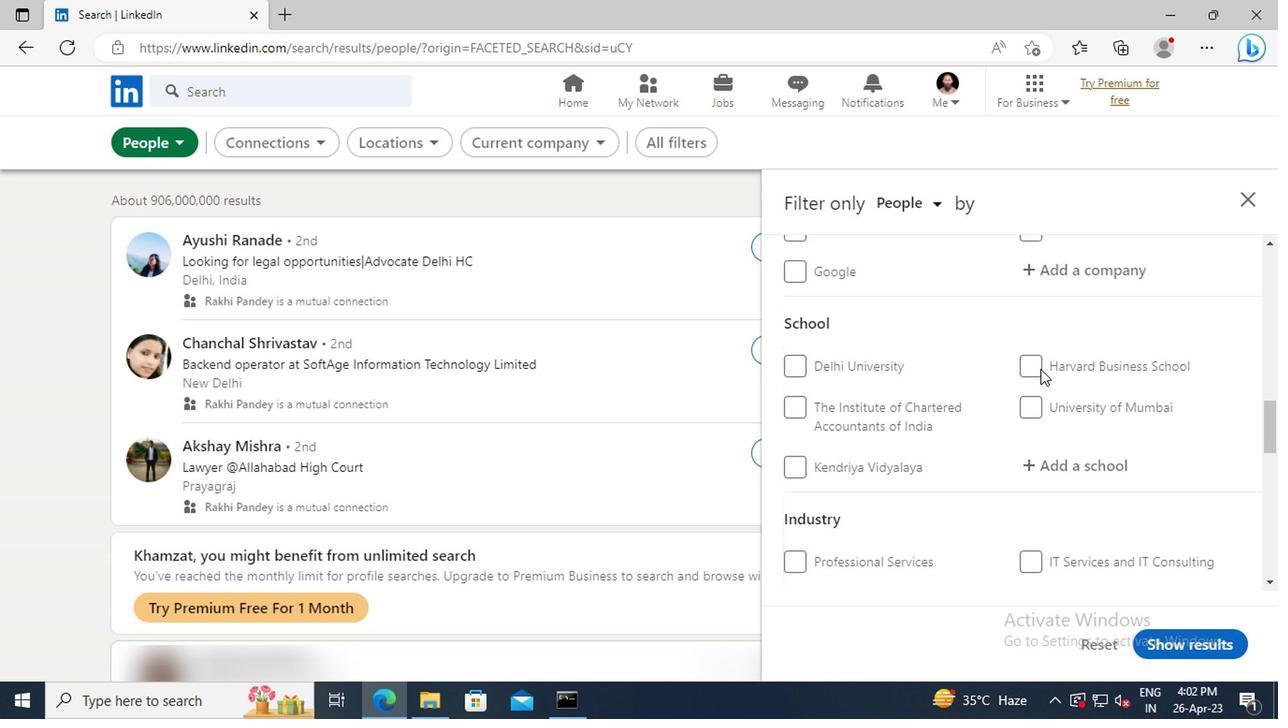 
Action: Mouse moved to (873, 422)
Screenshot: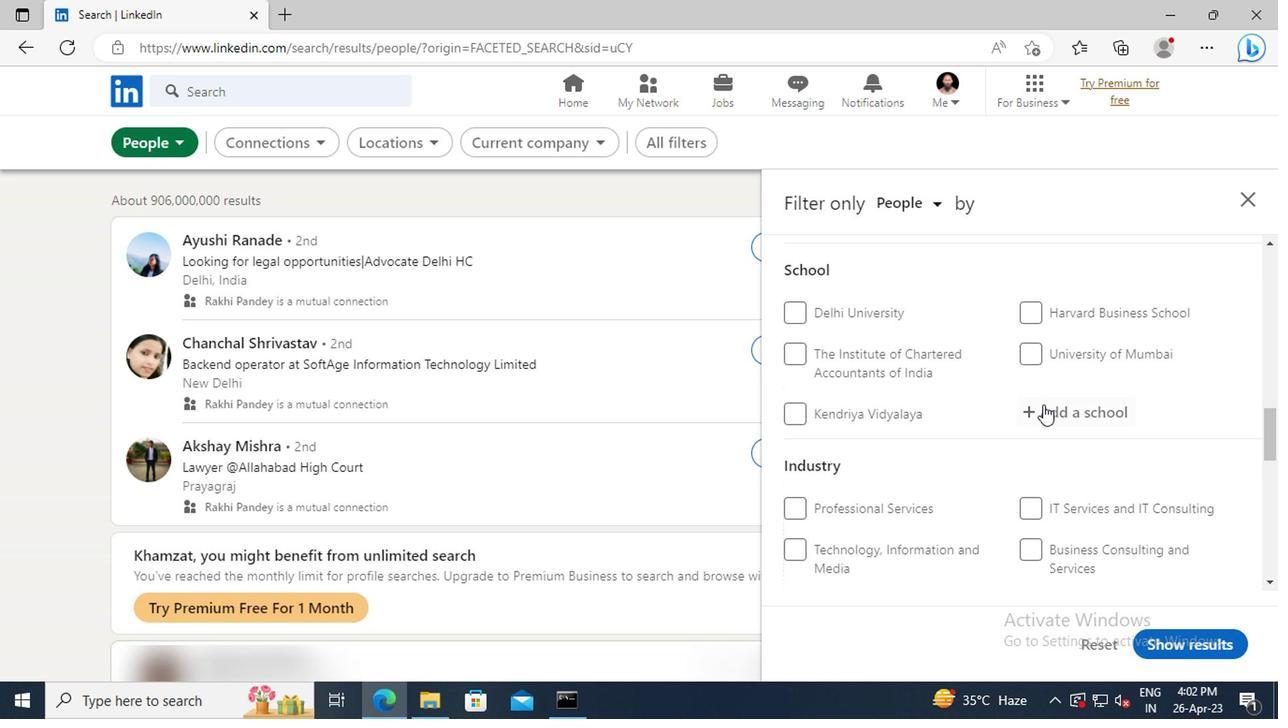 
Action: Mouse pressed left at (873, 422)
Screenshot: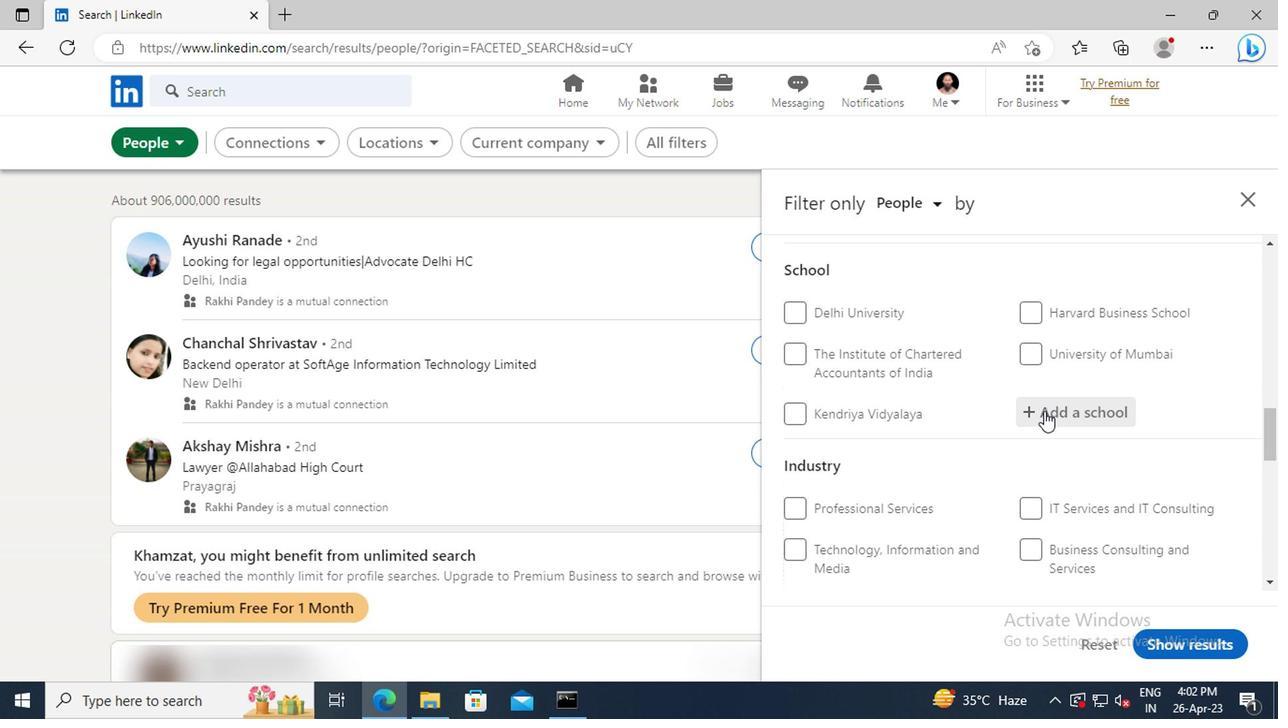 
Action: Key pressed <Key.shift>KALLAM<Key.space><Key.shift>HARINATHA<Key.space><Key.shift>REDDY<Key.space><Key.shift>INSTITUTE<Key.space>OF<Key.space><Key.shift>TECHNOLOGY
Screenshot: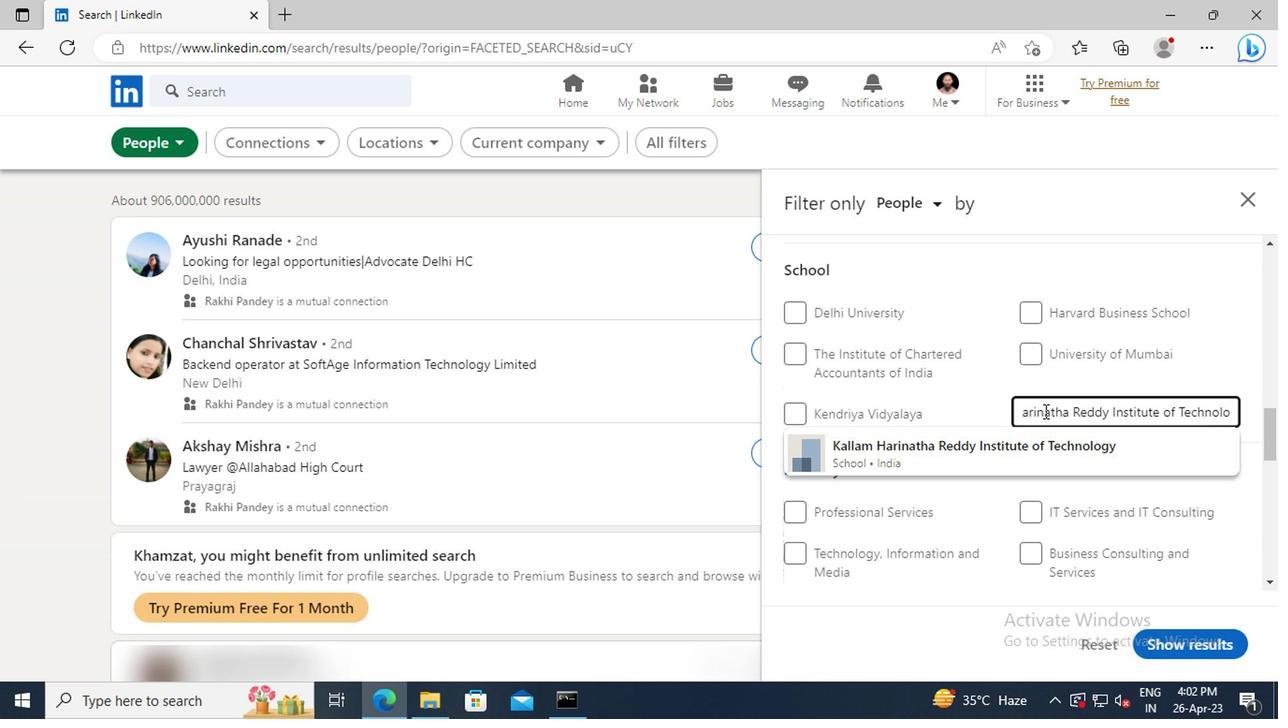 
Action: Mouse moved to (872, 452)
Screenshot: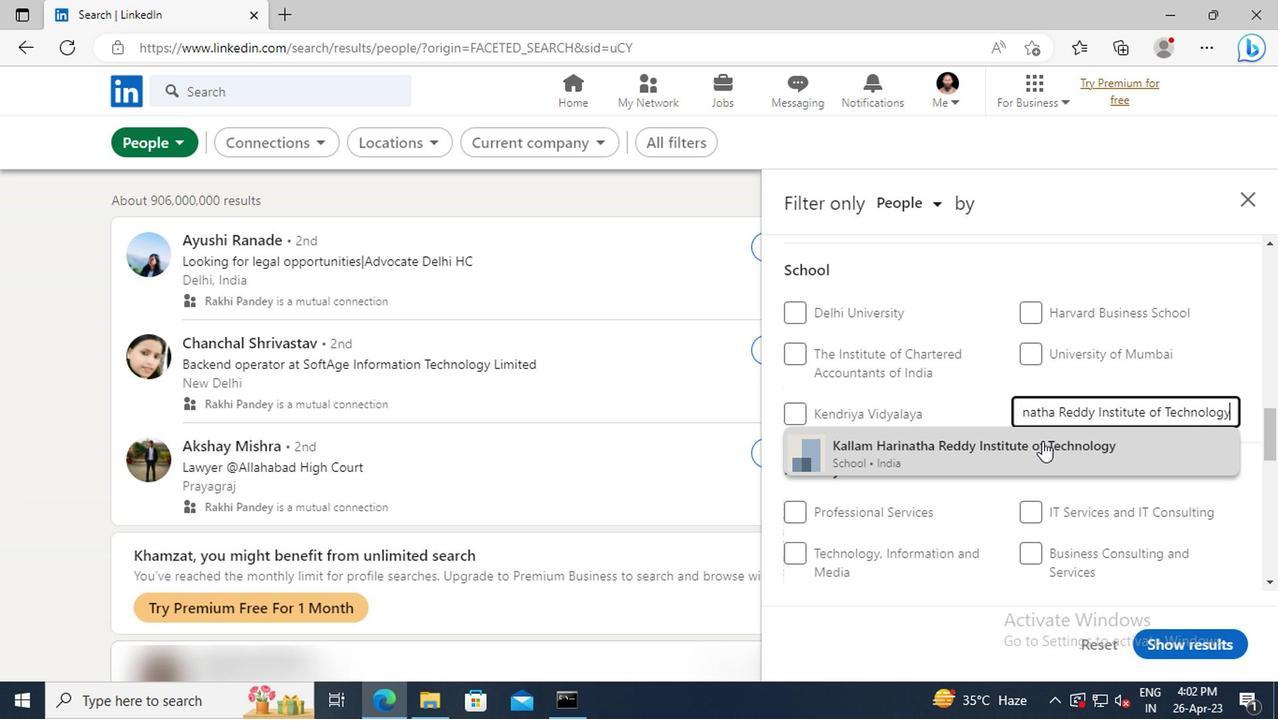 
Action: Mouse pressed left at (872, 452)
Screenshot: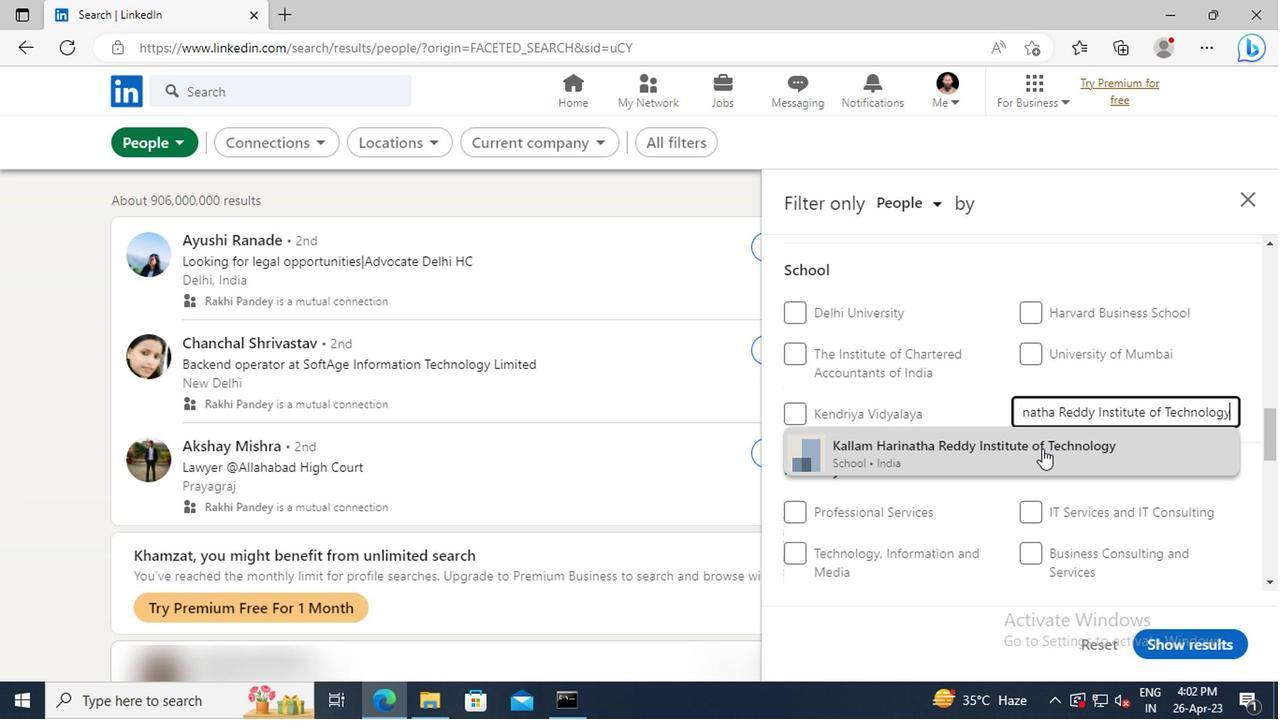 
Action: Mouse moved to (871, 396)
Screenshot: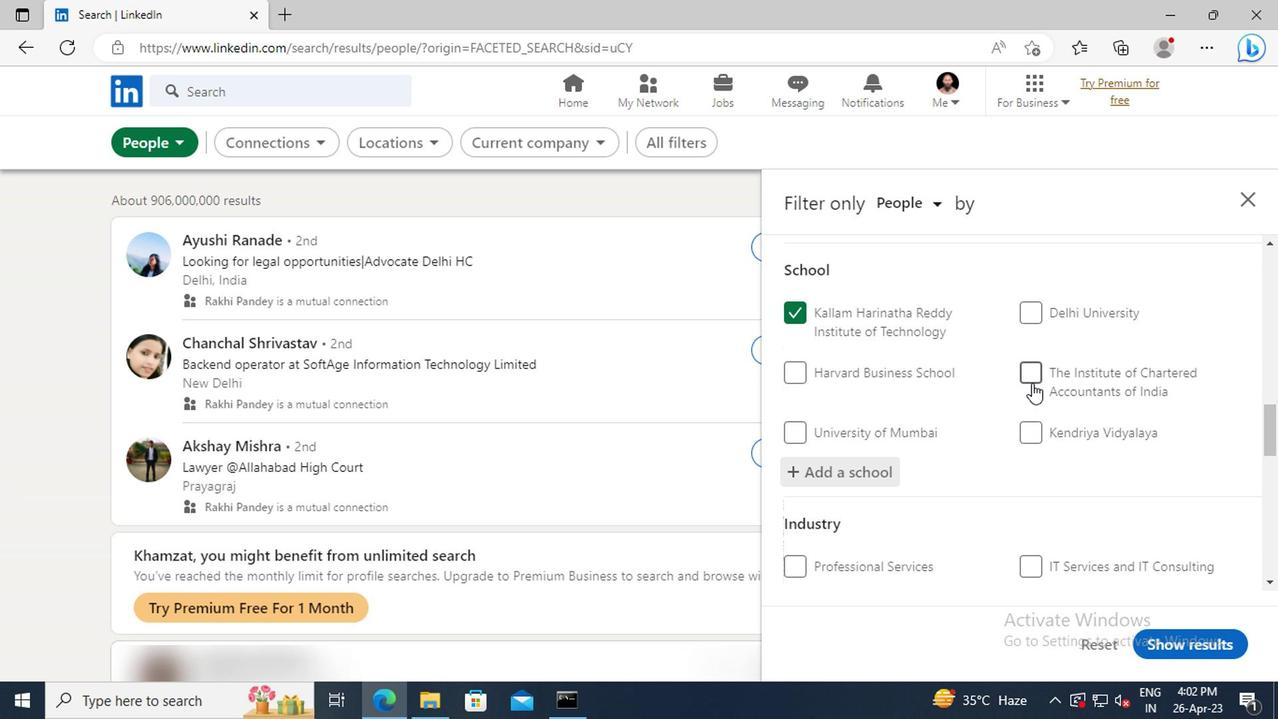
Action: Mouse scrolled (871, 396) with delta (0, 0)
Screenshot: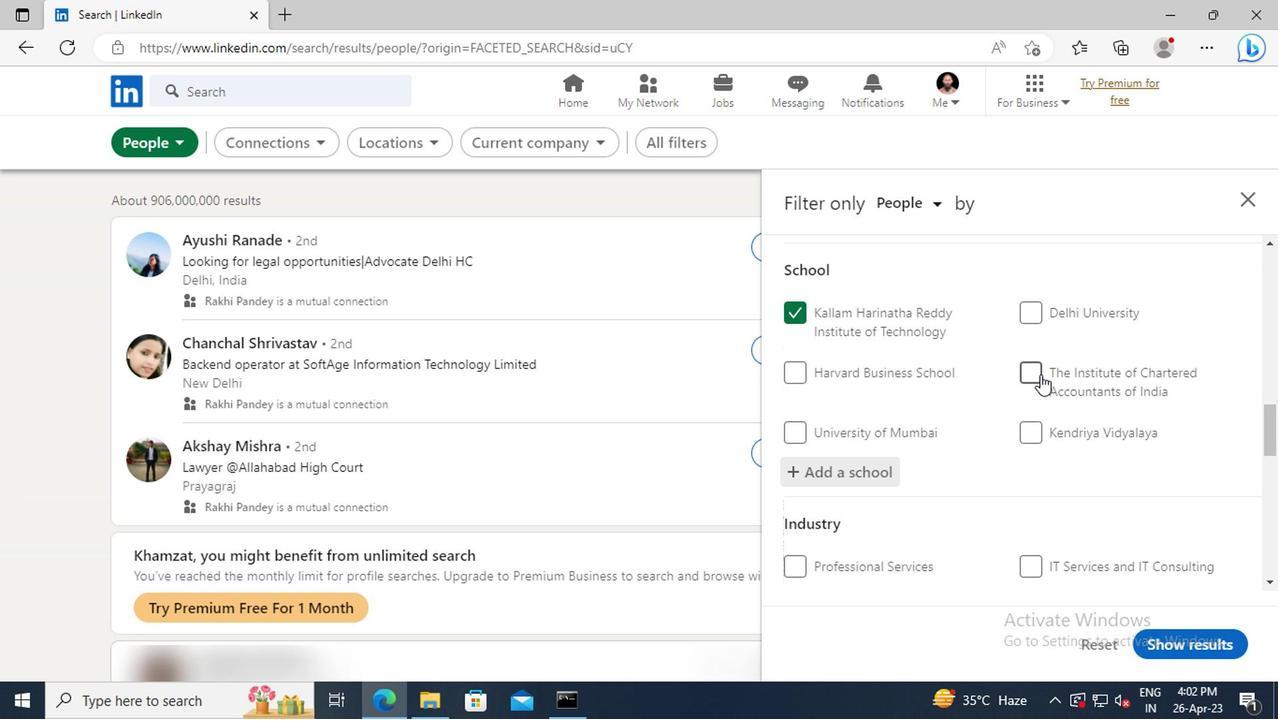 
Action: Mouse scrolled (871, 396) with delta (0, 0)
Screenshot: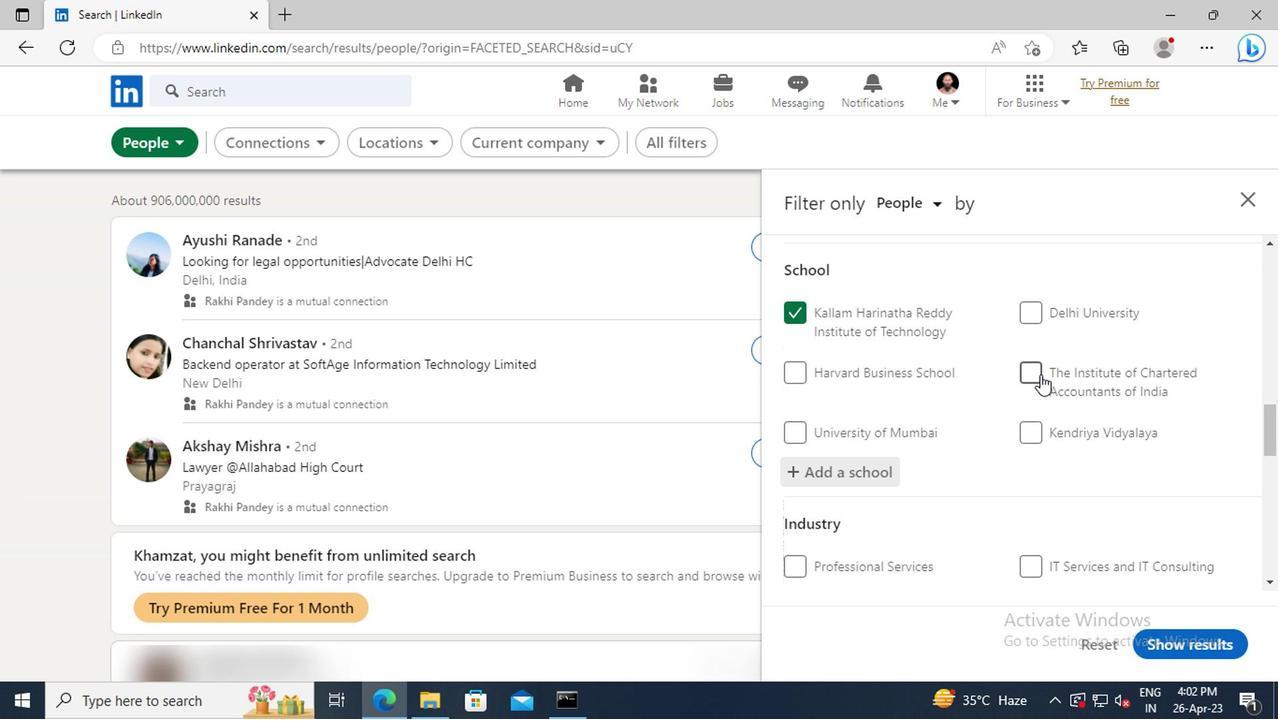 
Action: Mouse scrolled (871, 396) with delta (0, 0)
Screenshot: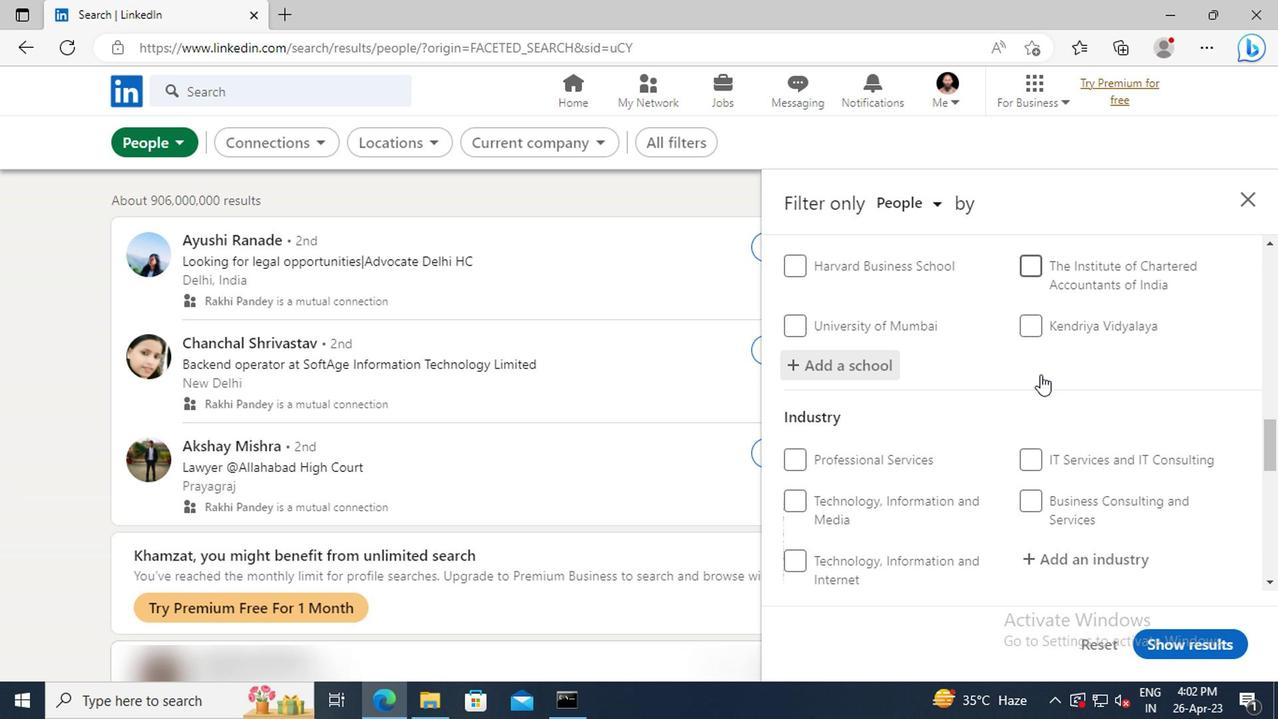 
Action: Mouse scrolled (871, 396) with delta (0, 0)
Screenshot: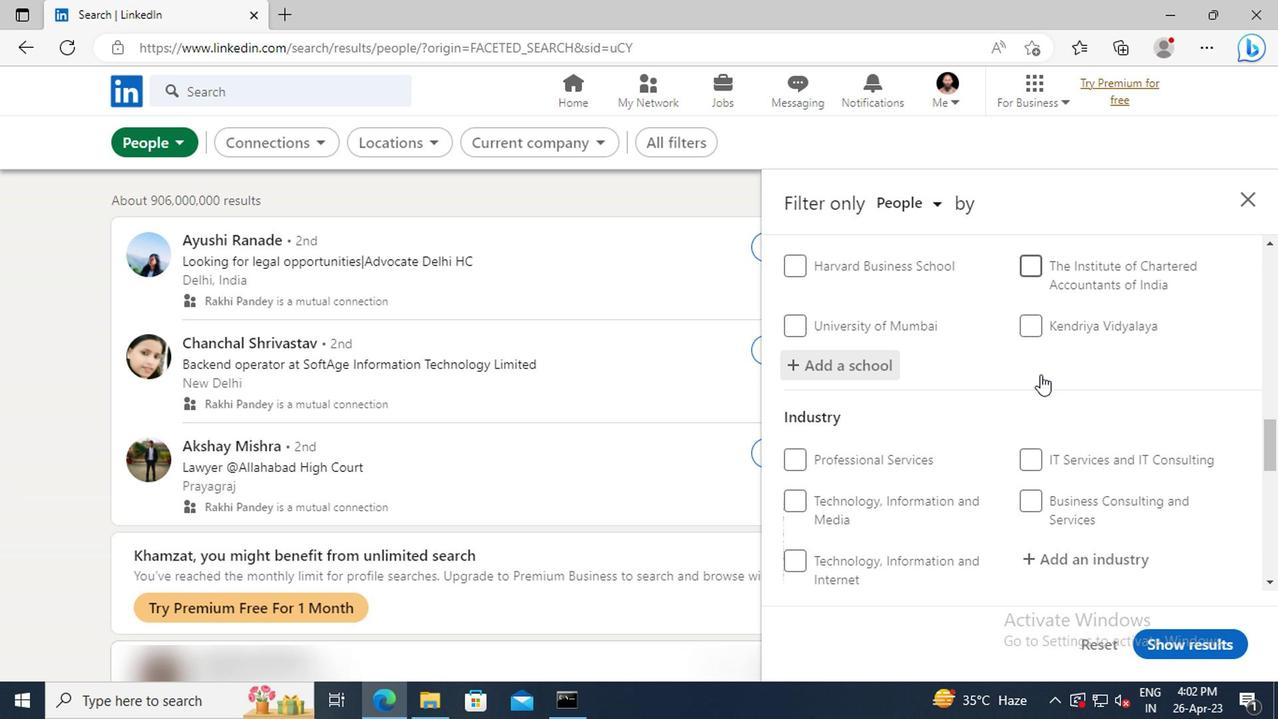
Action: Mouse moved to (881, 449)
Screenshot: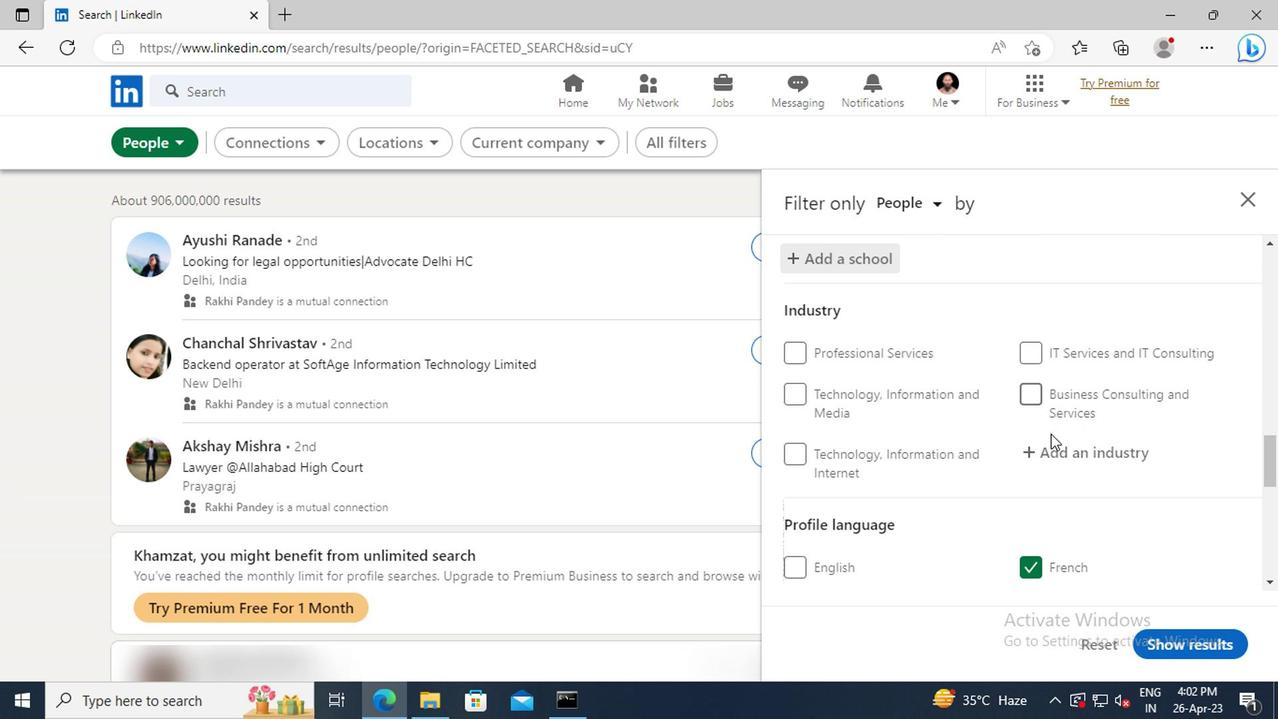 
Action: Mouse pressed left at (881, 449)
Screenshot: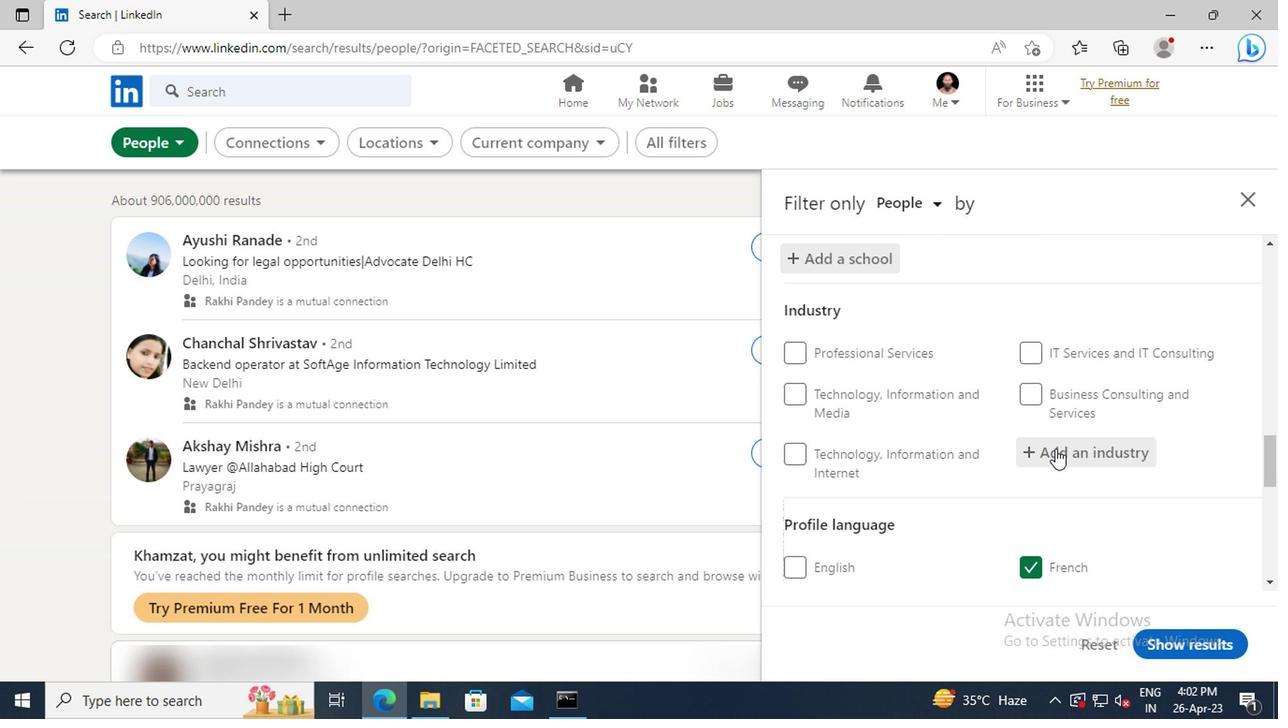 
Action: Key pressed <Key.shift>SEMICONDUCTOR<Key.space><Key.shift>MANUFACTURING
Screenshot: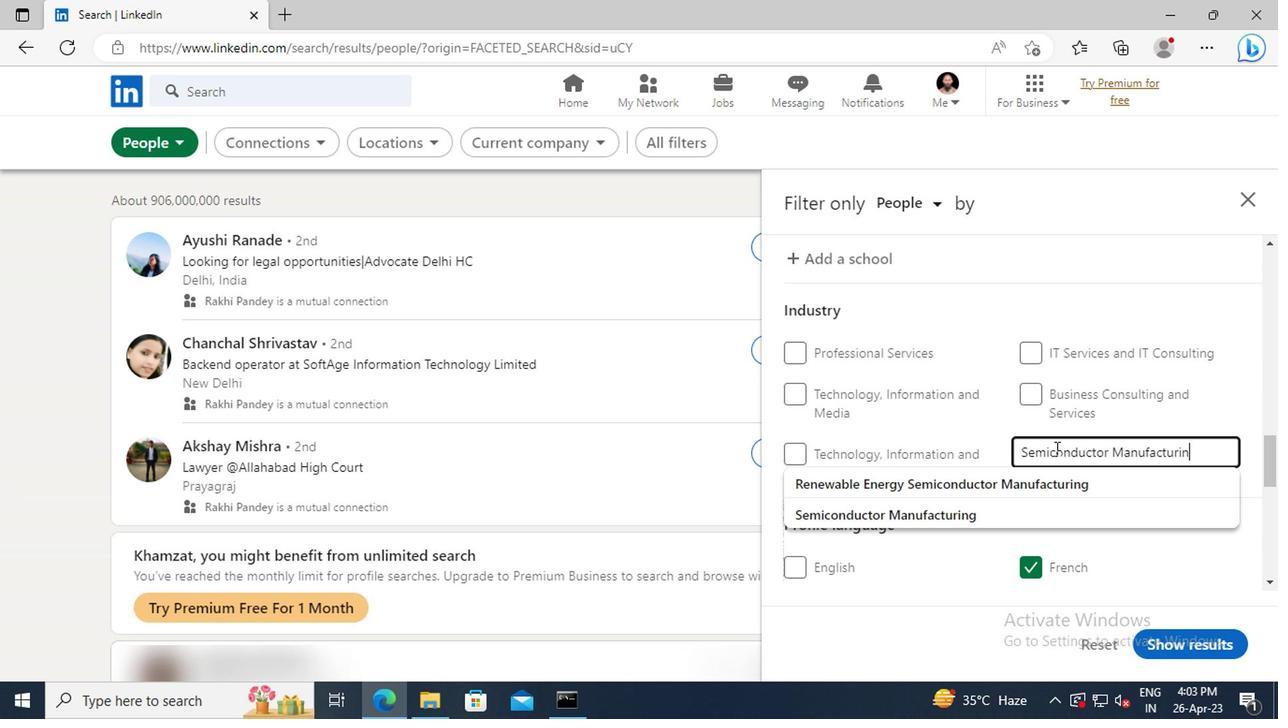 
Action: Mouse moved to (845, 475)
Screenshot: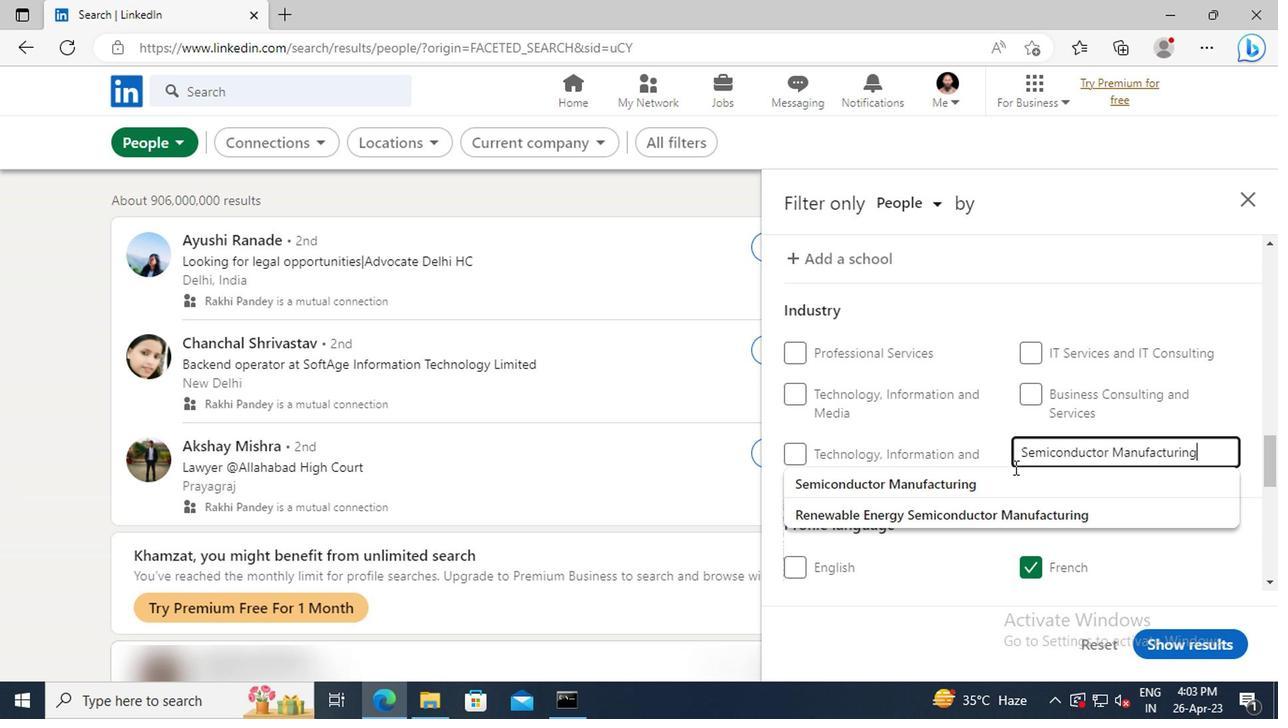 
Action: Mouse pressed left at (845, 475)
Screenshot: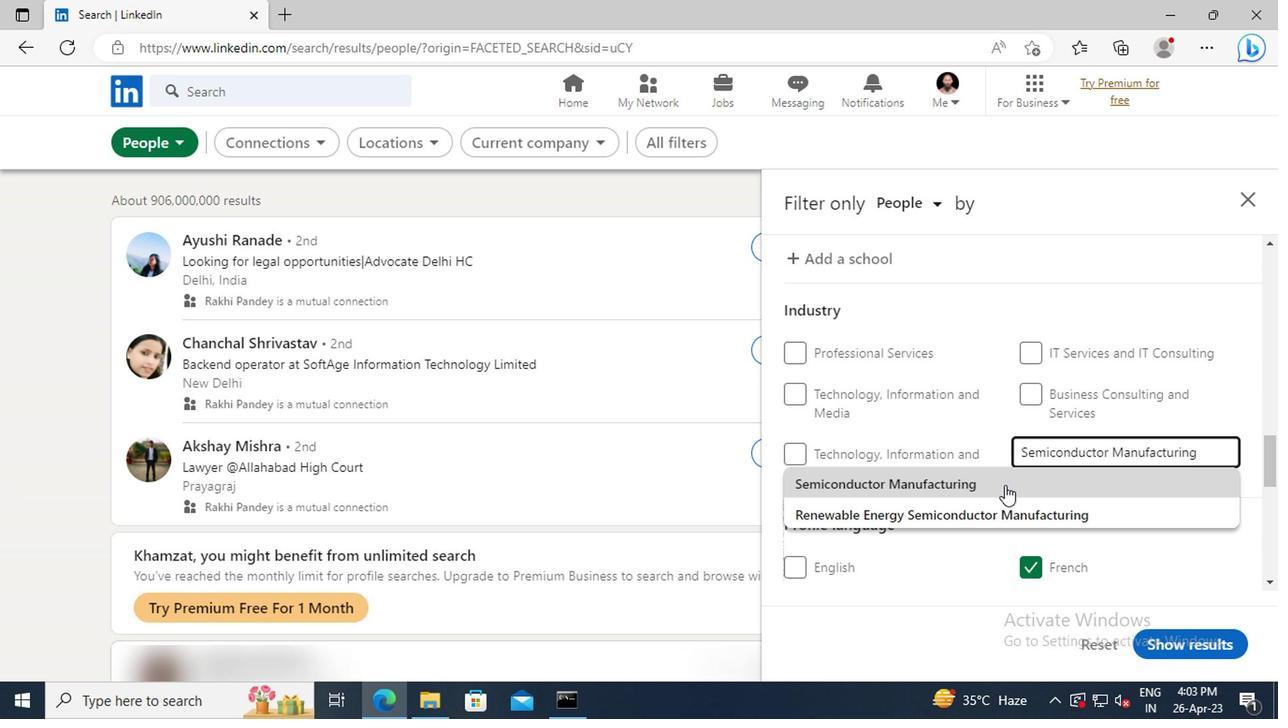 
Action: Mouse moved to (837, 407)
Screenshot: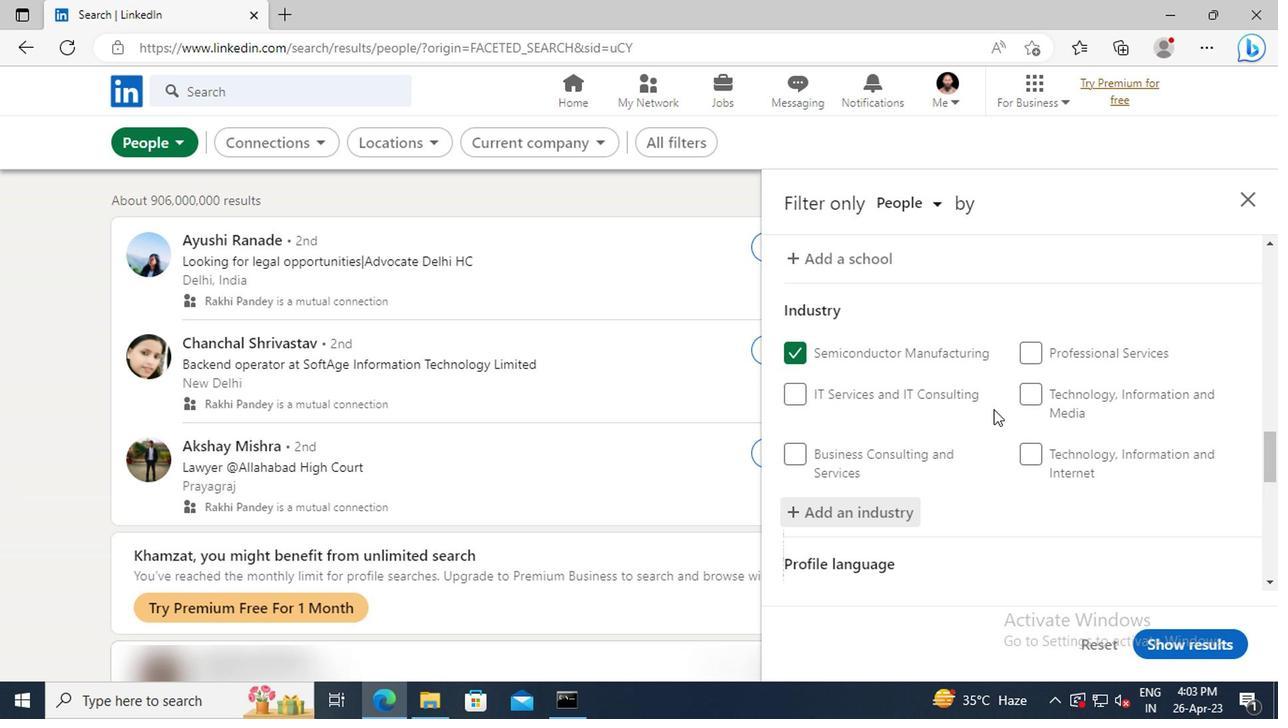 
Action: Mouse scrolled (837, 406) with delta (0, 0)
Screenshot: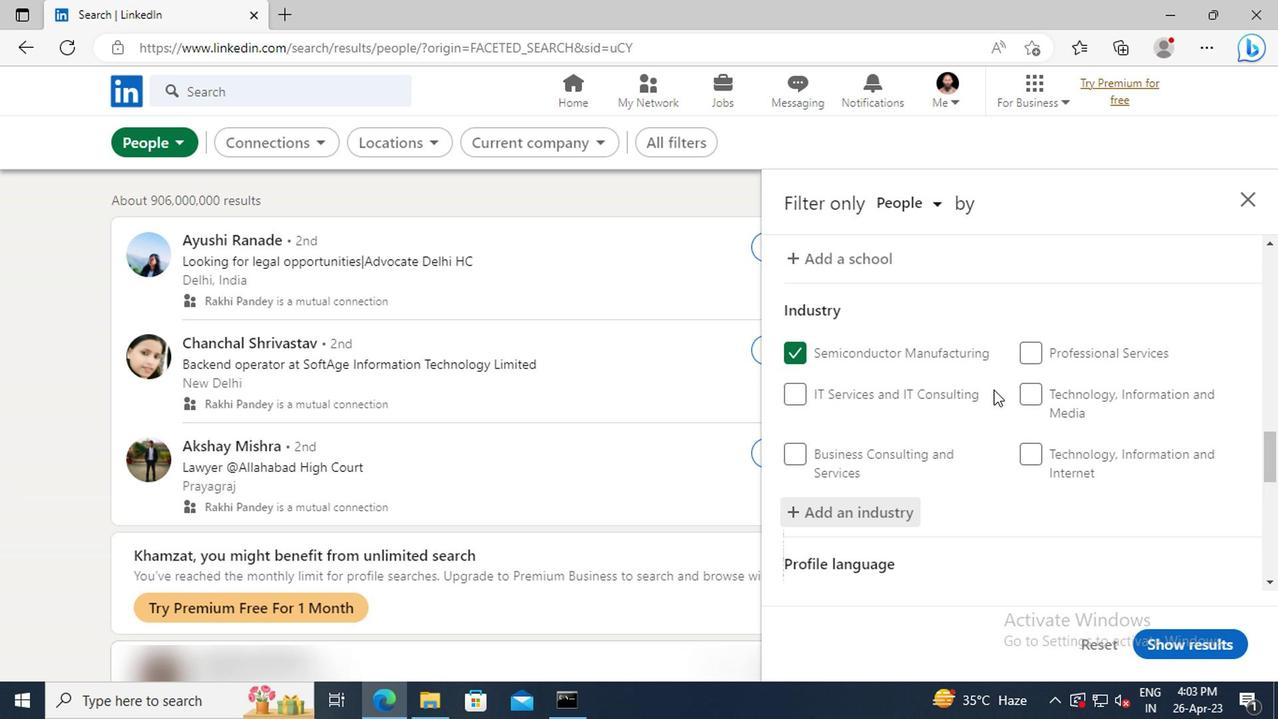 
Action: Mouse scrolled (837, 406) with delta (0, 0)
Screenshot: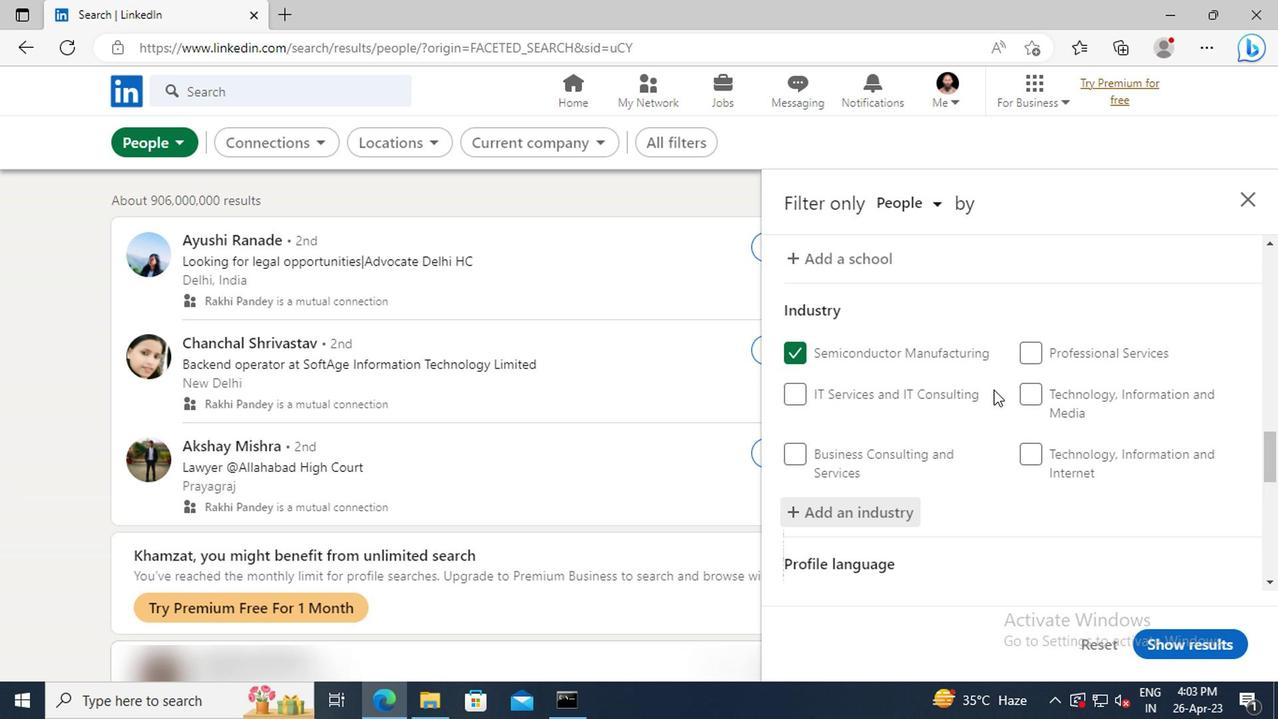 
Action: Mouse scrolled (837, 406) with delta (0, 0)
Screenshot: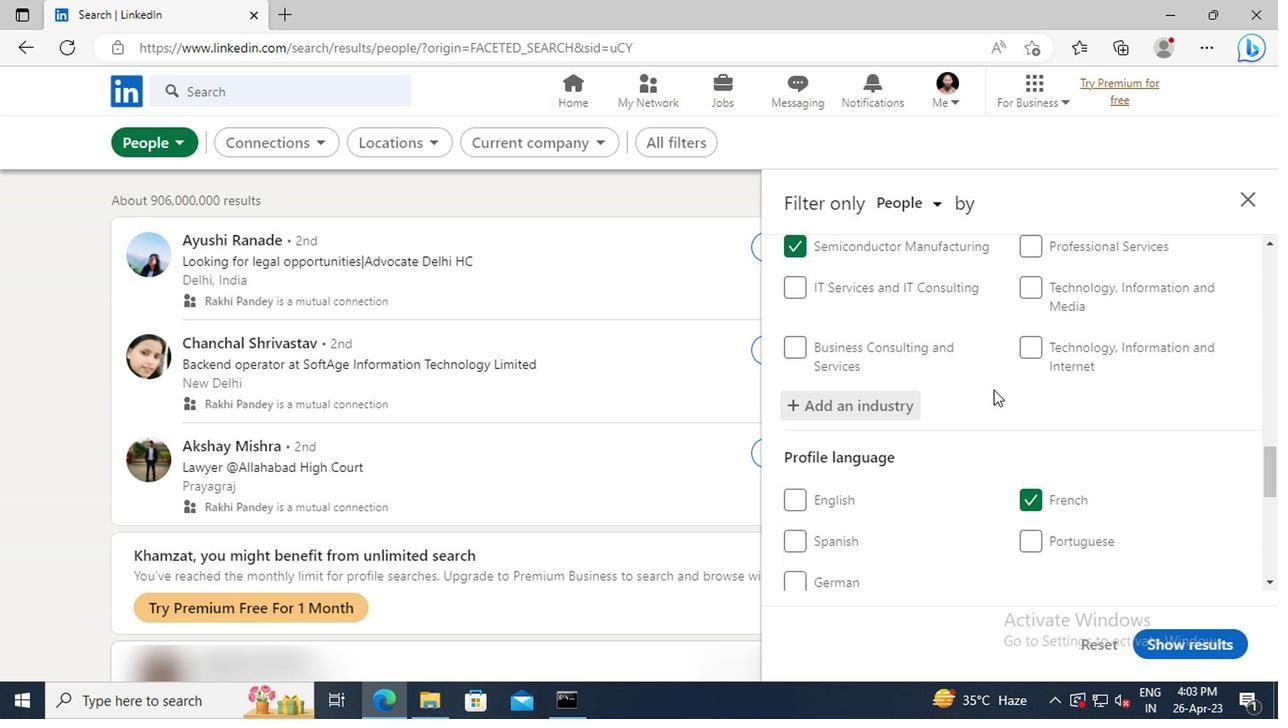 
Action: Mouse scrolled (837, 406) with delta (0, 0)
Screenshot: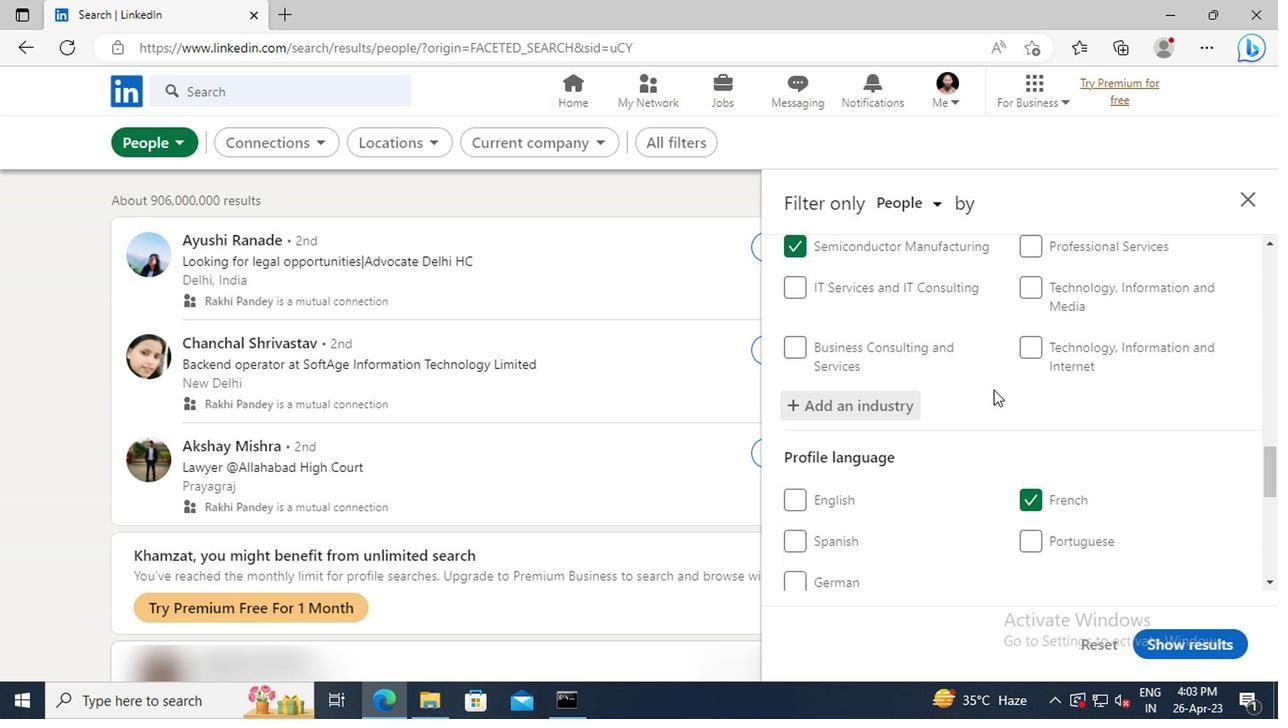 
Action: Mouse scrolled (837, 406) with delta (0, 0)
Screenshot: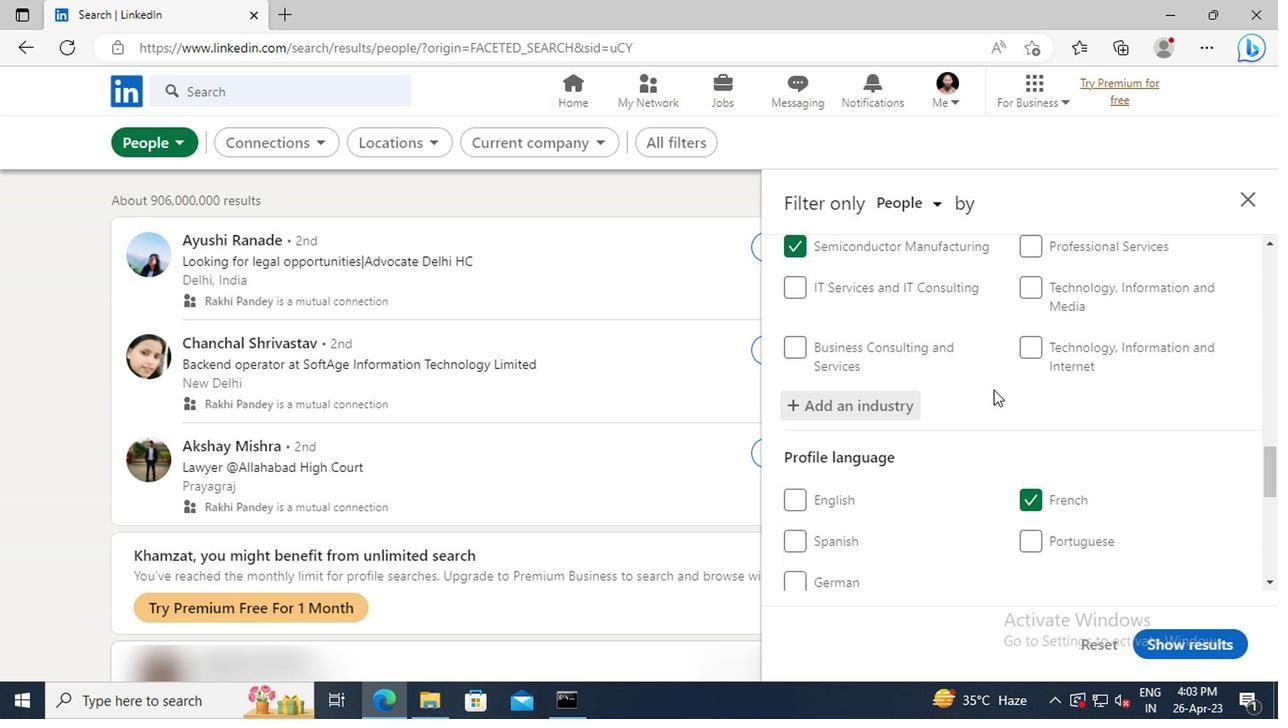 
Action: Mouse scrolled (837, 406) with delta (0, 0)
Screenshot: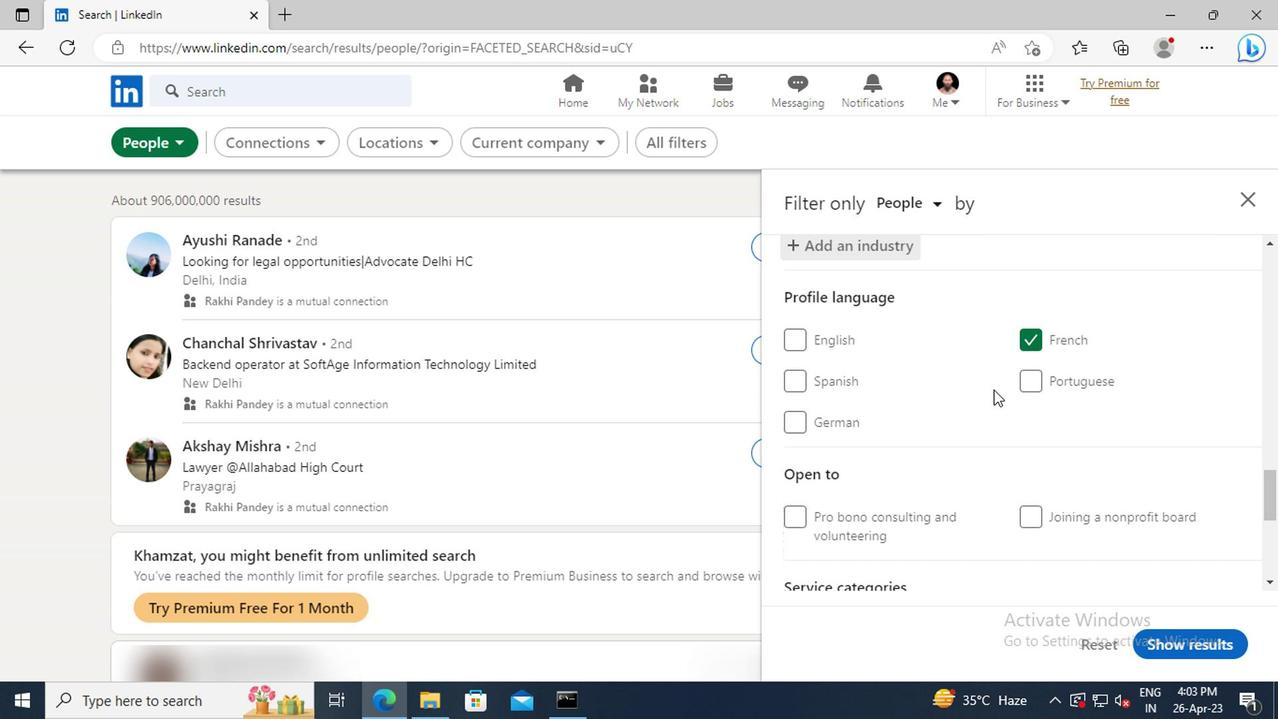 
Action: Mouse scrolled (837, 406) with delta (0, 0)
Screenshot: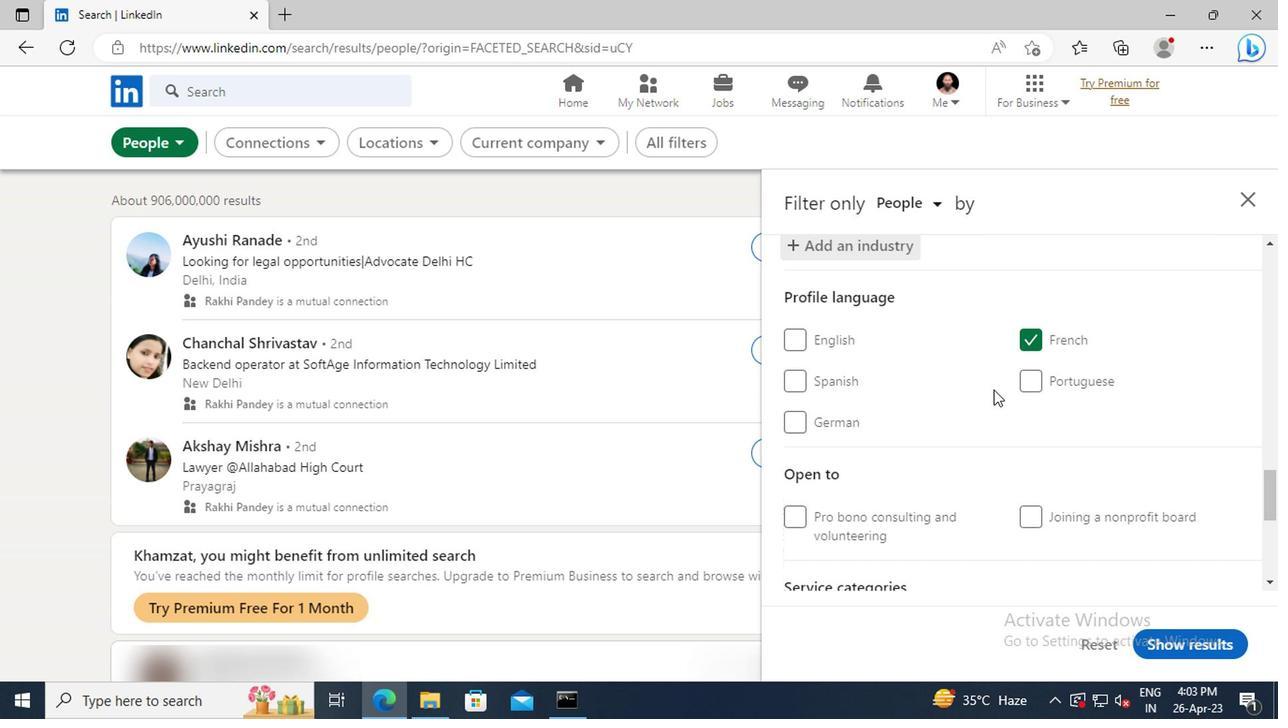 
Action: Mouse scrolled (837, 406) with delta (0, 0)
Screenshot: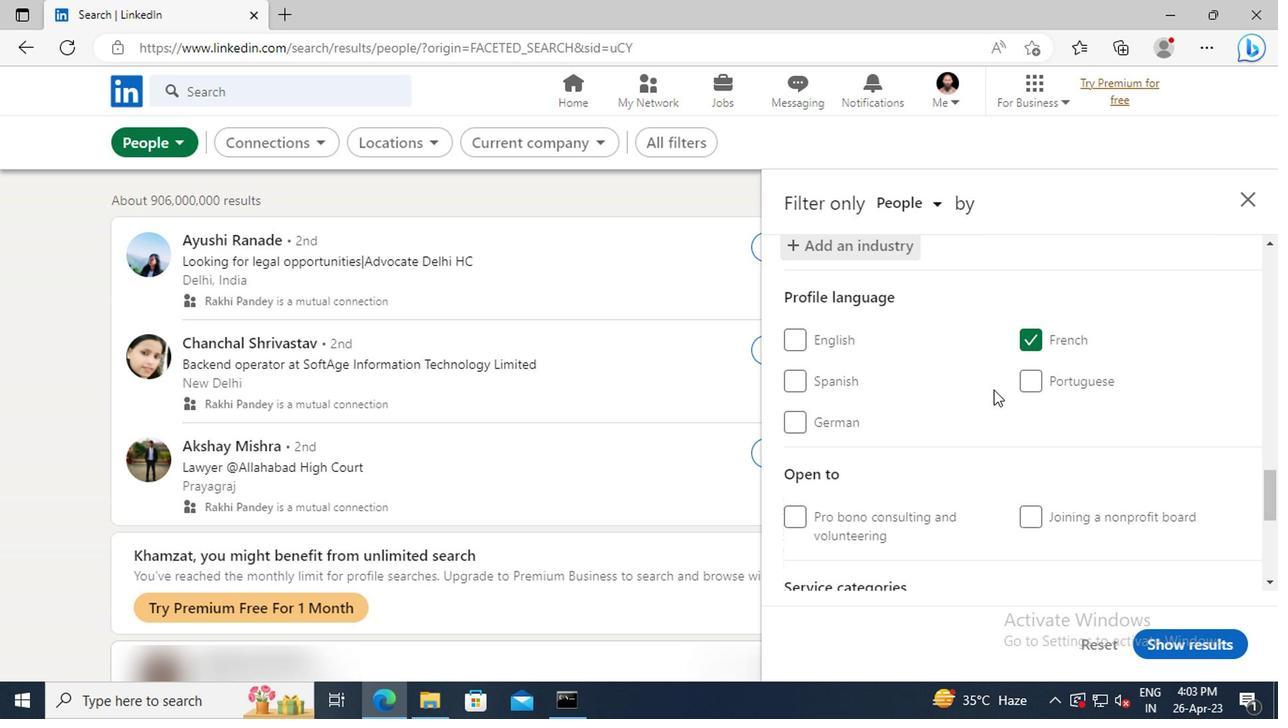 
Action: Mouse scrolled (837, 406) with delta (0, 0)
Screenshot: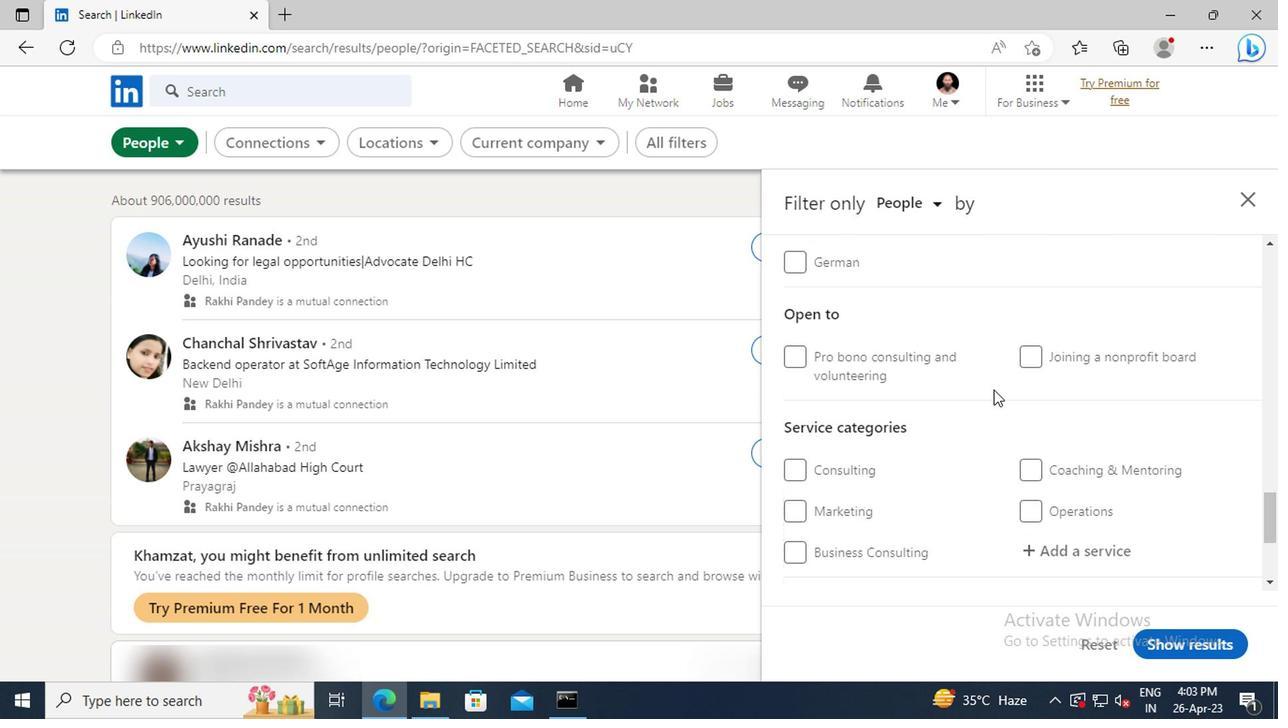 
Action: Mouse scrolled (837, 406) with delta (0, 0)
Screenshot: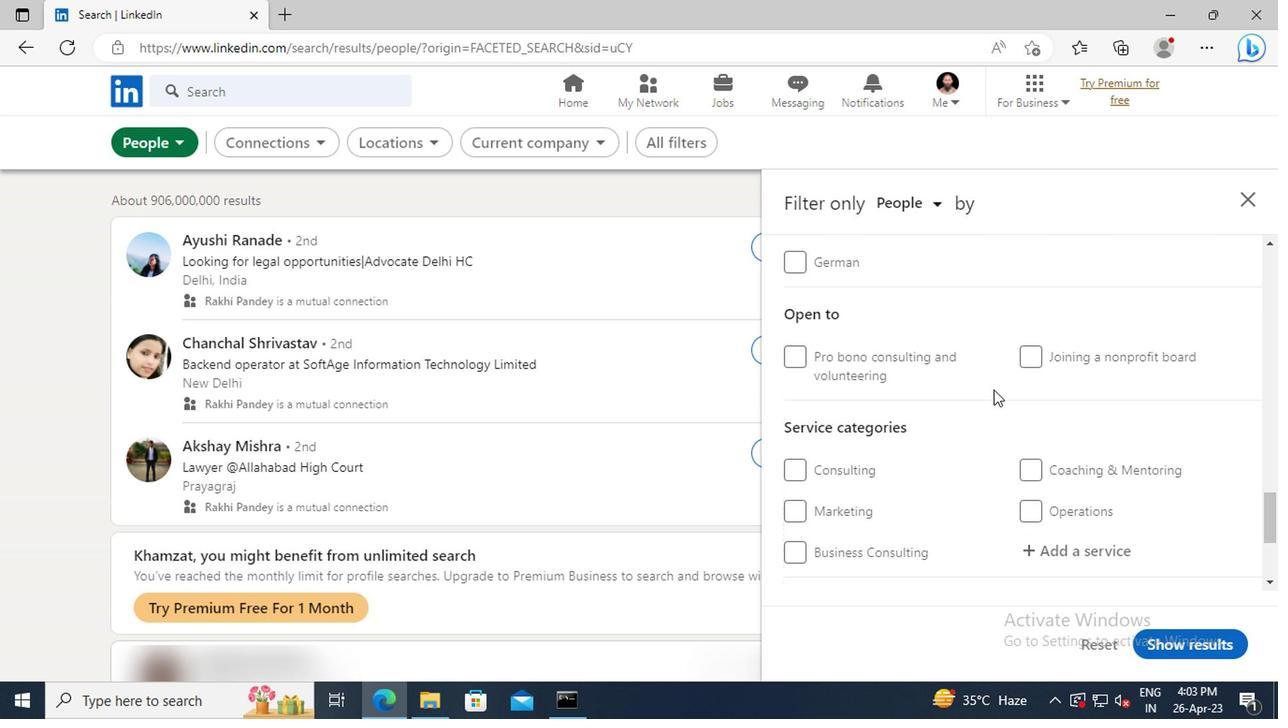 
Action: Mouse moved to (875, 450)
Screenshot: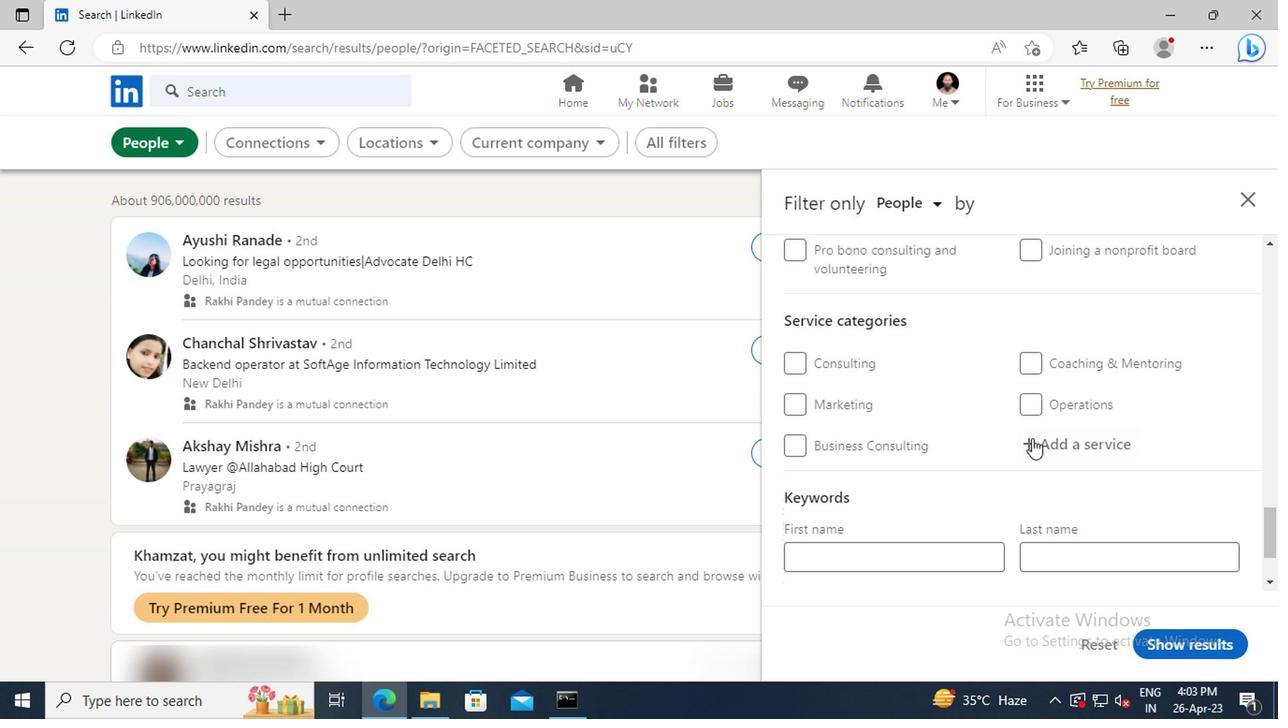 
Action: Mouse pressed left at (875, 450)
Screenshot: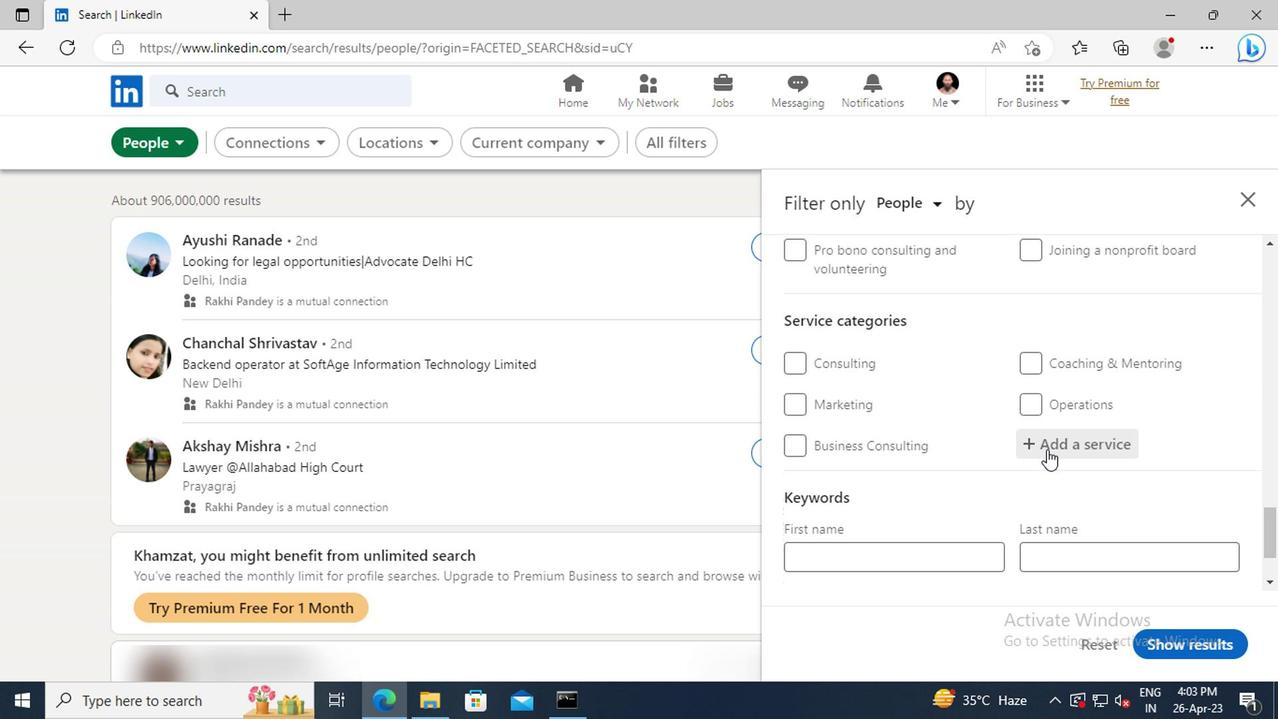 
Action: Key pressed <Key.shift>VIDEO<Key.space><Key.shift_r>ANIMATION
Screenshot: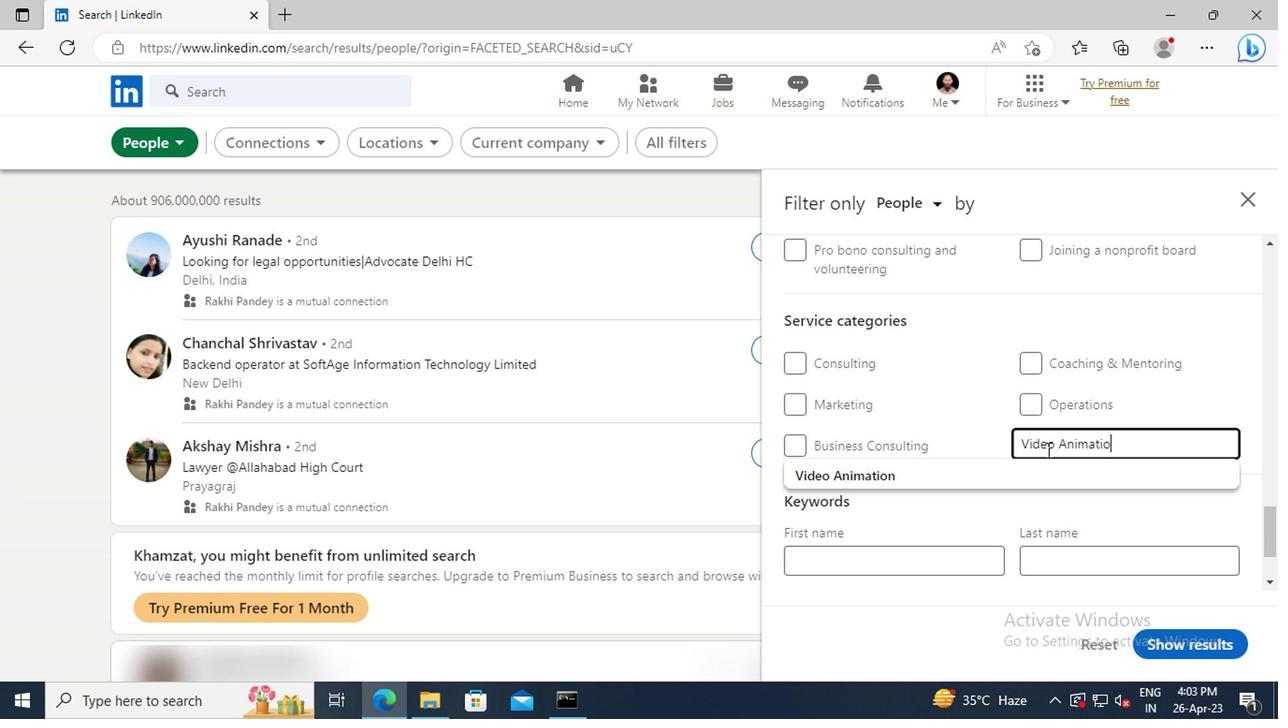 
Action: Mouse moved to (855, 465)
Screenshot: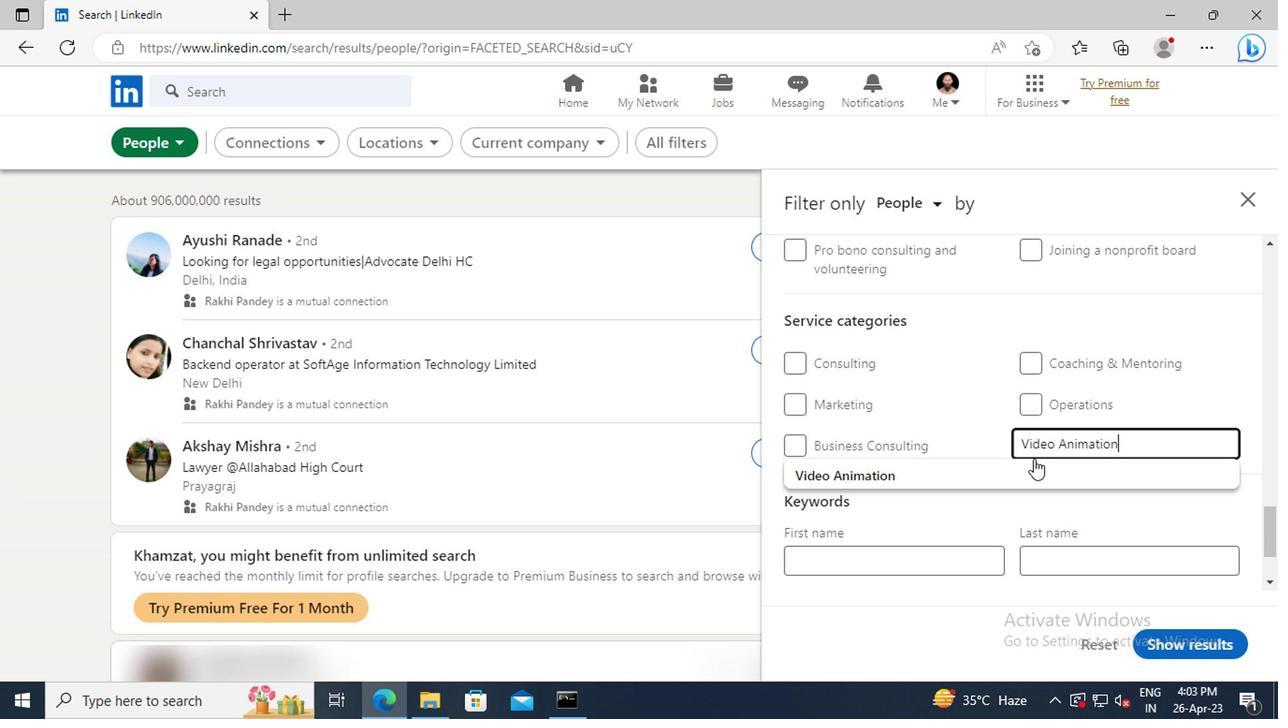 
Action: Mouse pressed left at (855, 465)
Screenshot: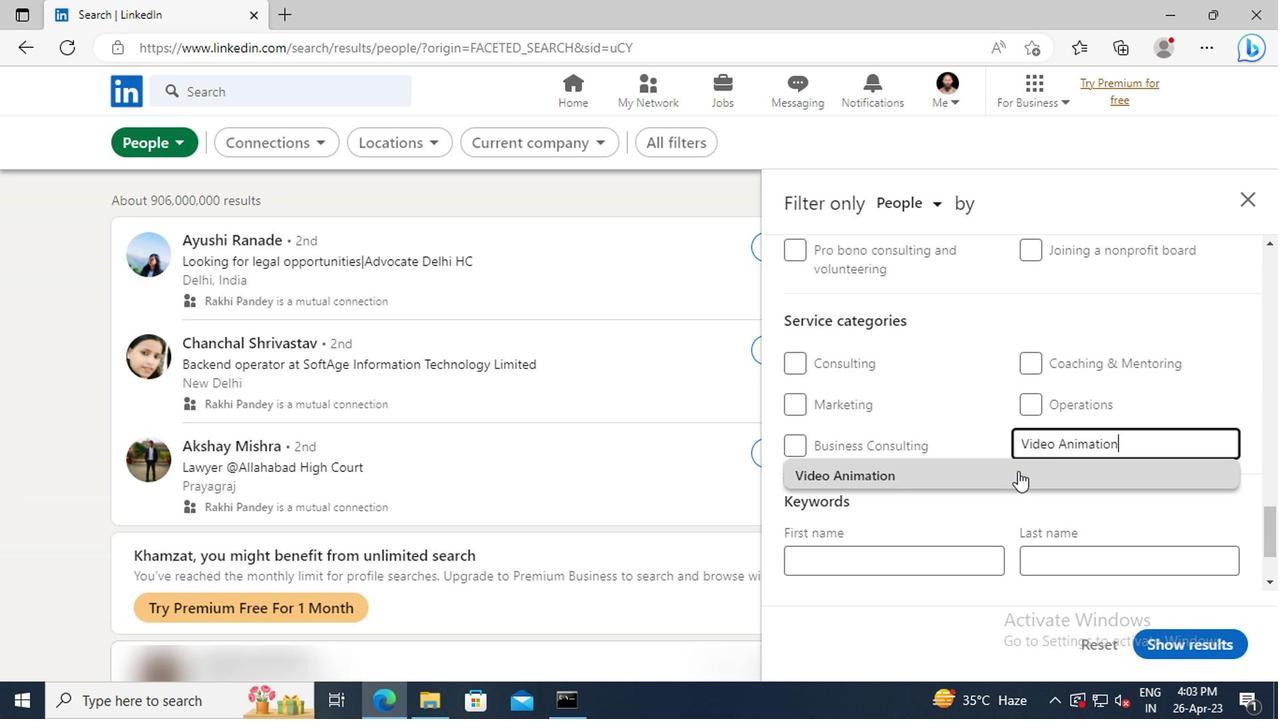 
Action: Mouse moved to (787, 428)
Screenshot: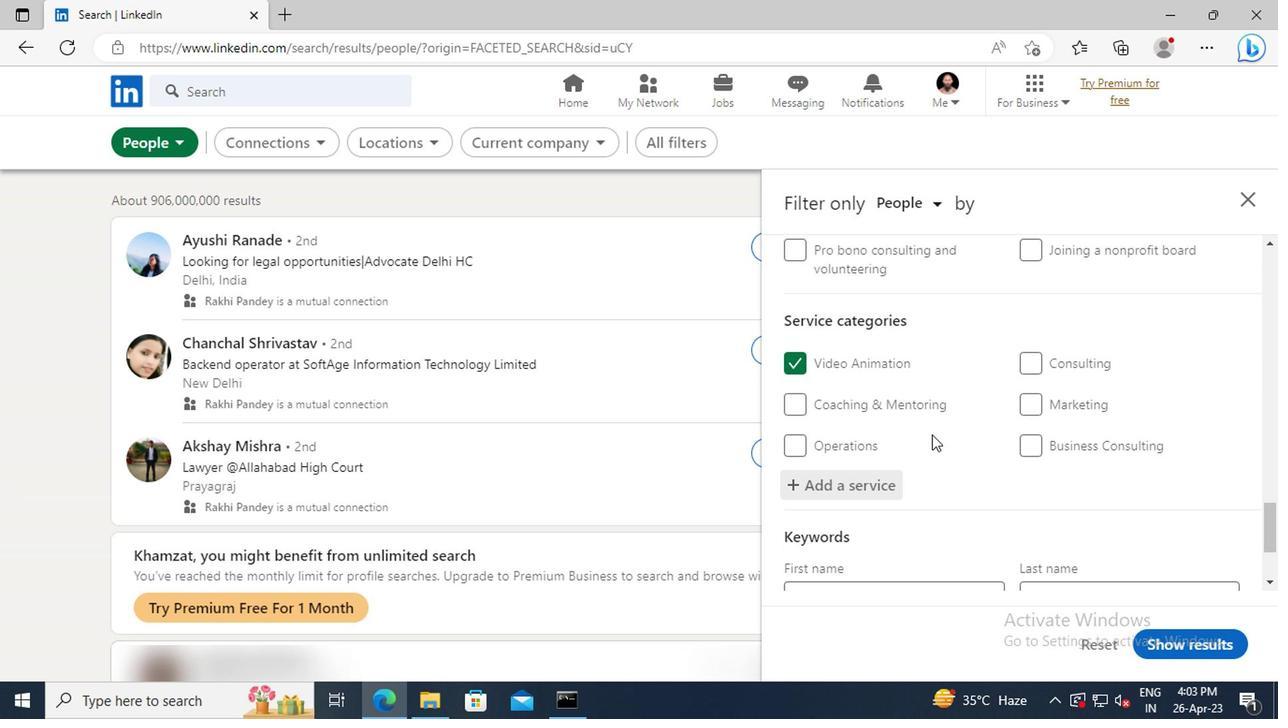 
Action: Mouse scrolled (787, 428) with delta (0, 0)
Screenshot: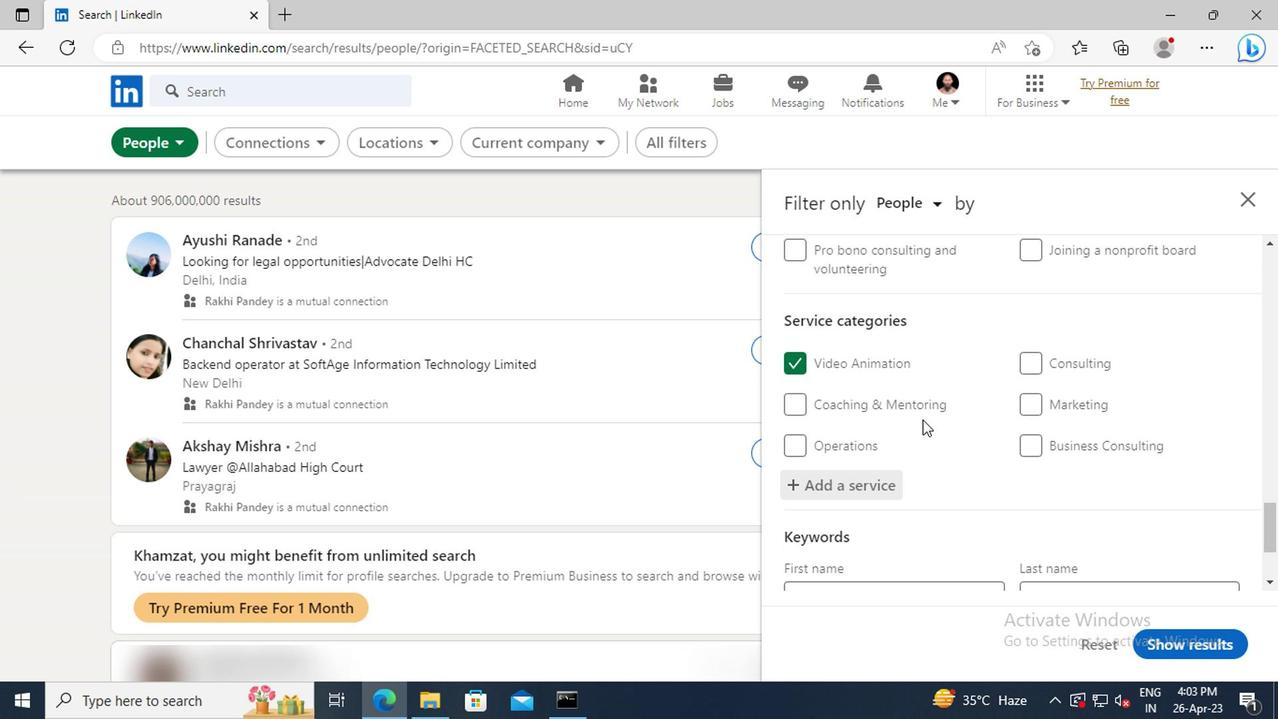 
Action: Mouse scrolled (787, 428) with delta (0, 0)
Screenshot: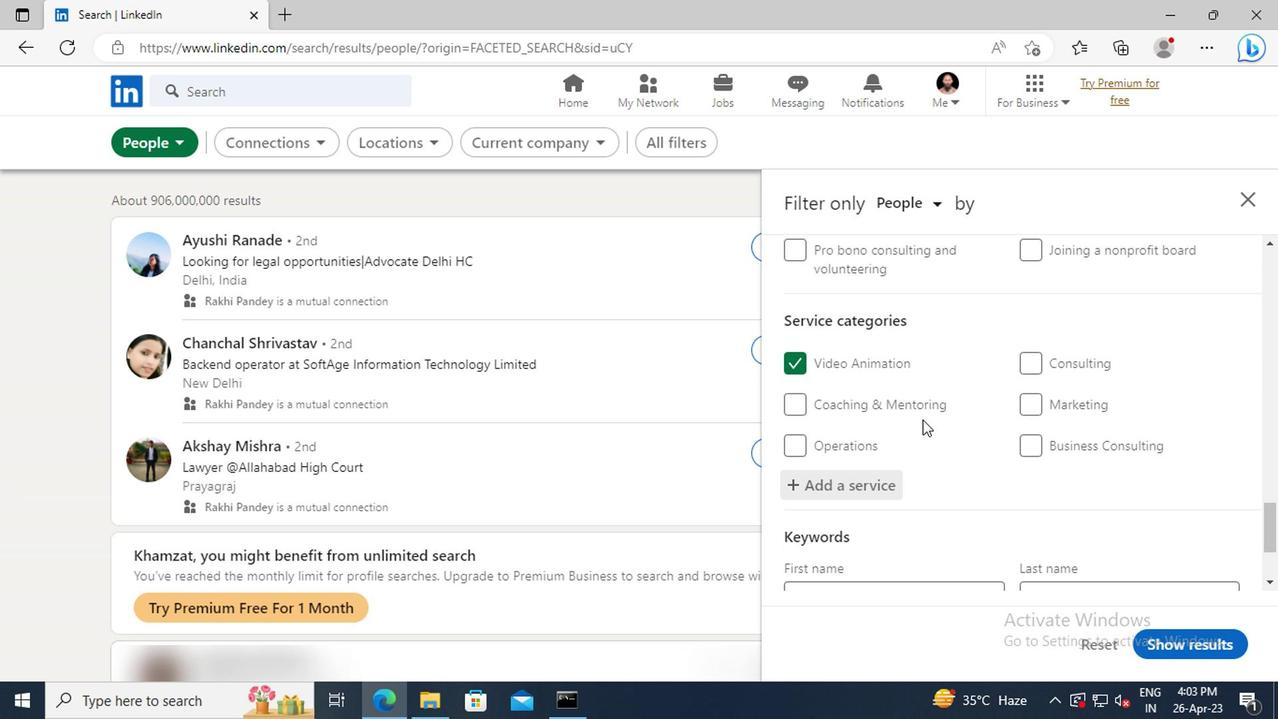 
Action: Mouse scrolled (787, 428) with delta (0, 0)
Screenshot: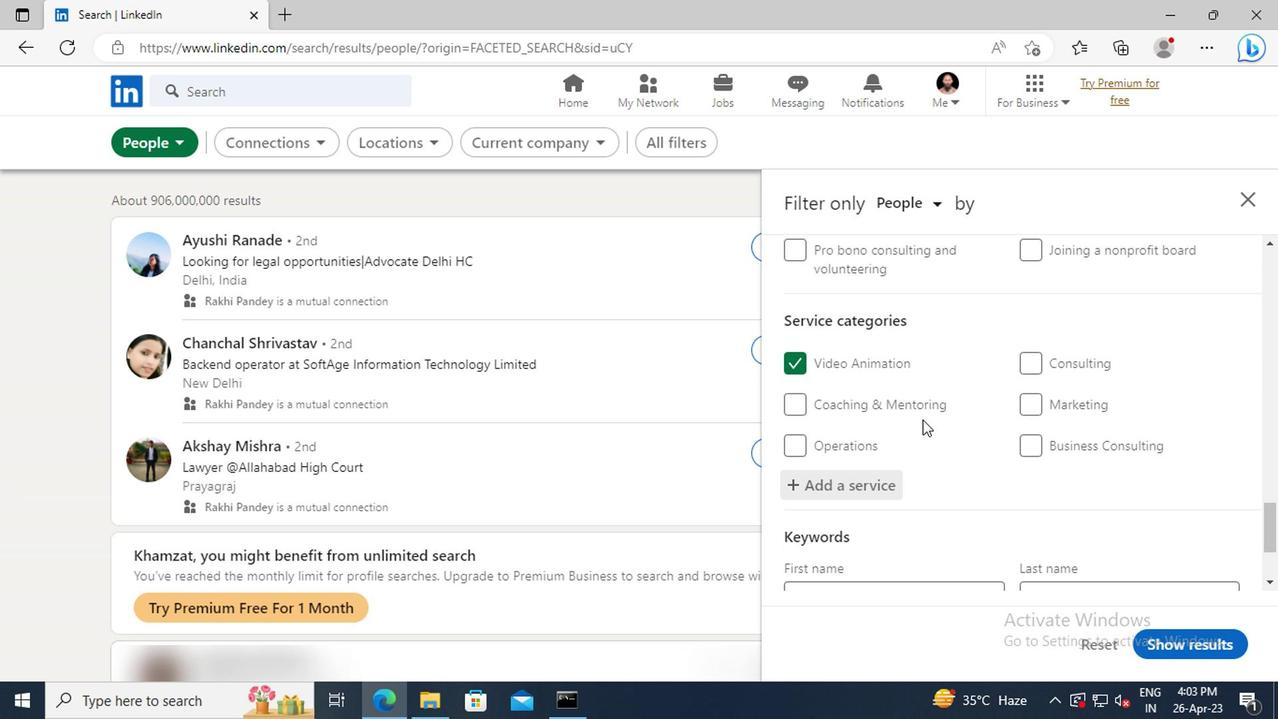 
Action: Mouse scrolled (787, 428) with delta (0, 0)
Screenshot: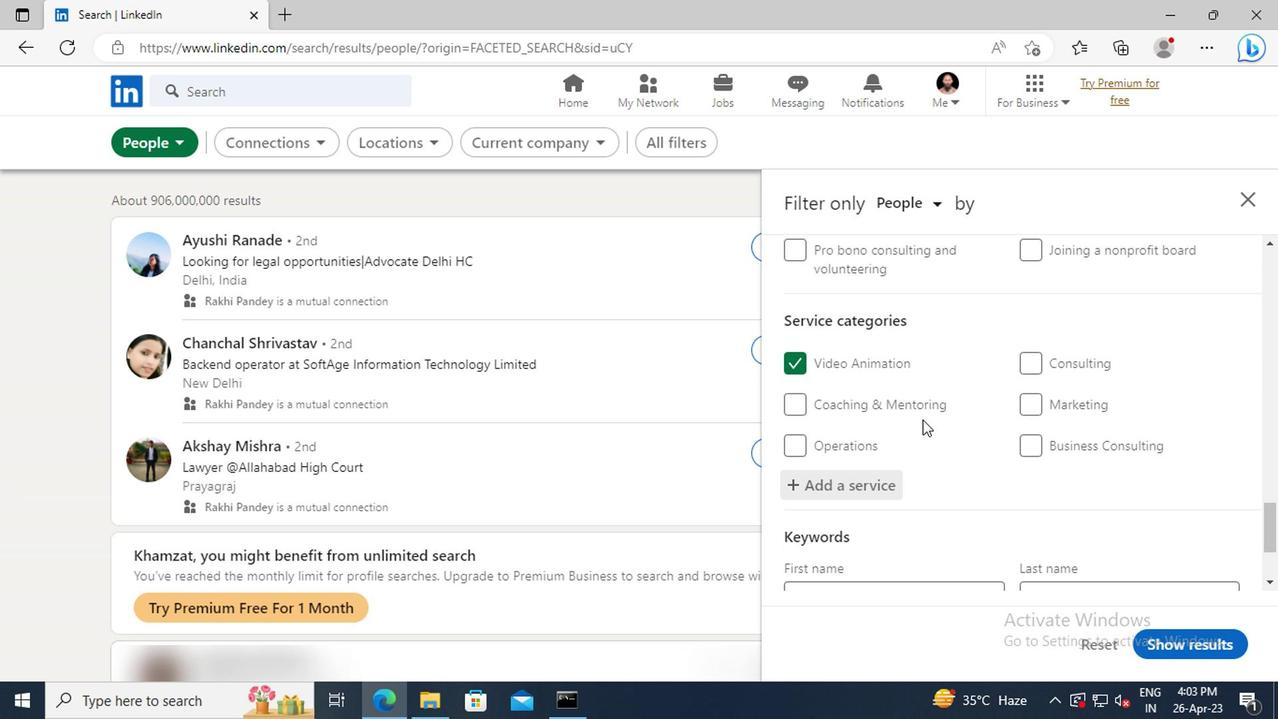 
Action: Mouse moved to (763, 495)
Screenshot: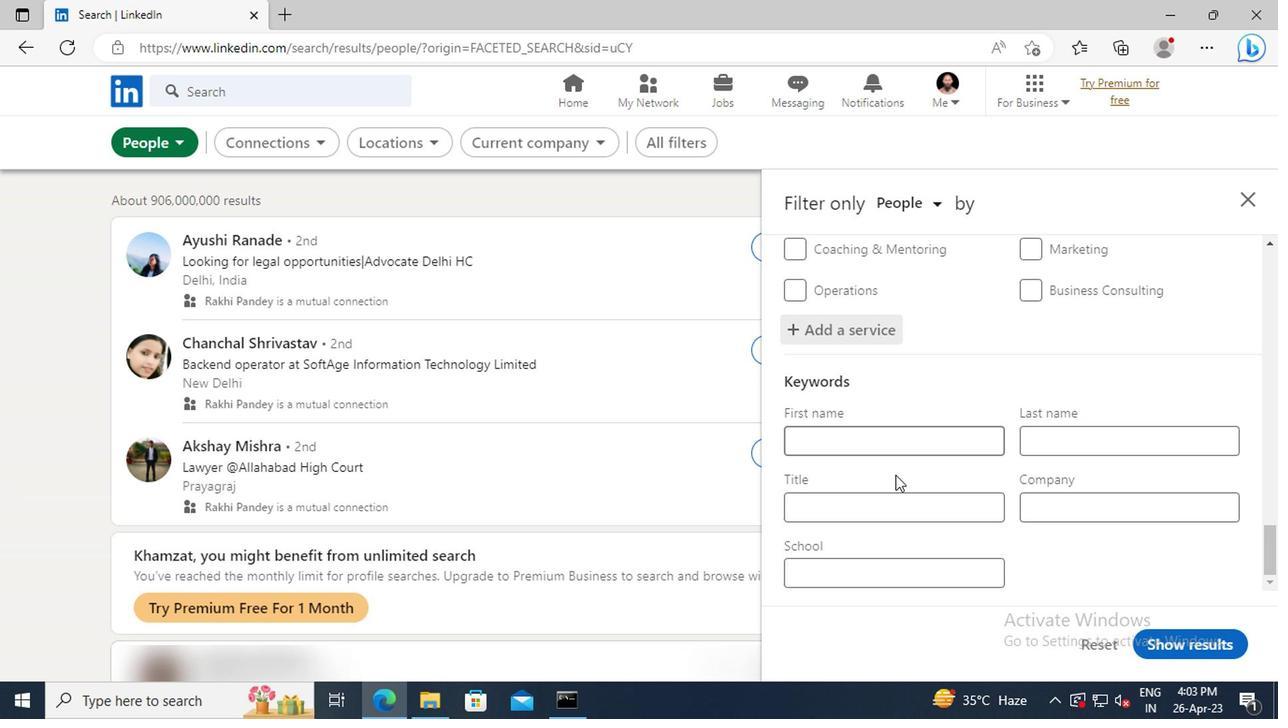 
Action: Mouse pressed left at (763, 495)
Screenshot: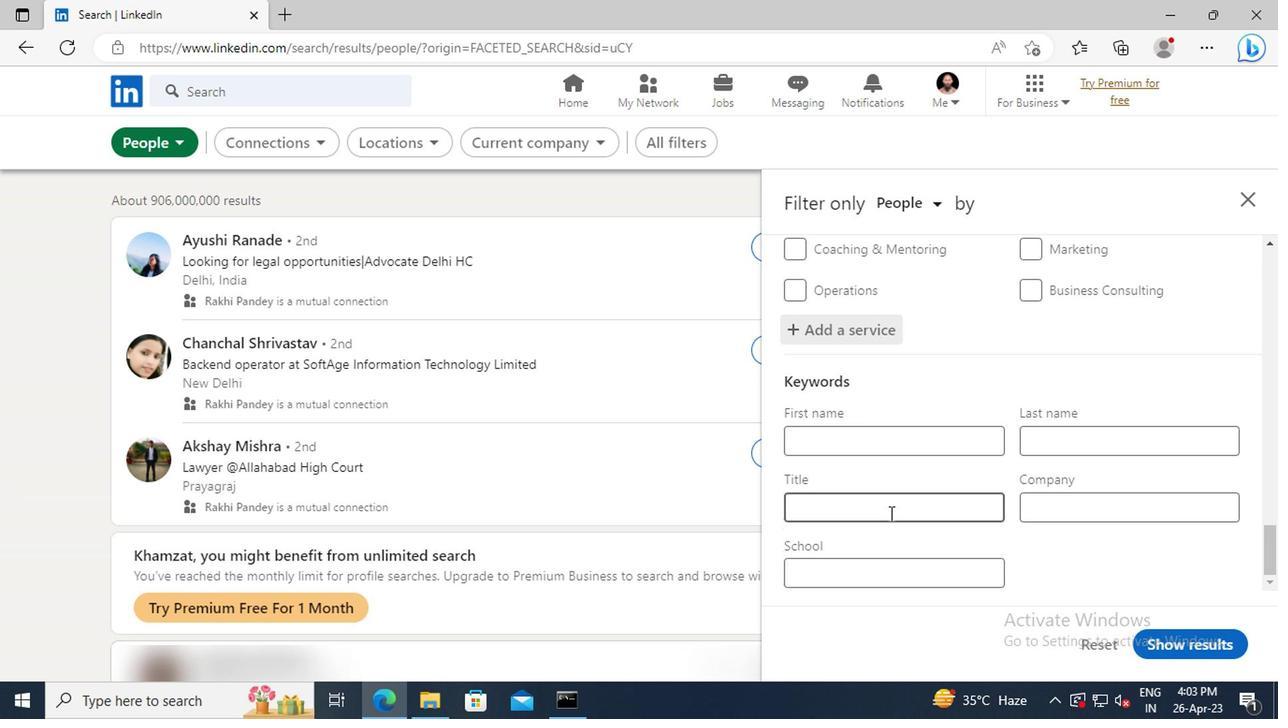 
Action: Key pressed <Key.shift>OFFICE<Key.space><Key.shift>MANAGER<Key.enter>
Screenshot: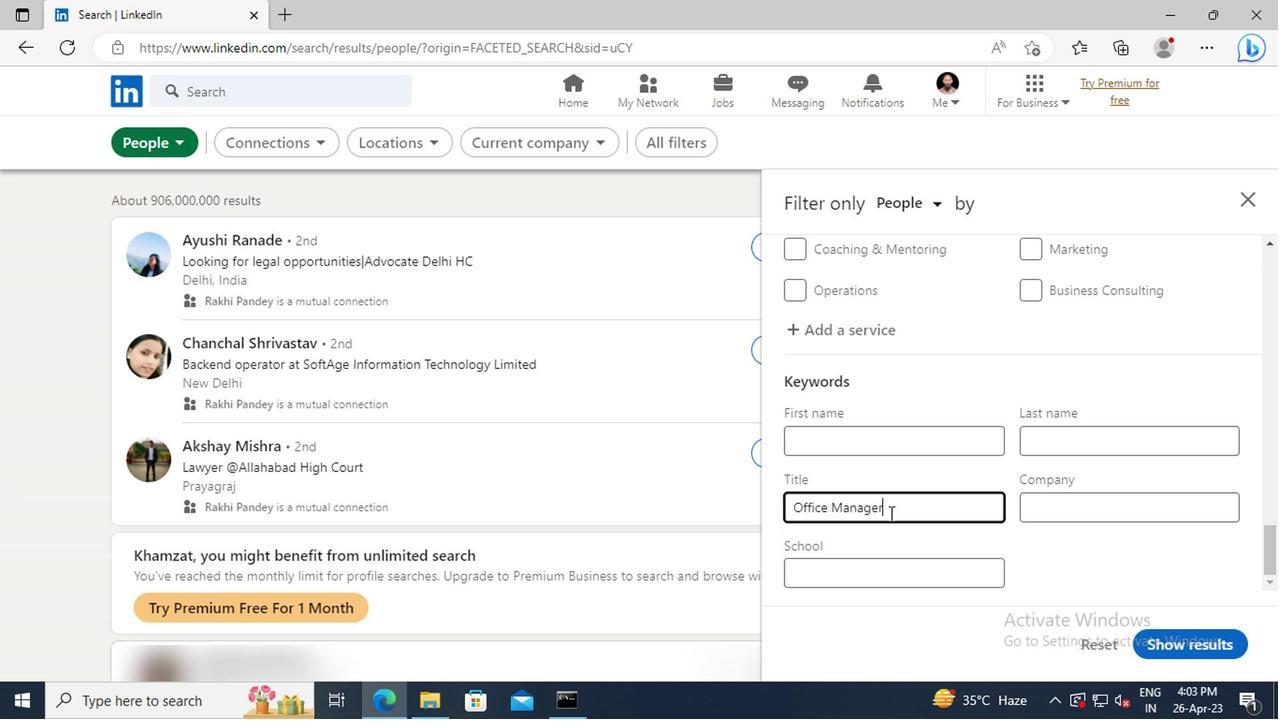 
Action: Mouse moved to (948, 588)
Screenshot: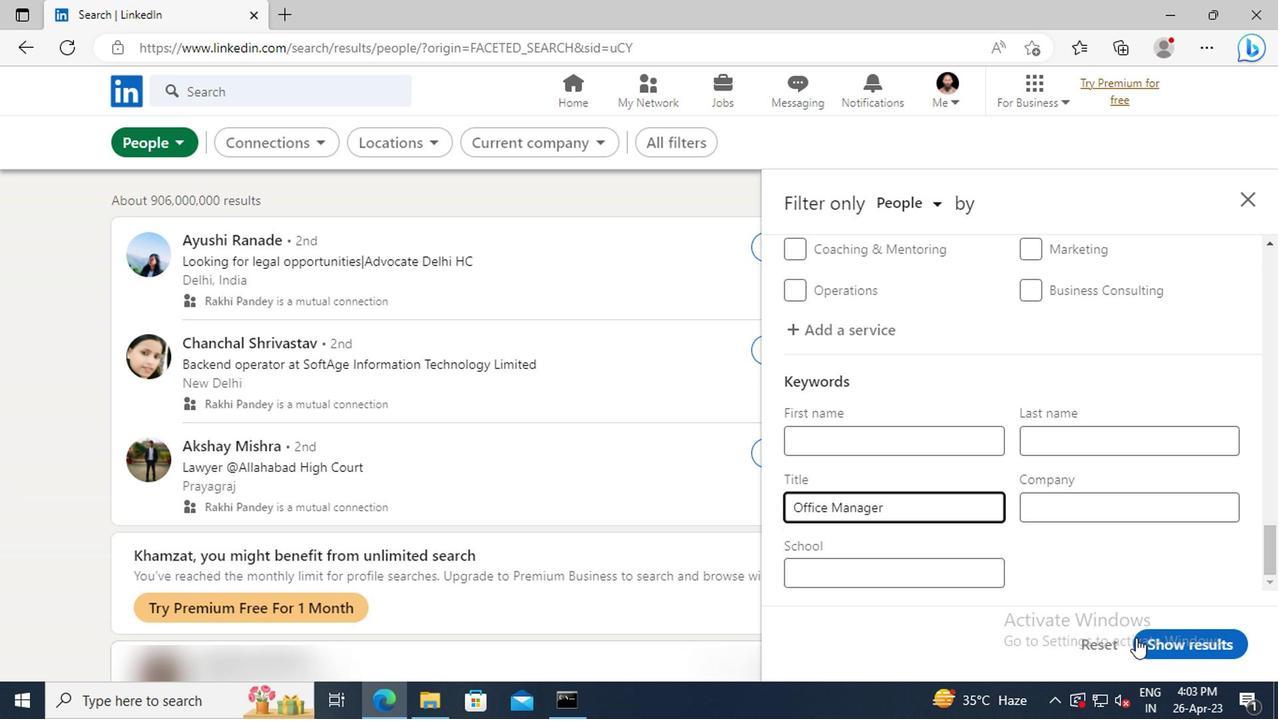 
Action: Mouse pressed left at (948, 588)
Screenshot: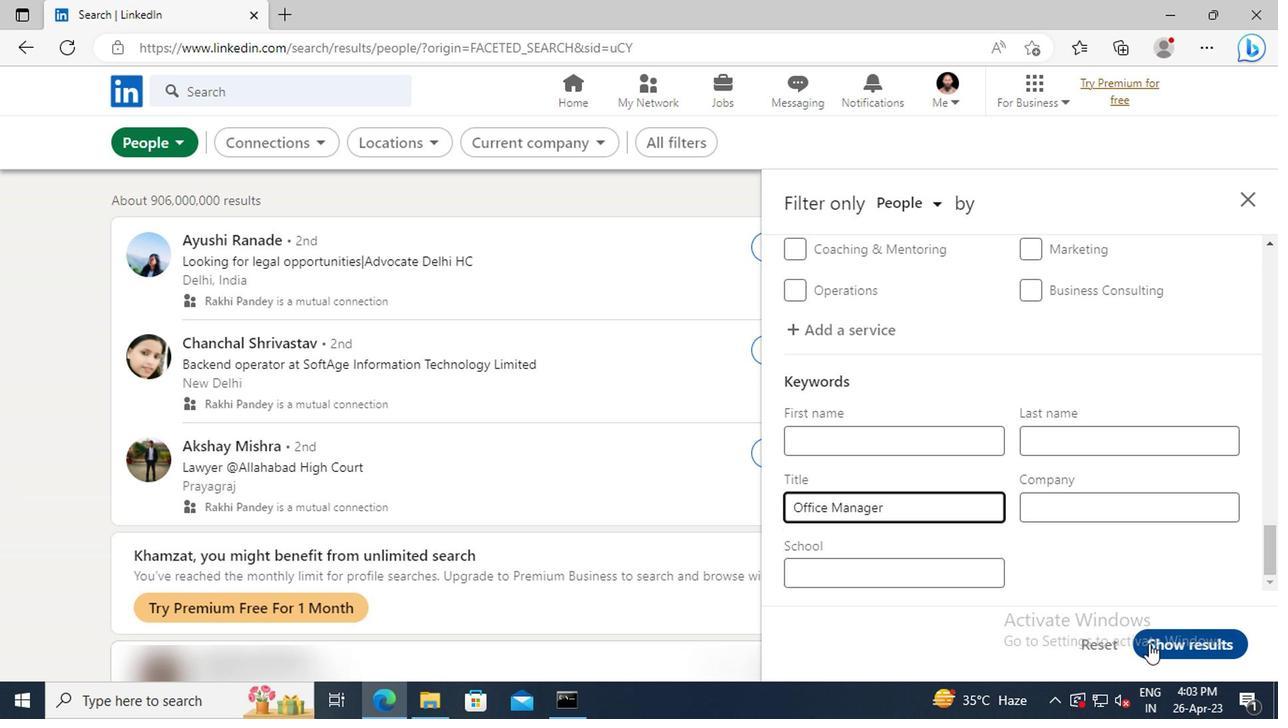 
